 Task: Send an email with the signature Hope Brown with the subject Request for feedback on a job application and the message I would like to request a proposal for the project. from softage.2@softage.net to softage.5@softage.net with an attached image file Mobile_app_screenshot.jpg and move the email from Sent Items to the folder Grocery lists
Action: Mouse pressed left at (581, 576)
Screenshot: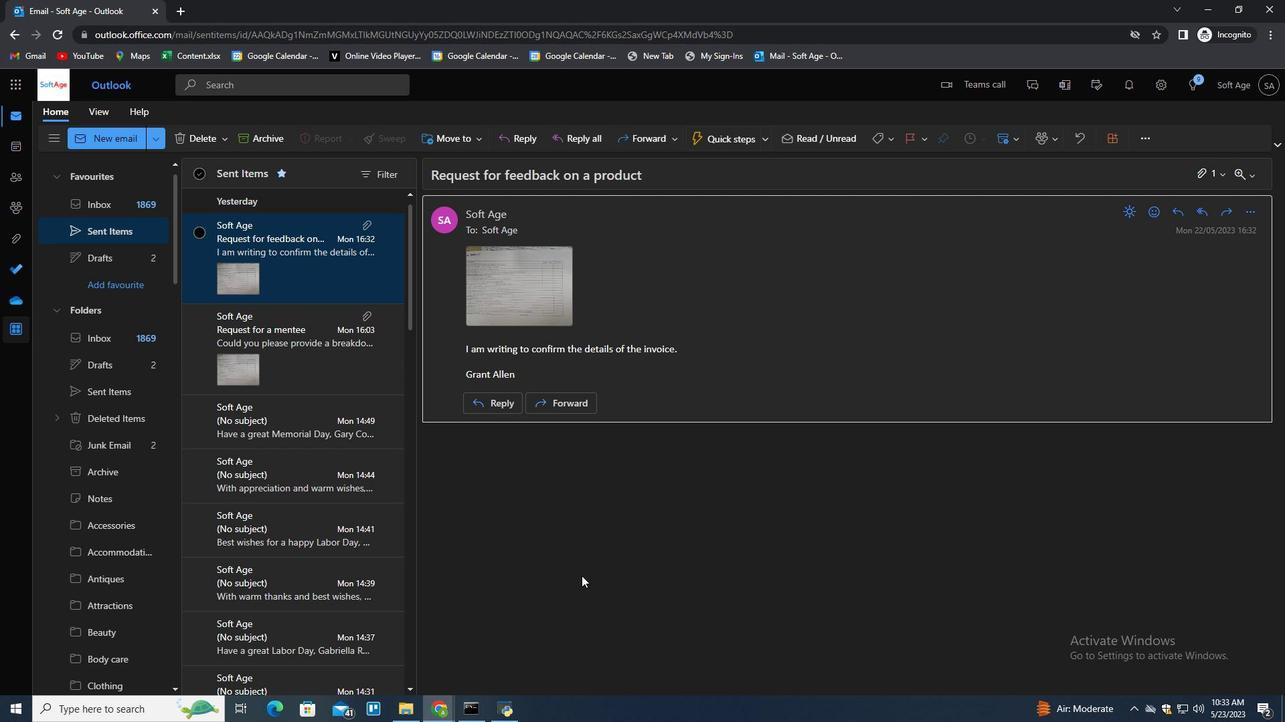 
Action: Key pressed n
Screenshot: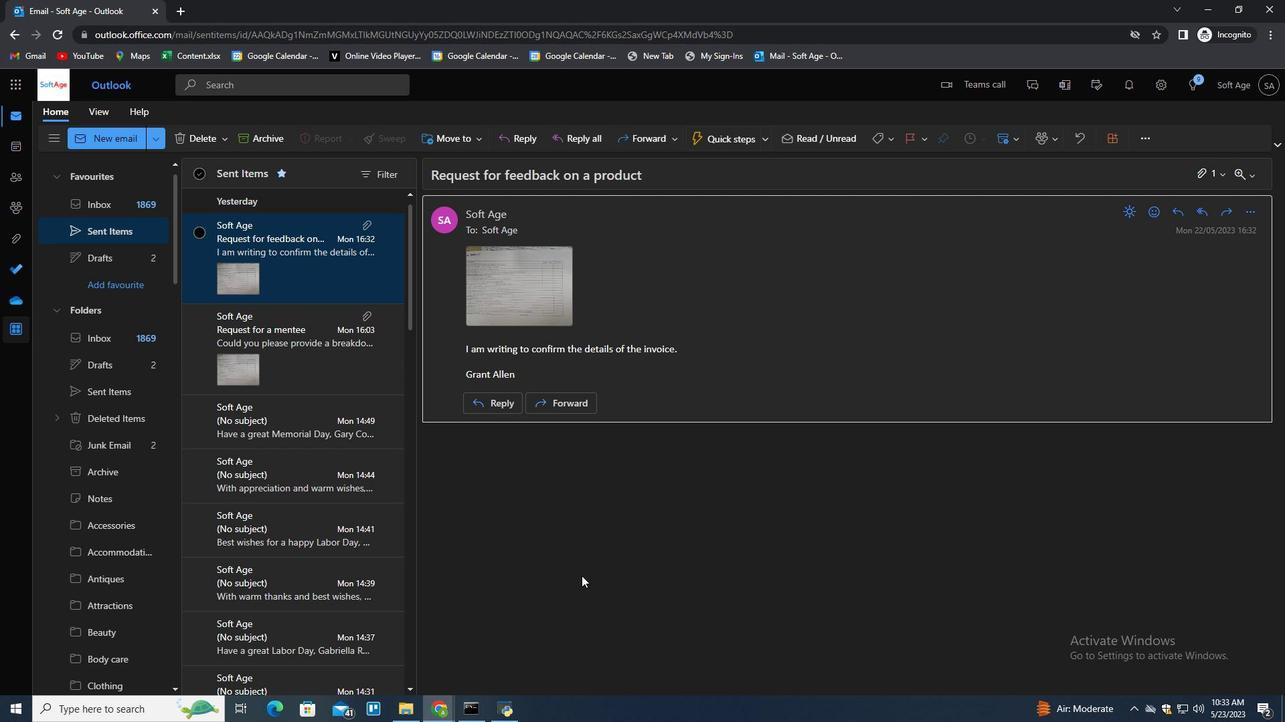 
Action: Mouse moved to (836, 139)
Screenshot: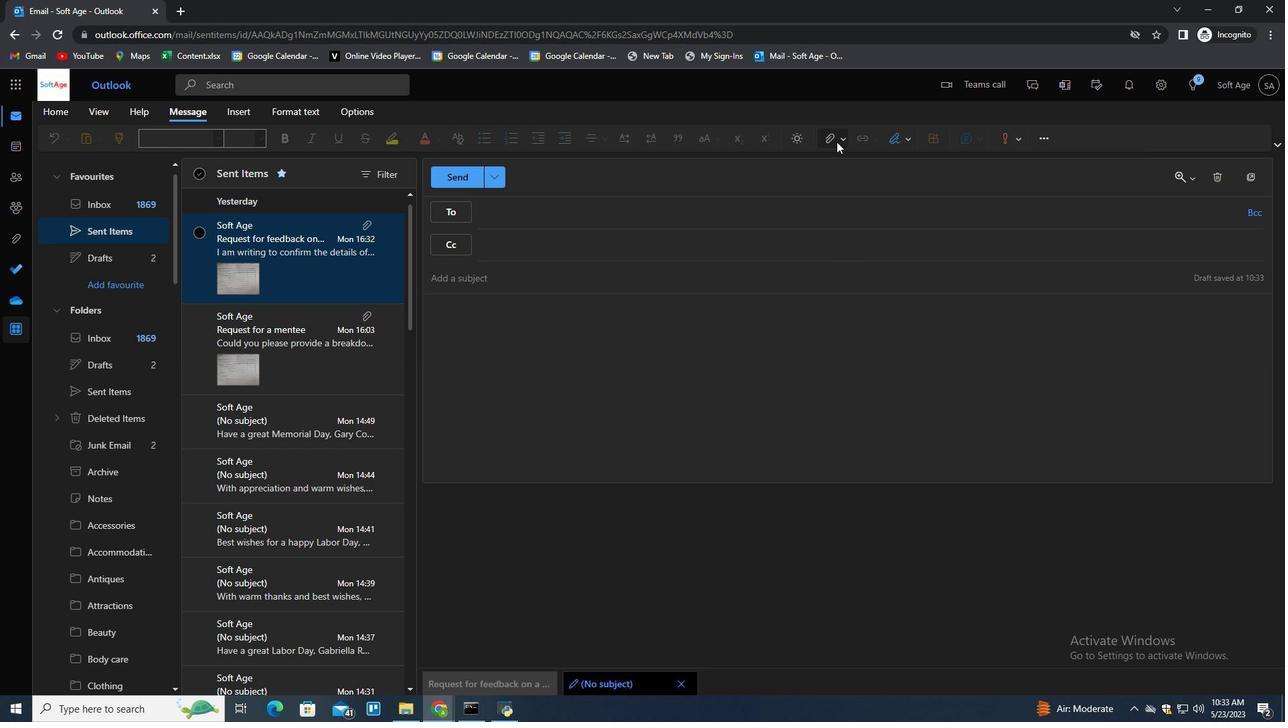 
Action: Mouse pressed left at (836, 139)
Screenshot: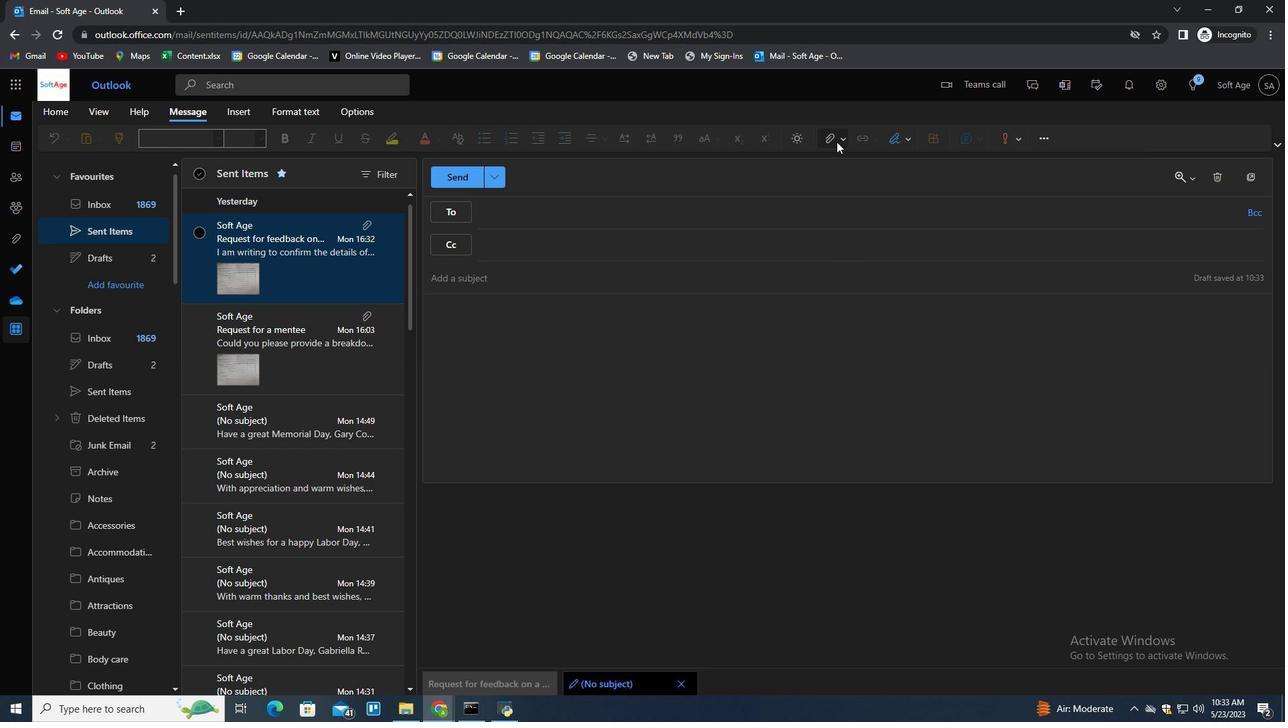 
Action: Mouse moved to (935, 177)
Screenshot: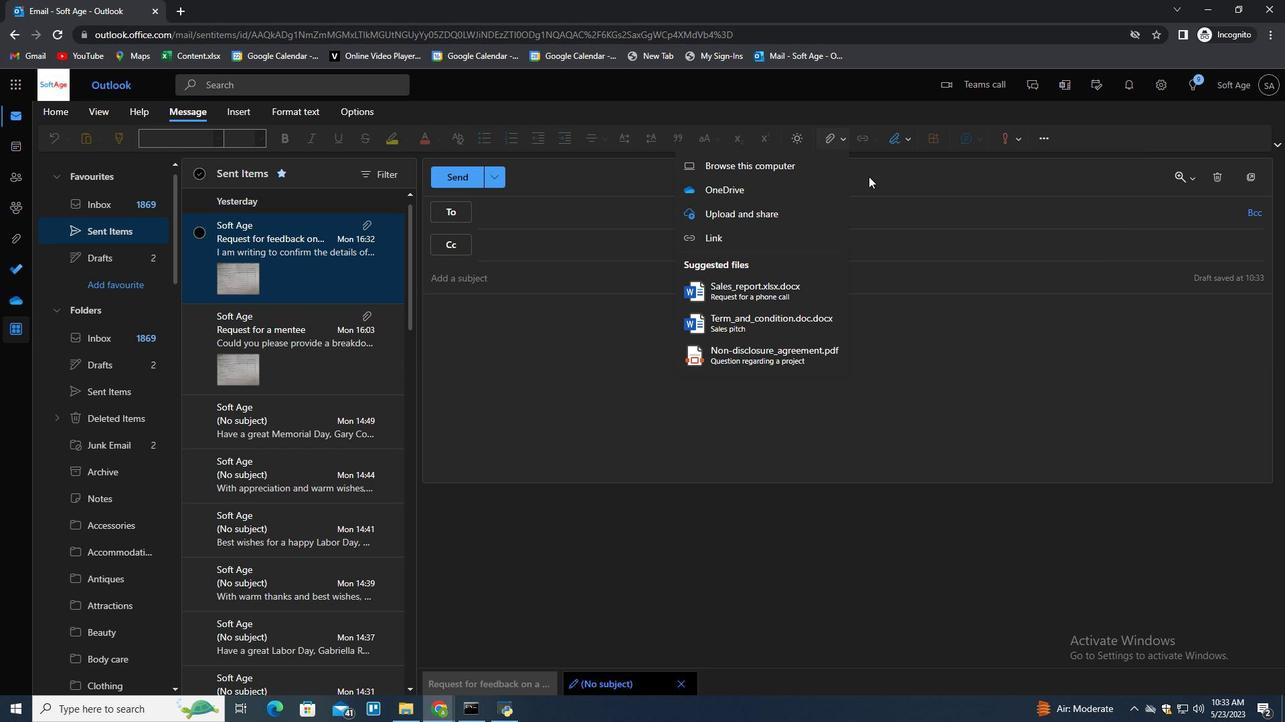 
Action: Mouse pressed left at (935, 177)
Screenshot: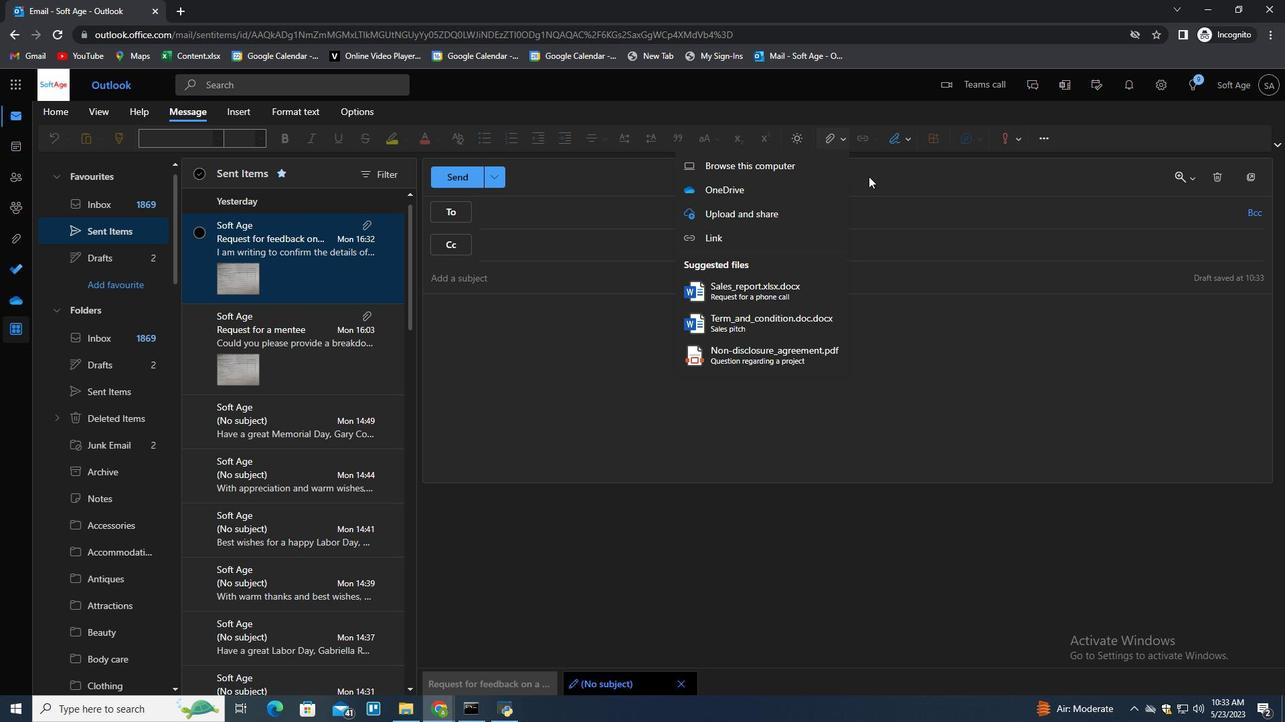 
Action: Mouse moved to (898, 141)
Screenshot: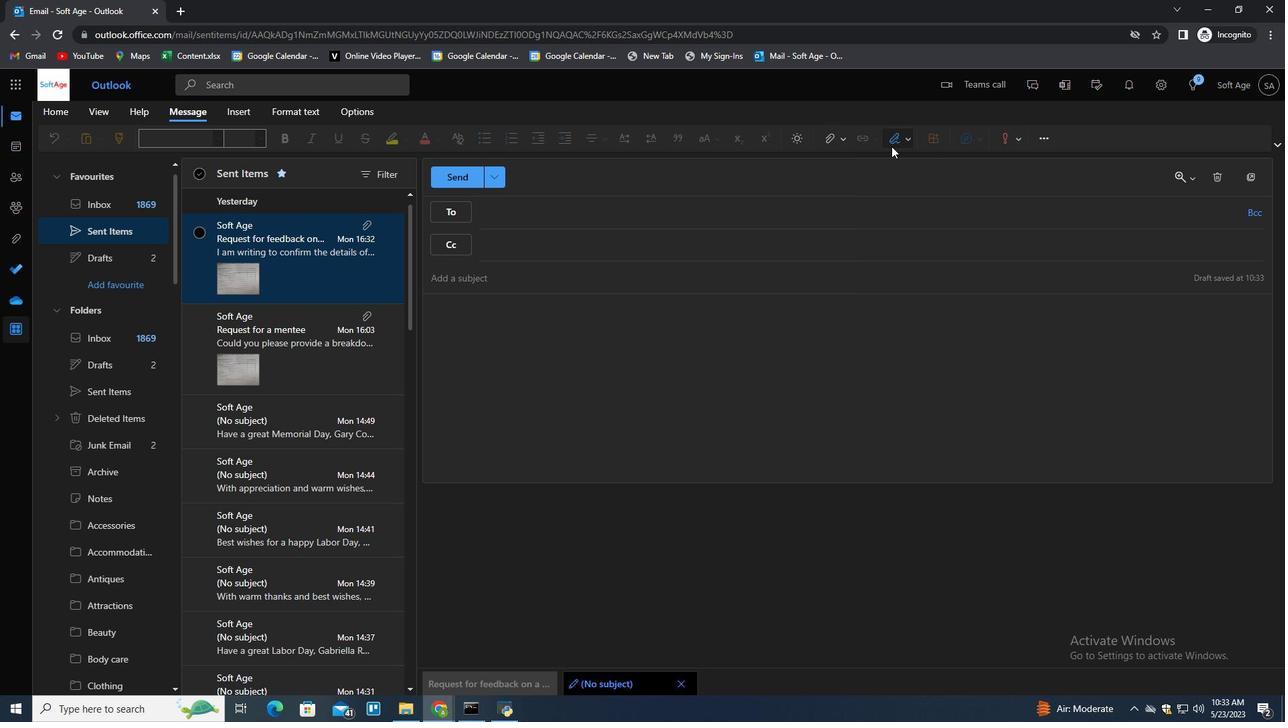 
Action: Mouse pressed left at (898, 141)
Screenshot: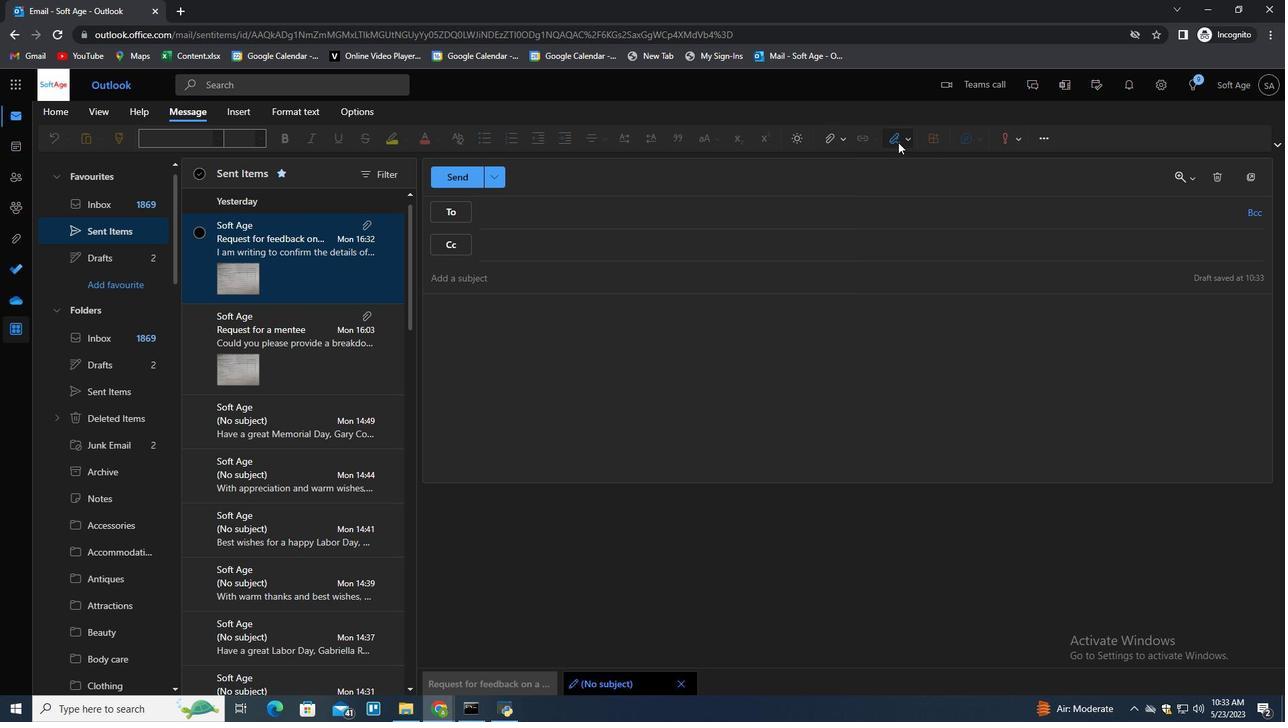 
Action: Mouse moved to (869, 188)
Screenshot: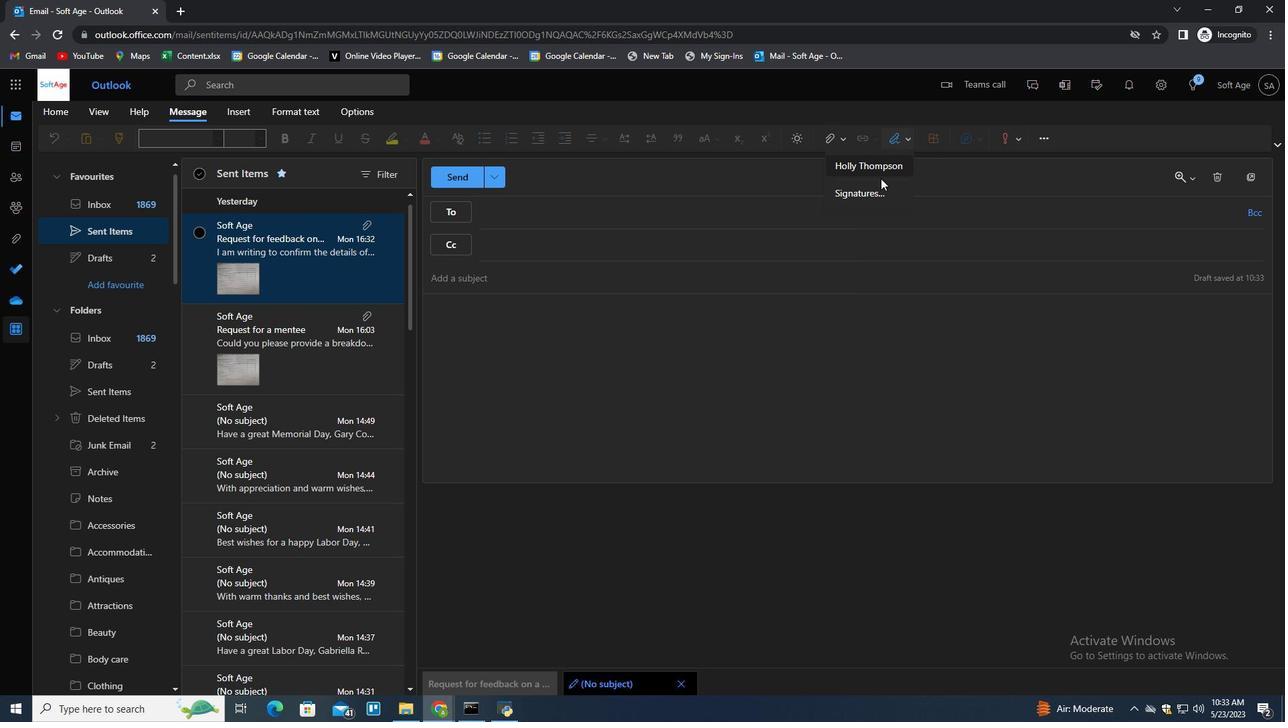 
Action: Mouse pressed left at (869, 188)
Screenshot: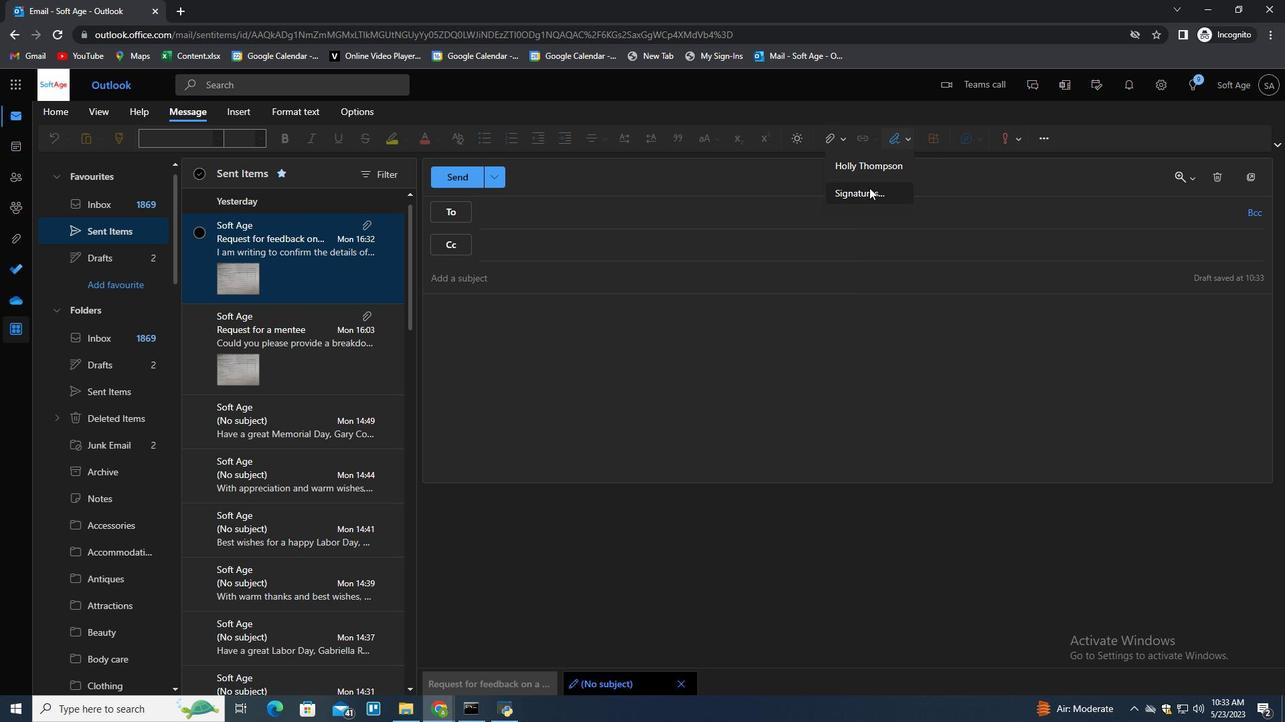 
Action: Mouse moved to (897, 242)
Screenshot: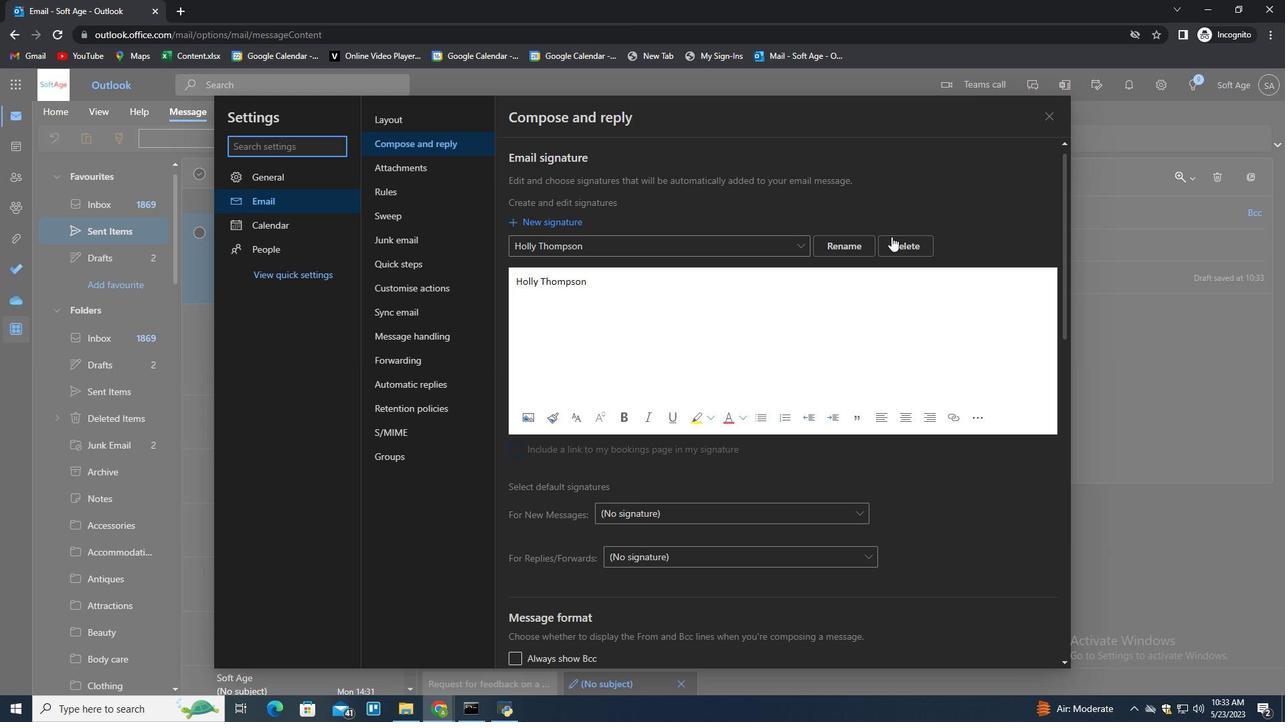 
Action: Mouse pressed left at (897, 242)
Screenshot: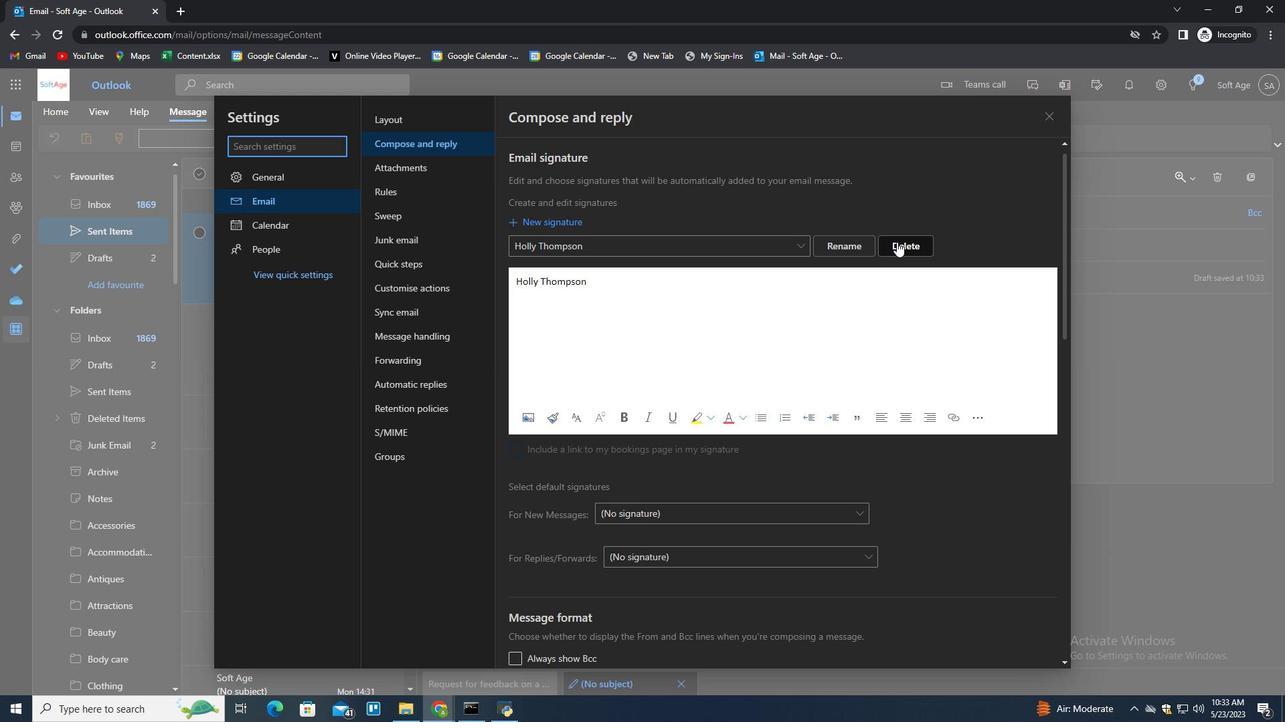 
Action: Mouse moved to (897, 242)
Screenshot: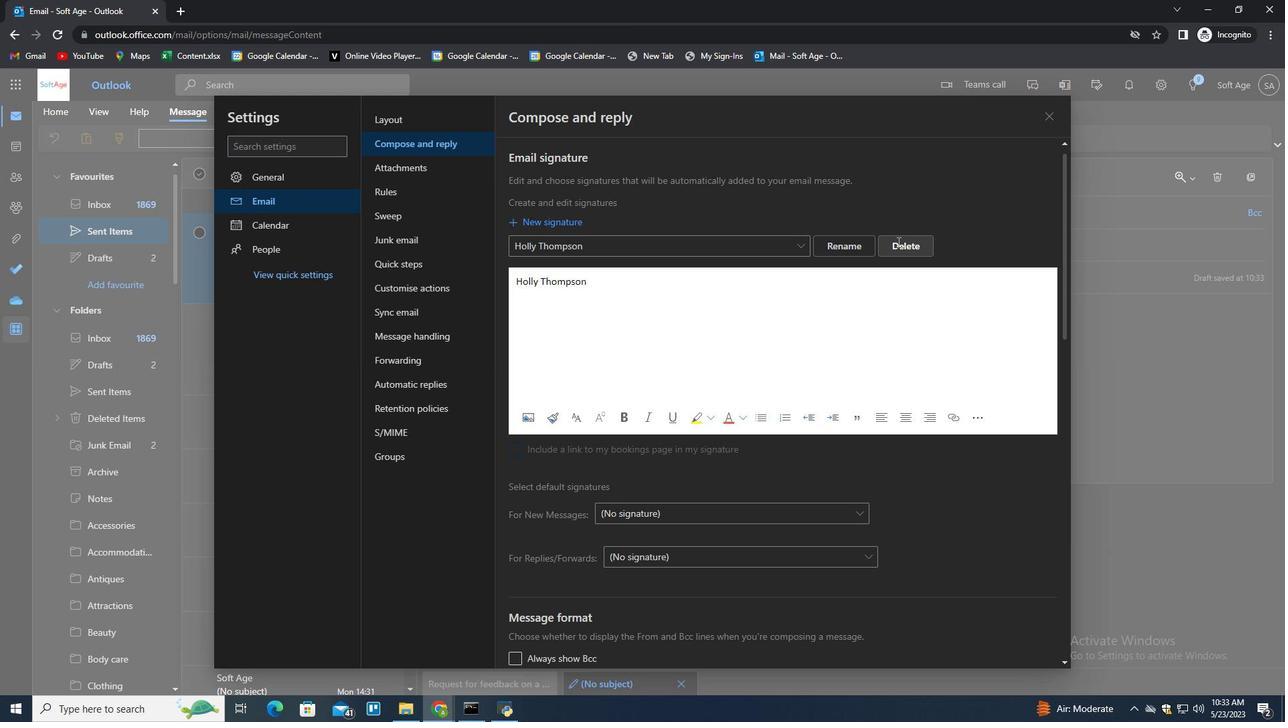 
Action: Mouse pressed left at (897, 242)
Screenshot: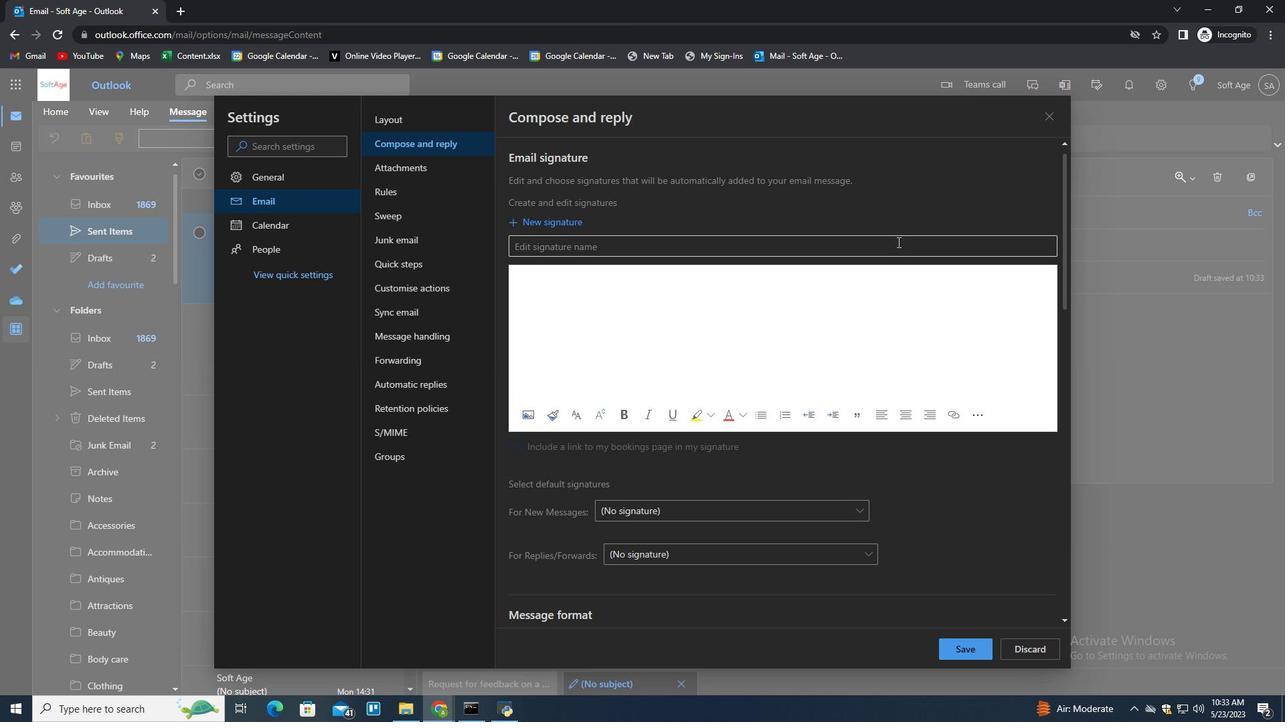 
Action: Key pressed <Key.shift>Hoper<Key.backspace><Key.space><Key.shift>Brown<Key.tab><Key.shift>Hope<Key.space><Key.shift>Brown
Screenshot: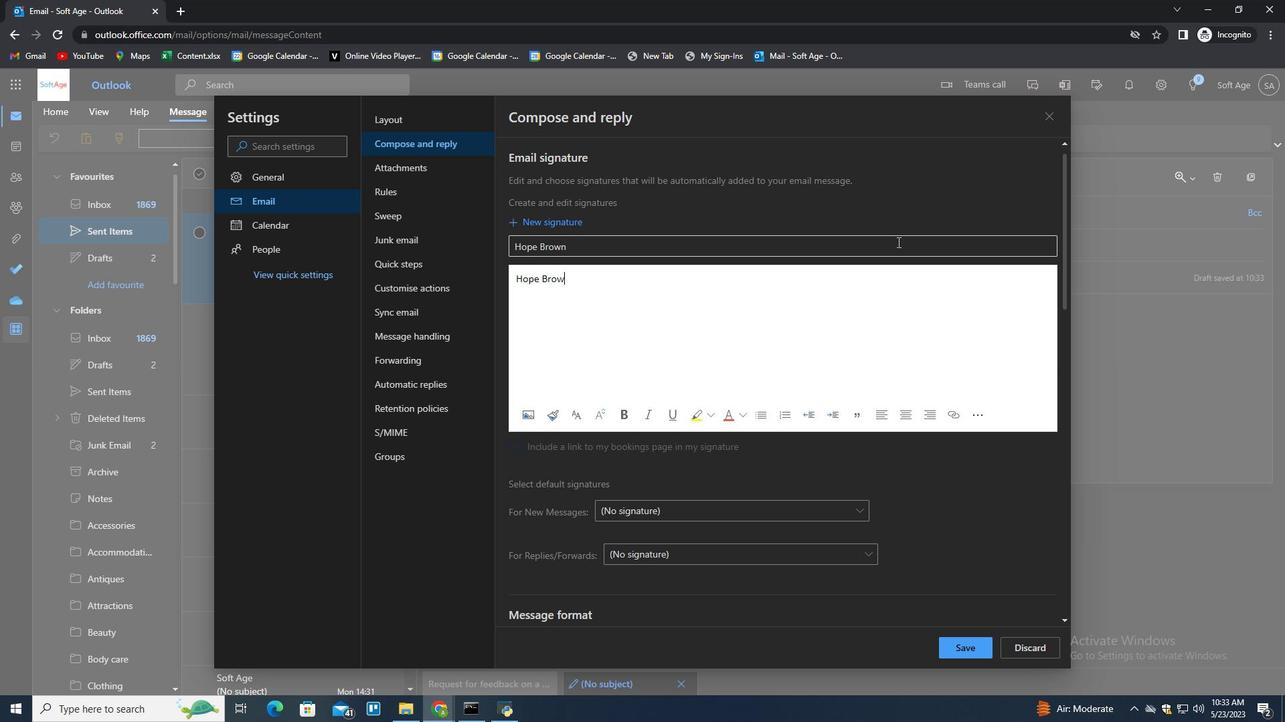 
Action: Mouse moved to (969, 645)
Screenshot: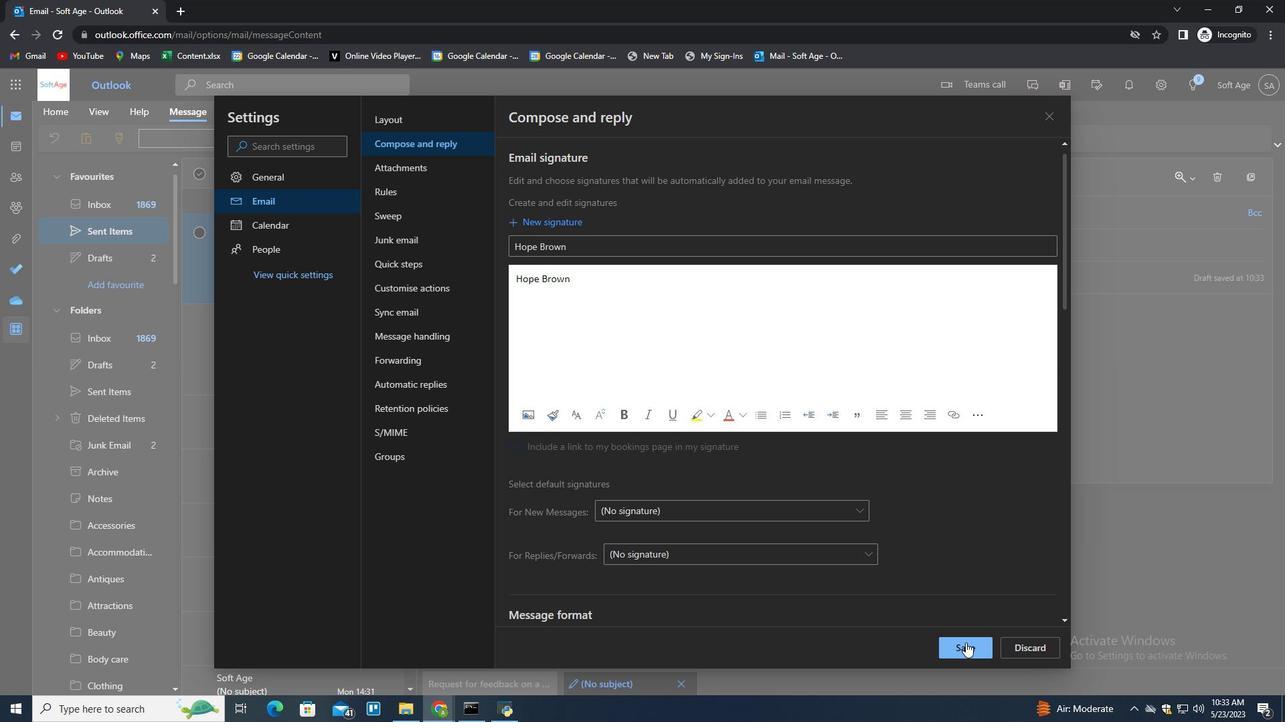 
Action: Mouse pressed left at (969, 645)
Screenshot: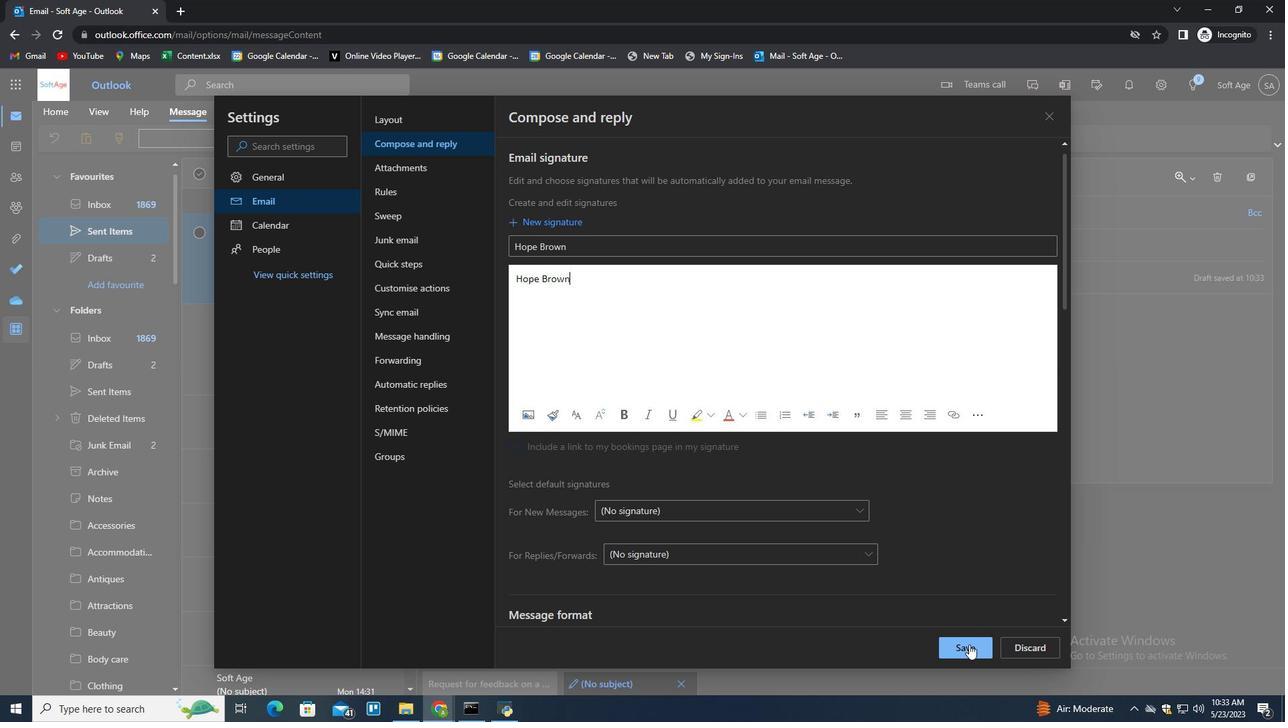 
Action: Mouse moved to (1191, 385)
Screenshot: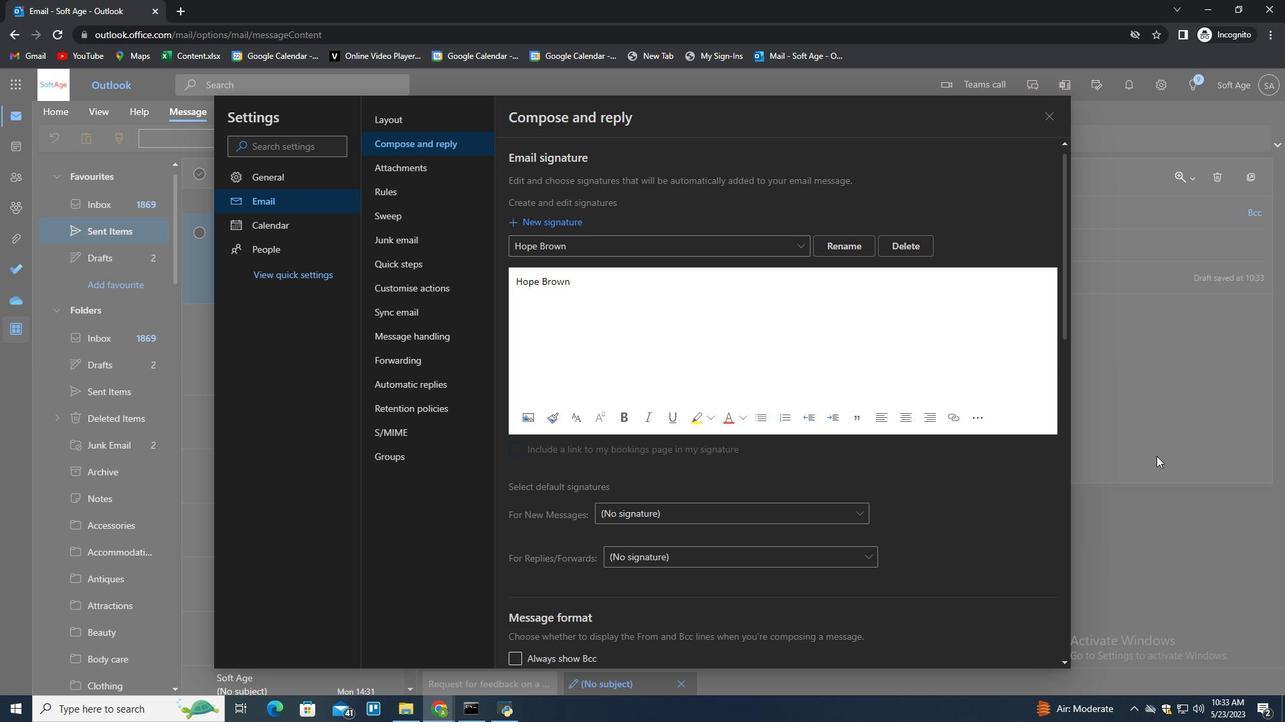 
Action: Mouse pressed left at (1191, 385)
Screenshot: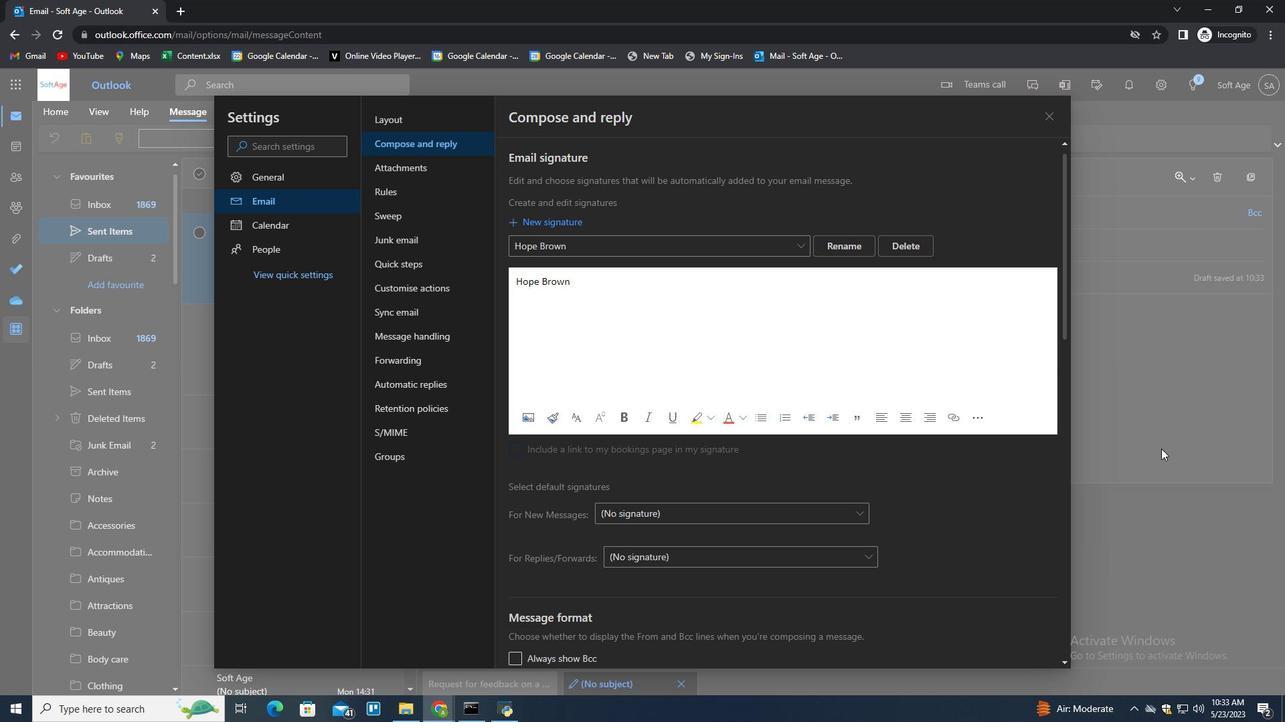 
Action: Mouse moved to (893, 142)
Screenshot: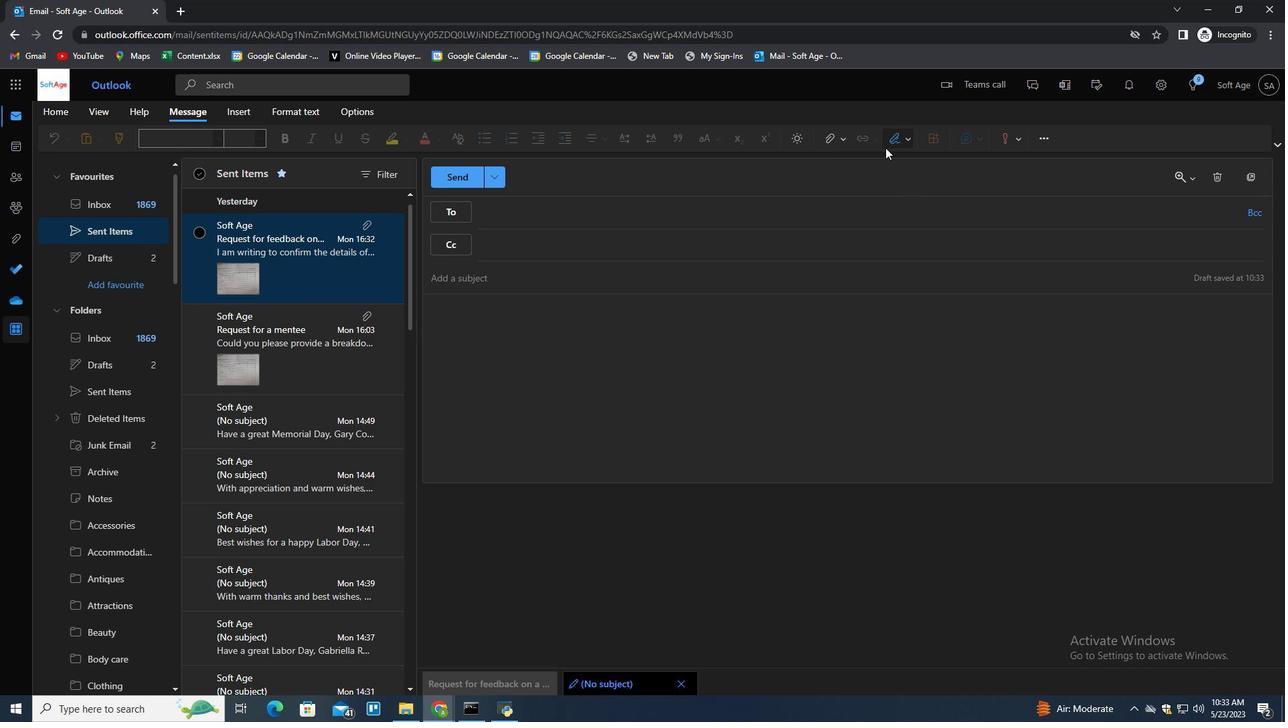 
Action: Mouse pressed left at (893, 142)
Screenshot: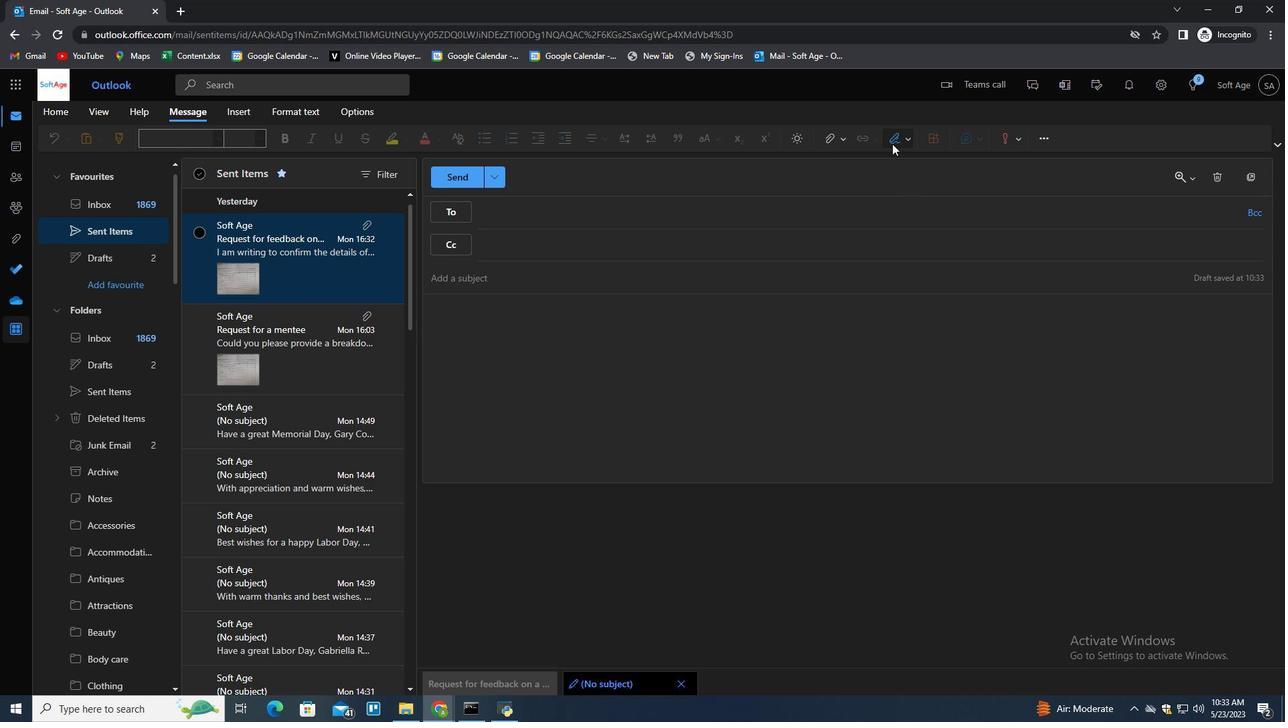 
Action: Mouse moved to (884, 166)
Screenshot: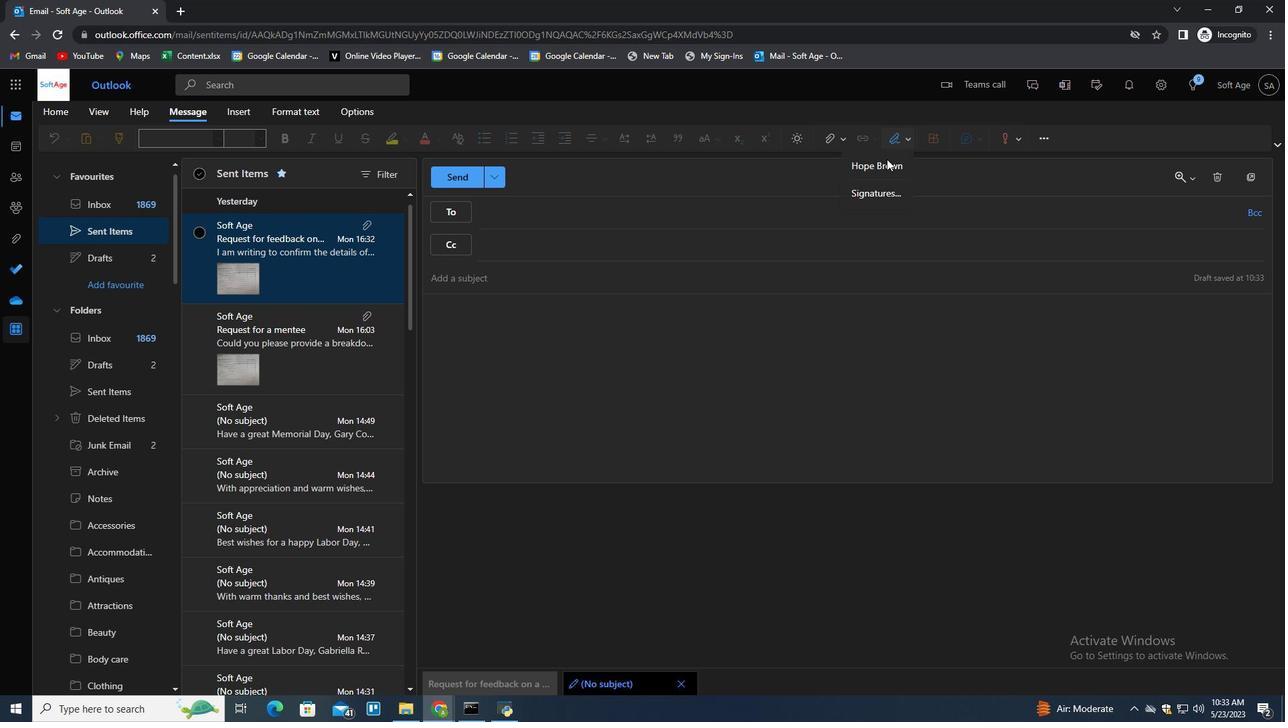 
Action: Mouse pressed left at (884, 166)
Screenshot: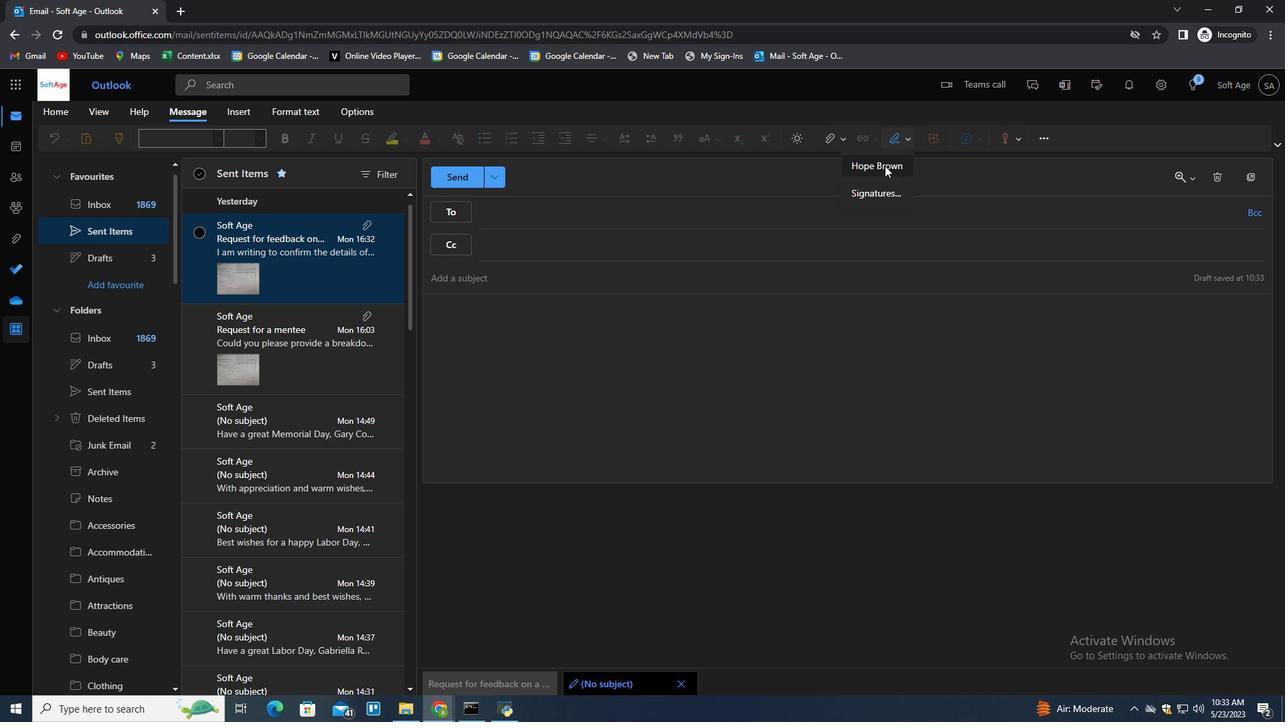 
Action: Mouse moved to (605, 212)
Screenshot: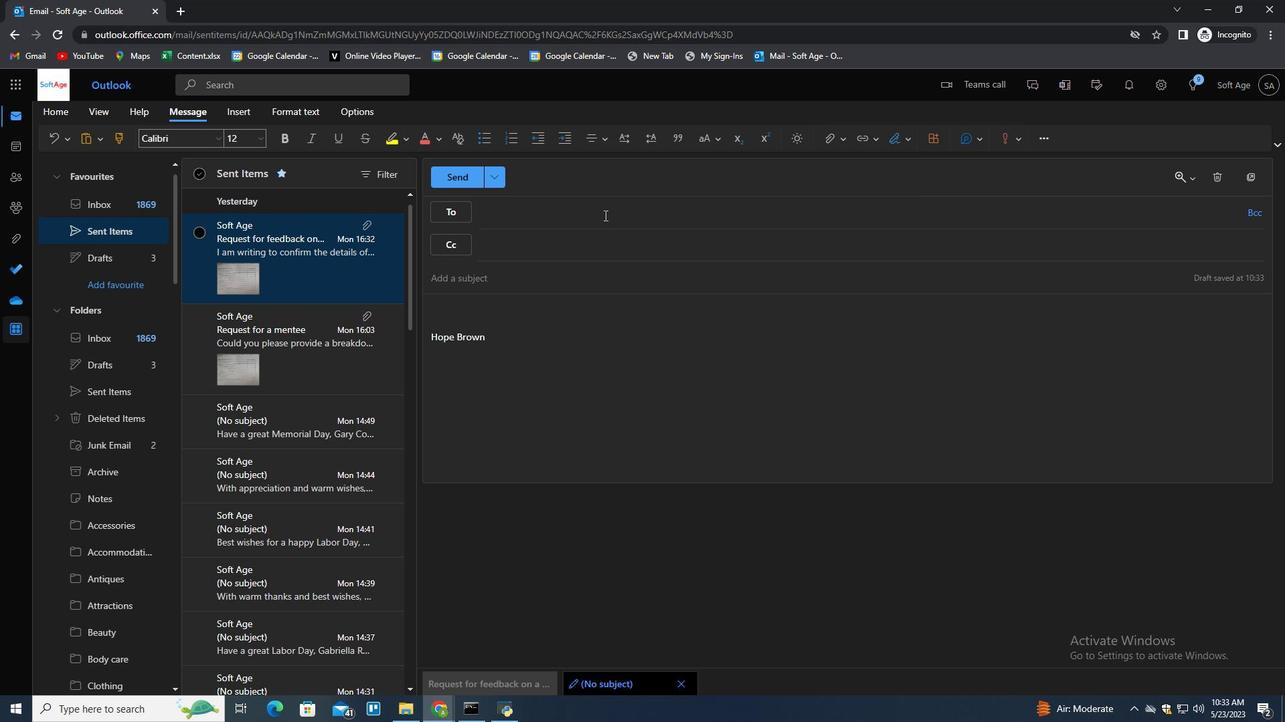 
Action: Mouse pressed left at (605, 212)
Screenshot: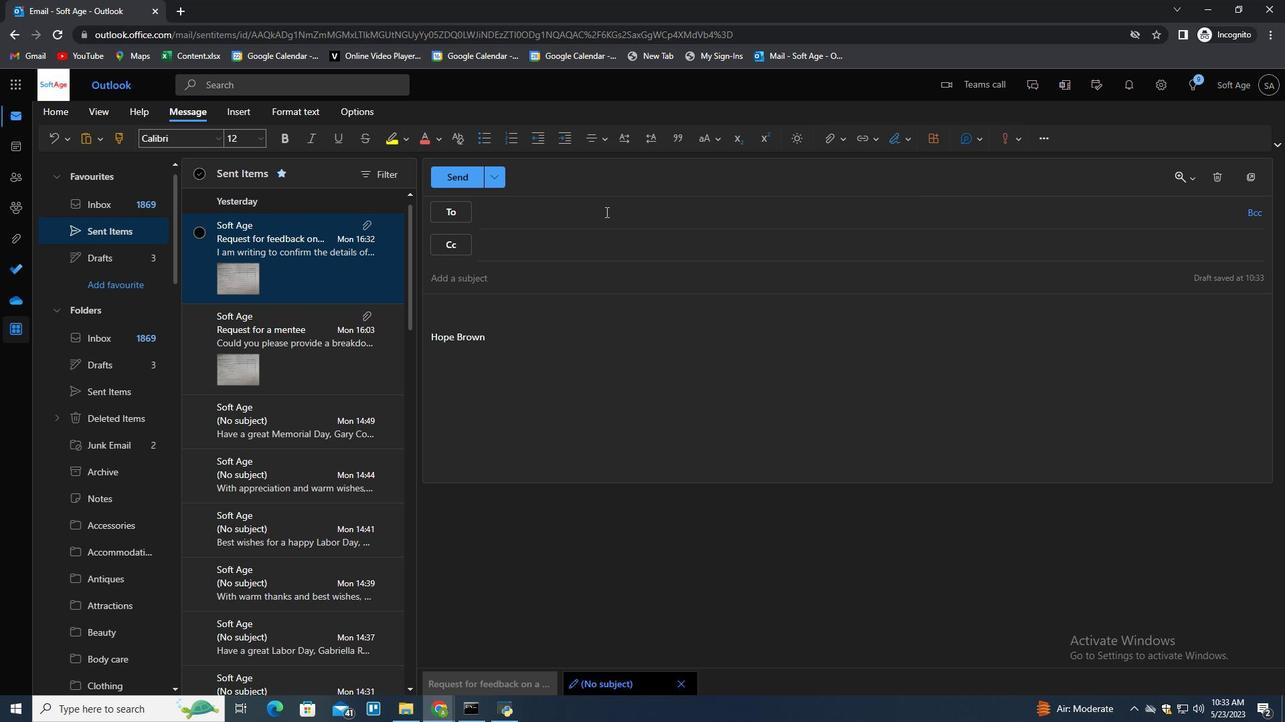 
Action: Mouse moved to (824, 284)
Screenshot: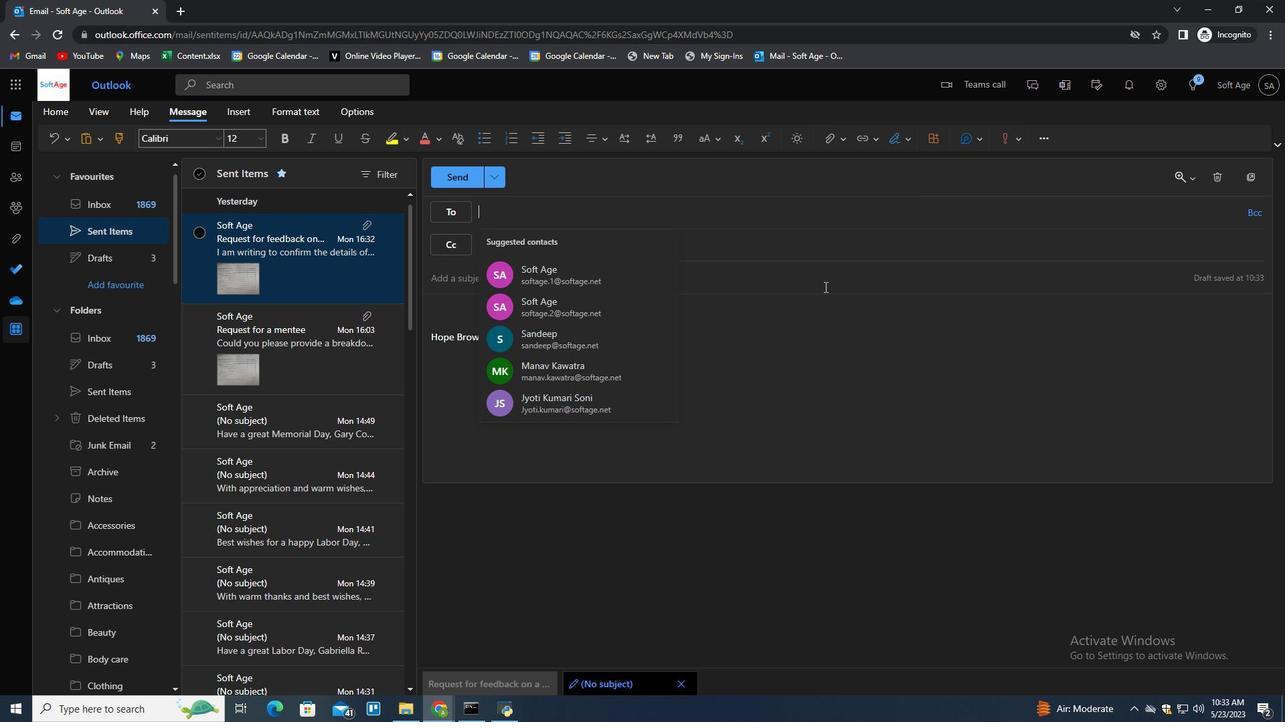 
Action: Mouse pressed left at (824, 284)
Screenshot: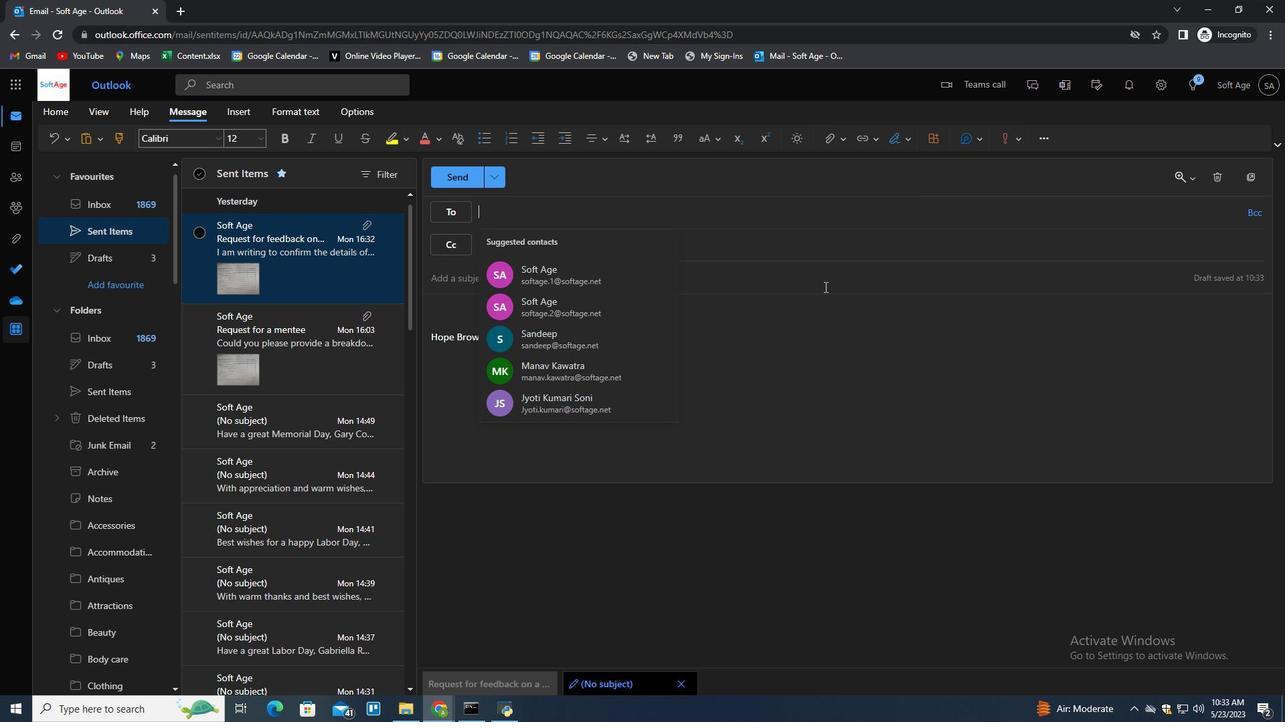 
Action: Key pressed <Key.shift>Request<Key.space>for<Key.space>feedback<Key.space>on<Key.space>a<Key.space>job<Key.space>application<Key.tab><Key.shift>i<Key.space>wo<Key.backspace><Key.backspace><Key.backspace><Key.backspace><Key.shift>I<Key.space>would<Key.space>like<Key.space>to<Key.space>request<Key.space>a<Key.space>proposal<Key.space>for<Key.space>the<Key.space>projeft<Key.backspace><Key.backspace>ct.
Screenshot: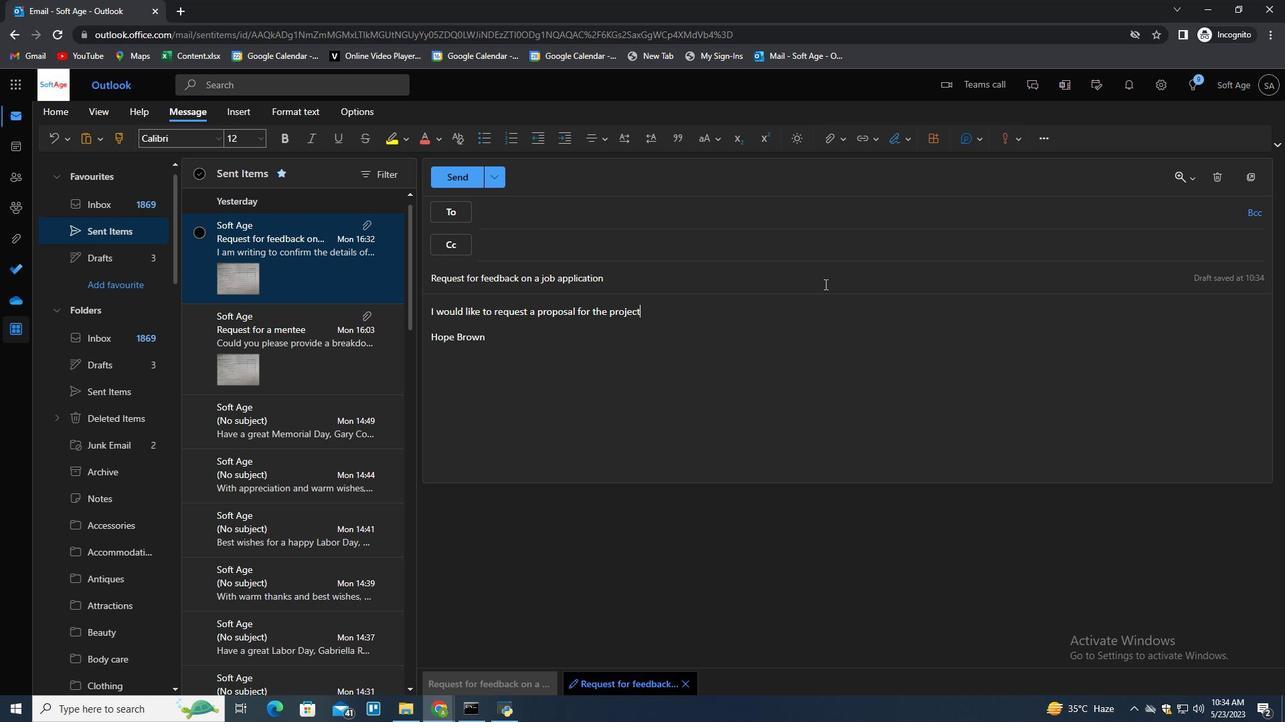 
Action: Mouse moved to (536, 215)
Screenshot: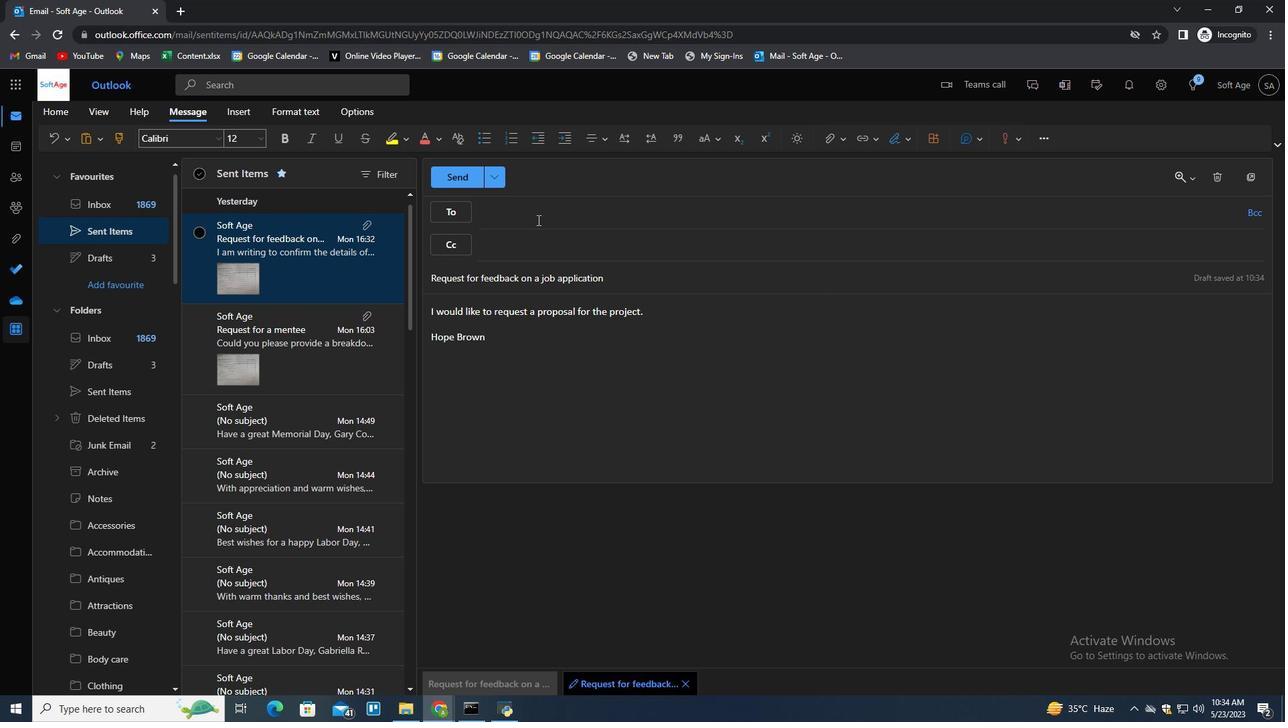 
Action: Mouse pressed left at (536, 215)
Screenshot: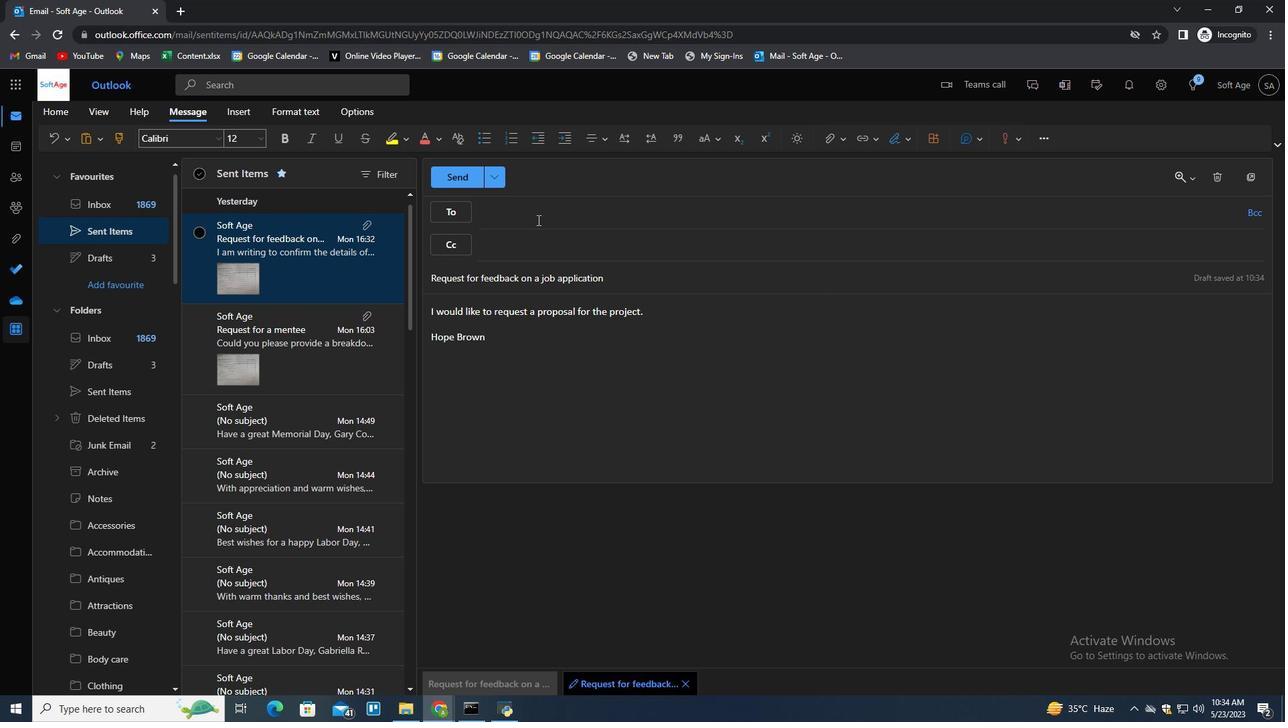 
Action: Key pressed softge<Key.backspace><Key.backspace>age.s<Key.backspace>5<Key.shift>@softage.net<Key.enter>
Screenshot: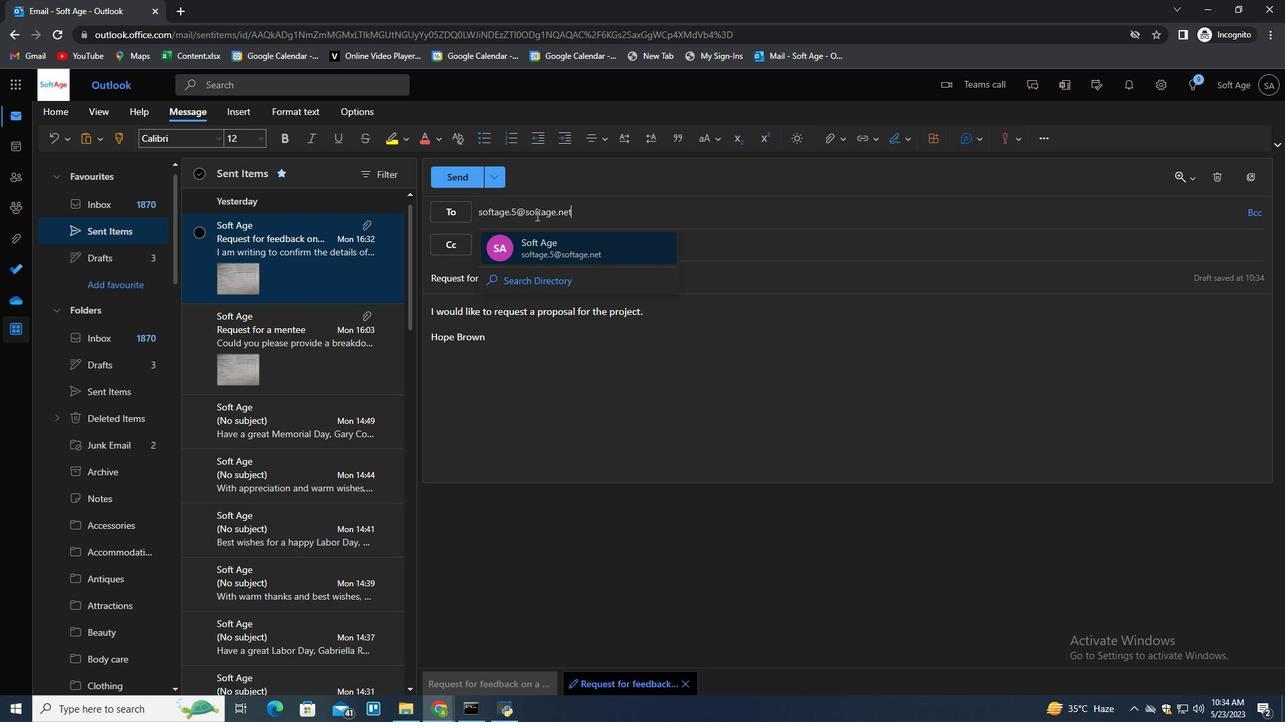 
Action: Mouse moved to (649, 343)
Screenshot: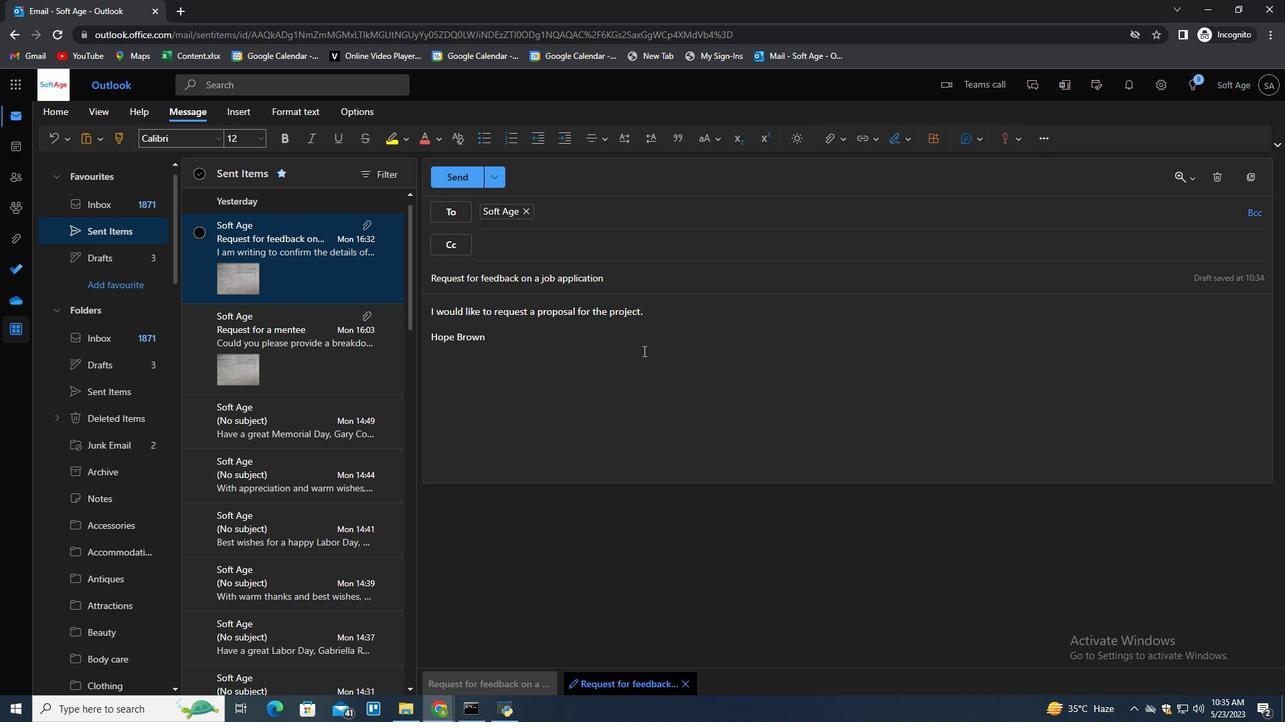 
Action: Mouse pressed left at (649, 343)
Screenshot: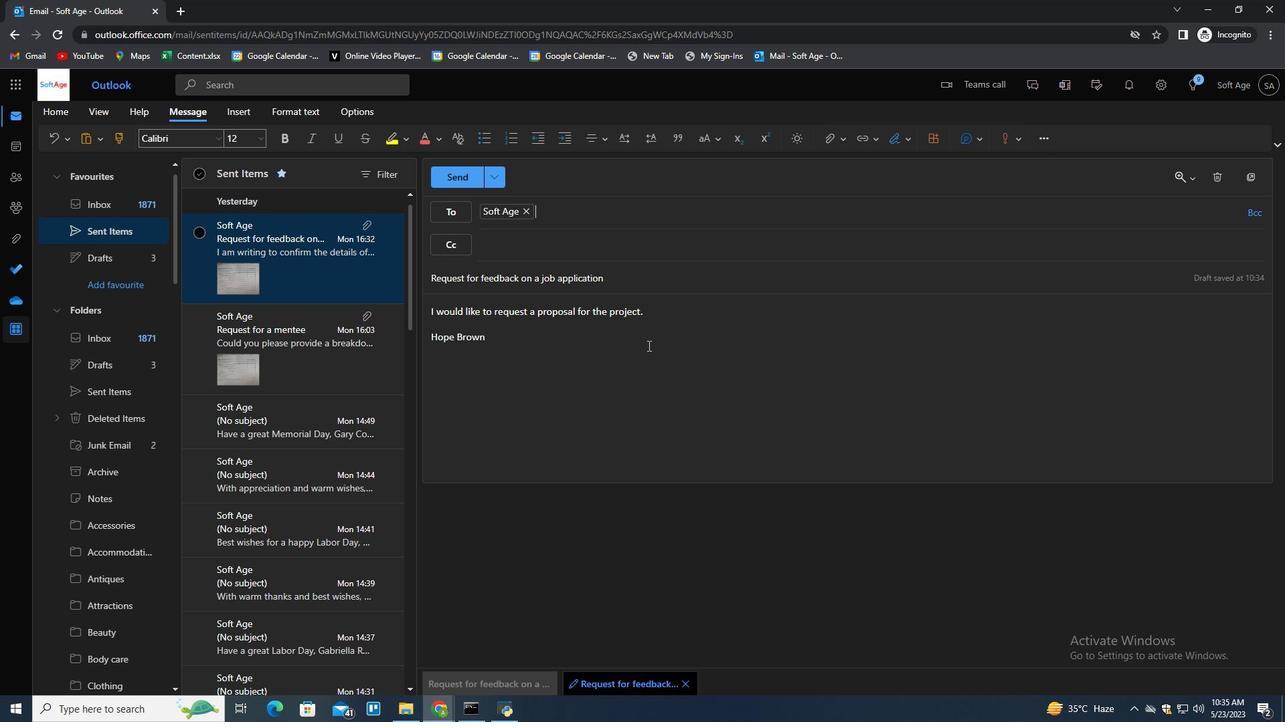 
Action: Mouse moved to (828, 147)
Screenshot: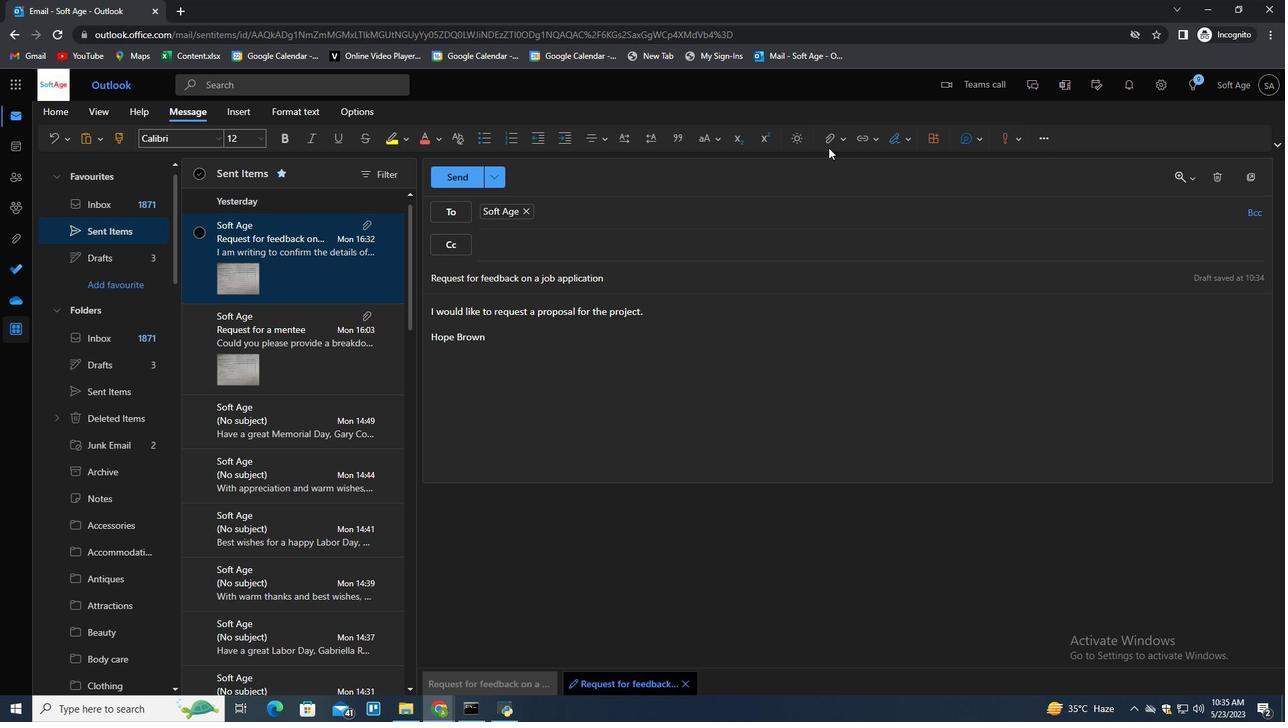 
Action: Mouse pressed left at (828, 147)
Screenshot: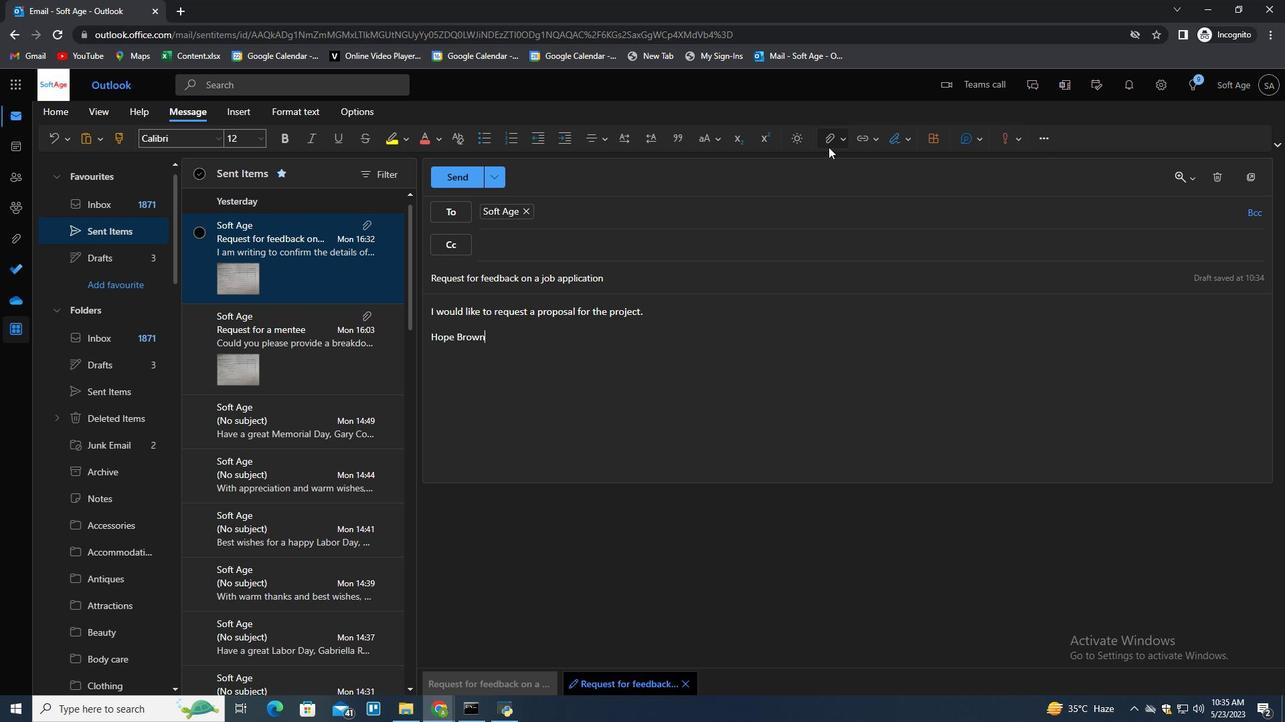 
Action: Mouse moved to (805, 169)
Screenshot: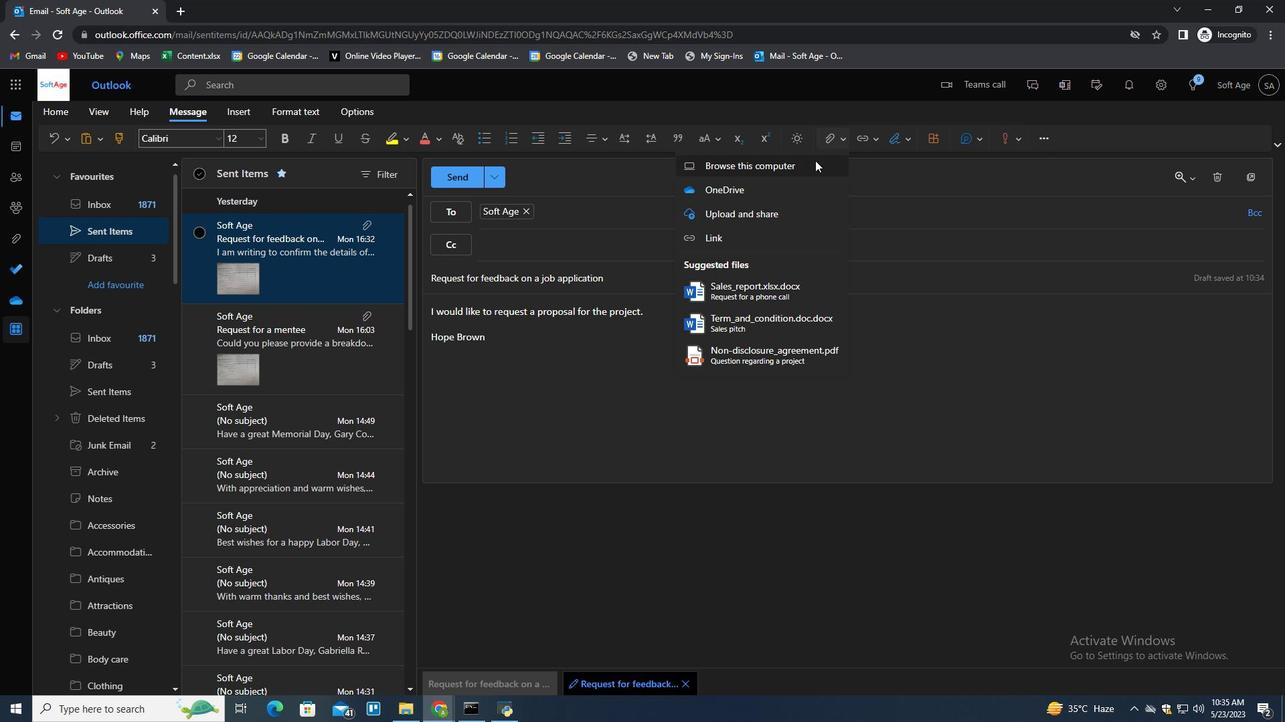 
Action: Mouse pressed left at (805, 169)
Screenshot: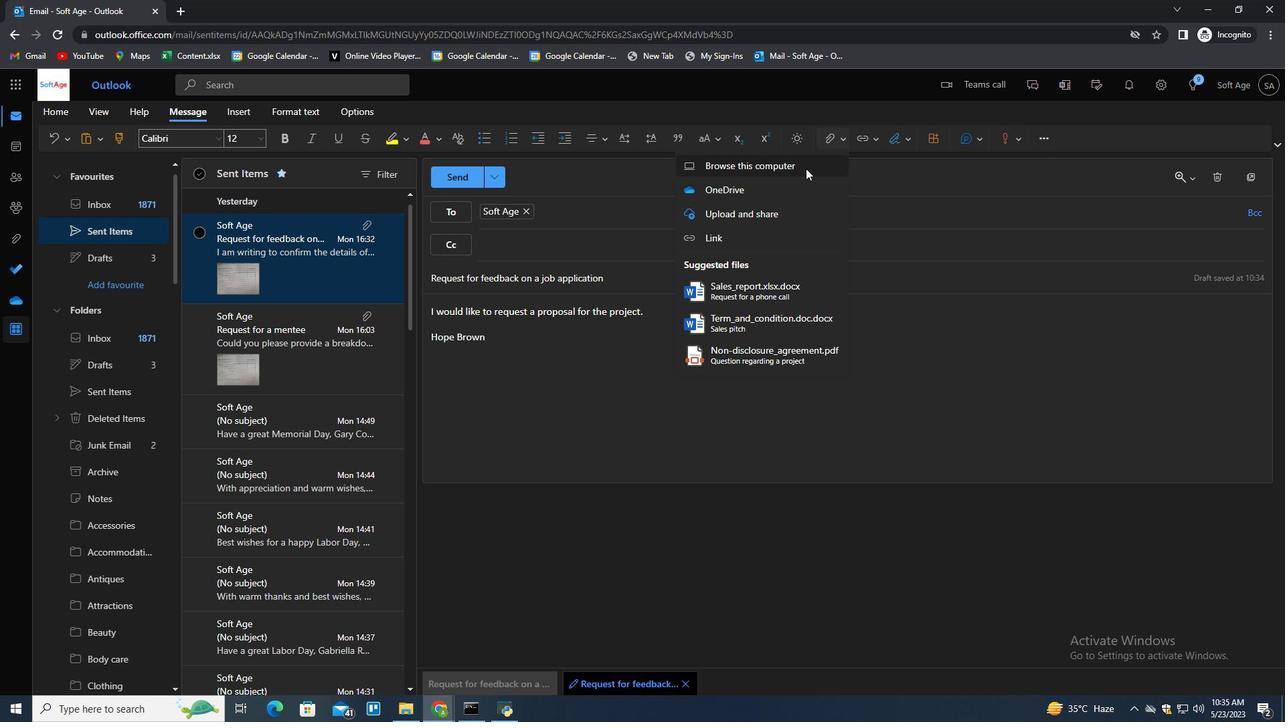
Action: Mouse moved to (315, 232)
Screenshot: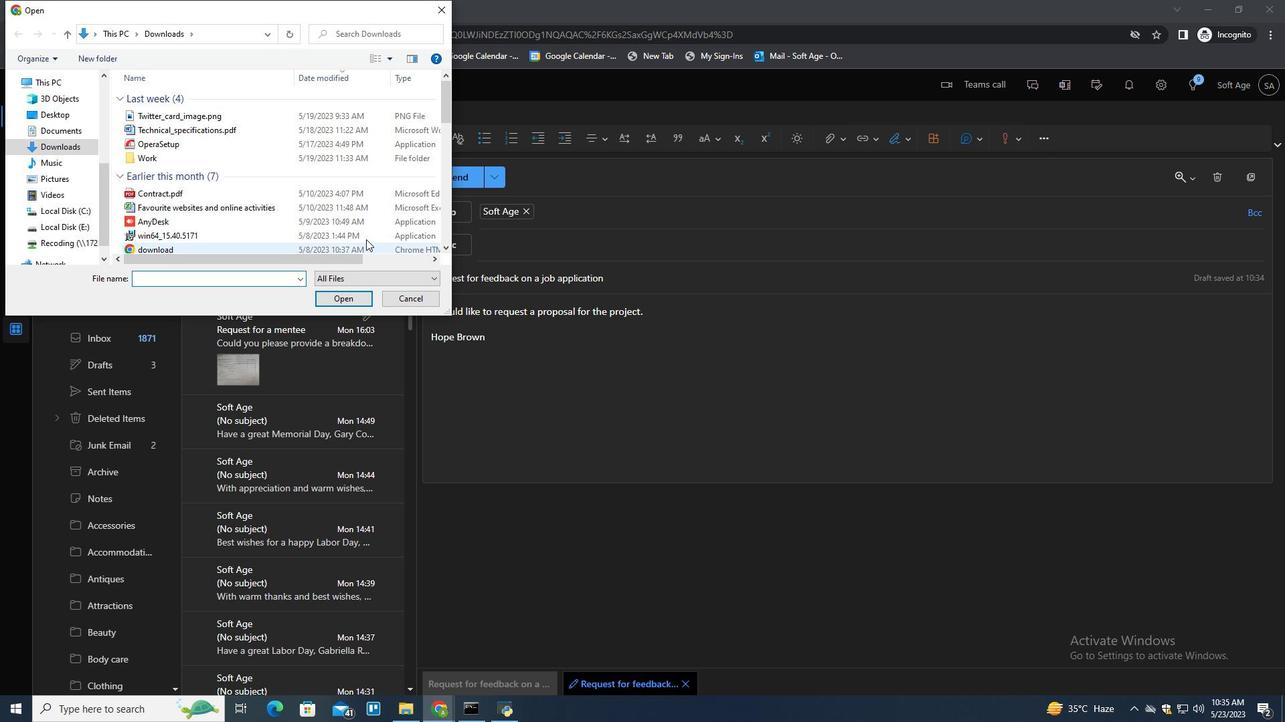 
Action: Mouse scrolled (315, 231) with delta (0, 0)
Screenshot: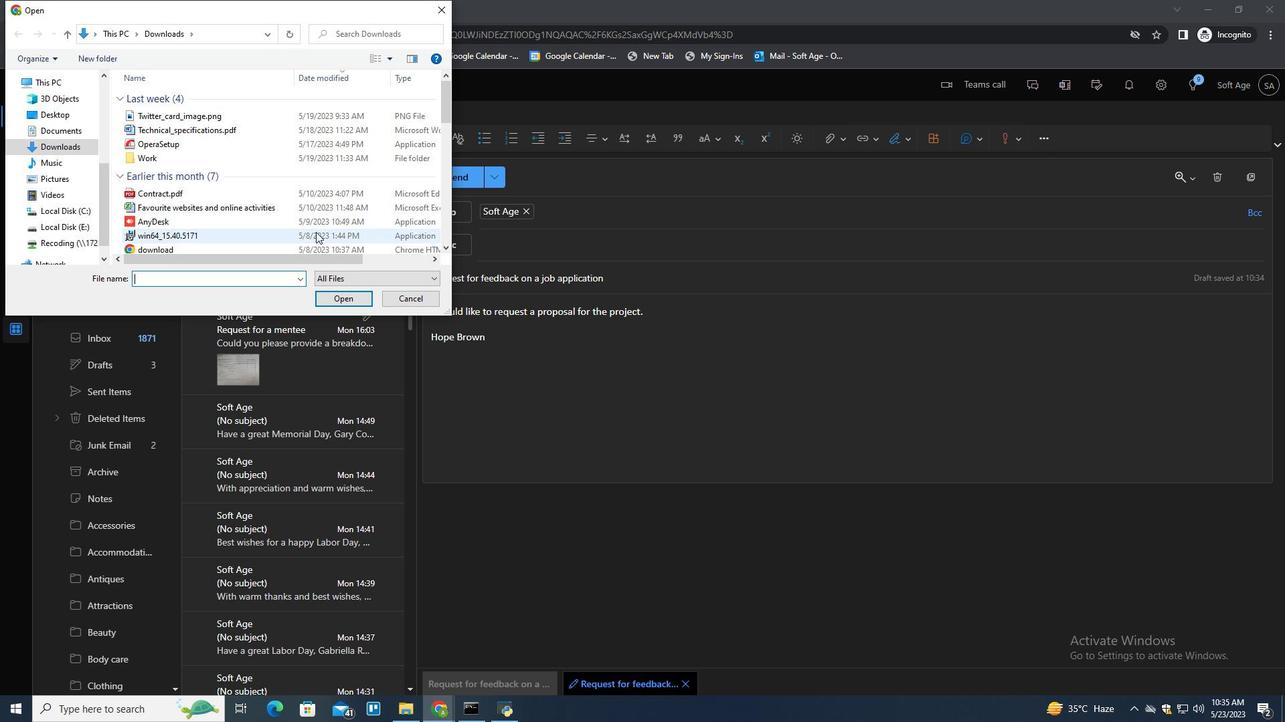 
Action: Mouse scrolled (315, 231) with delta (0, 0)
Screenshot: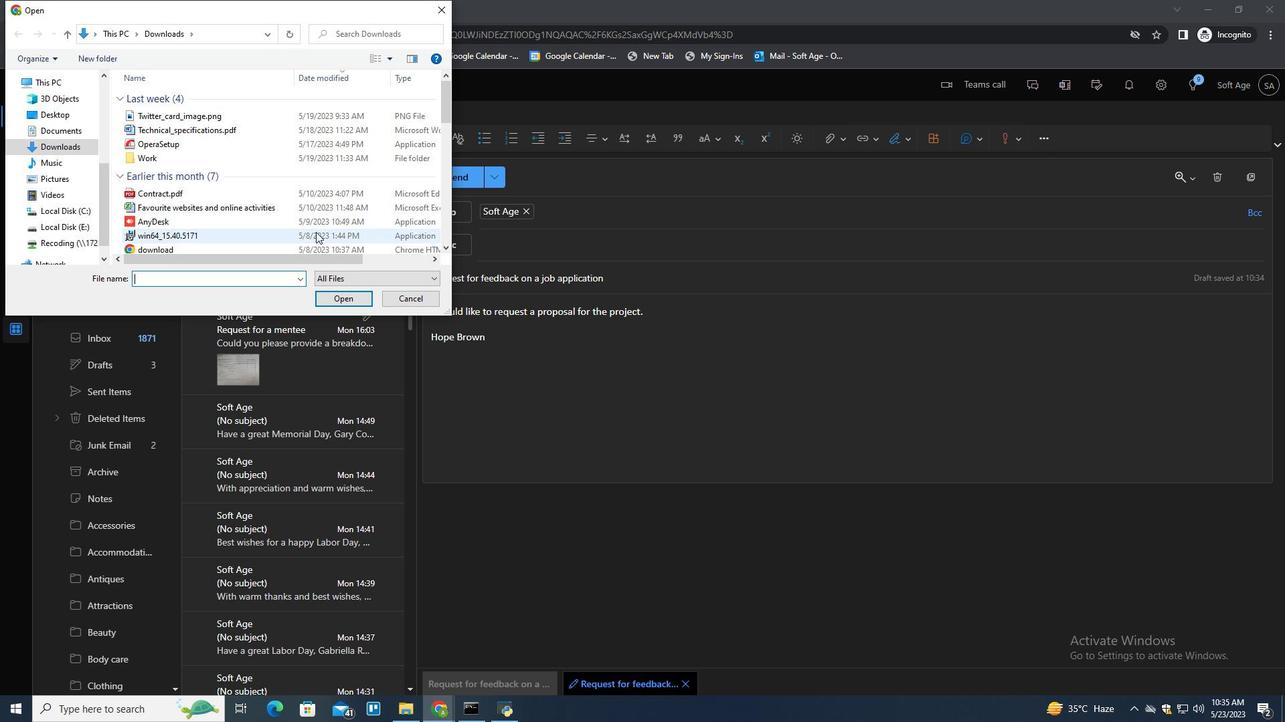 
Action: Mouse scrolled (315, 231) with delta (0, 0)
Screenshot: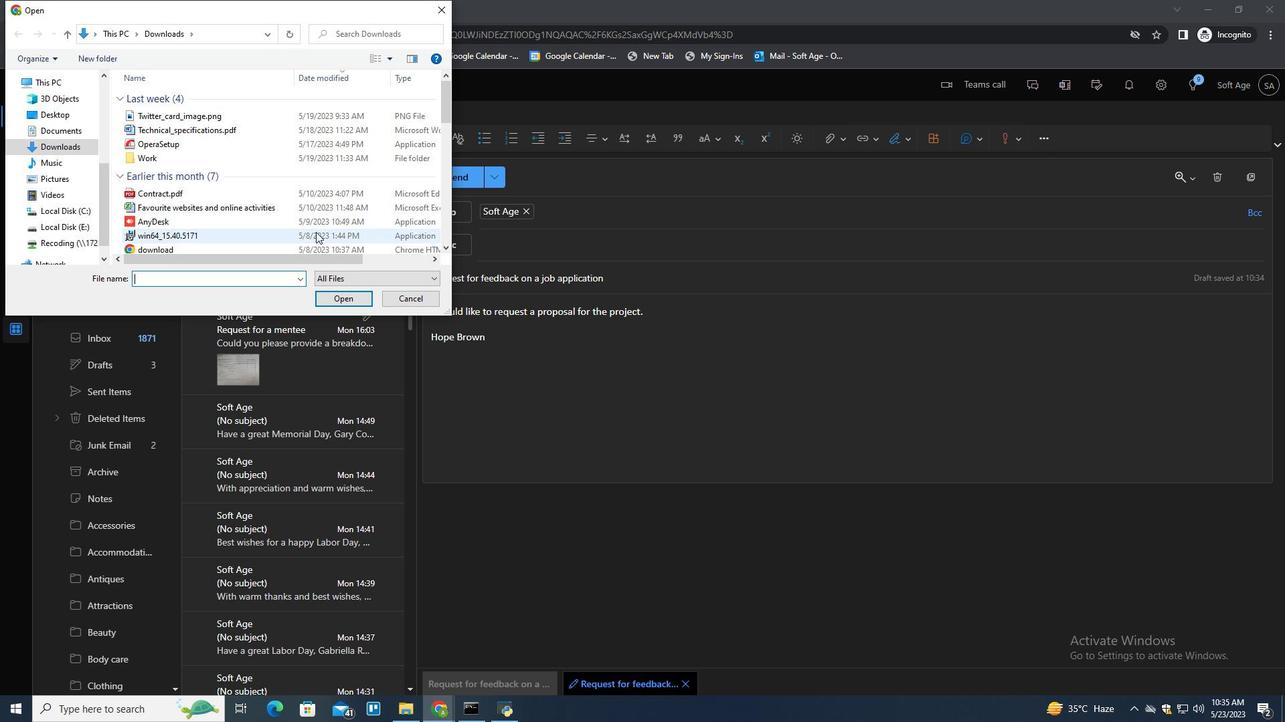 
Action: Mouse scrolled (315, 231) with delta (0, 0)
Screenshot: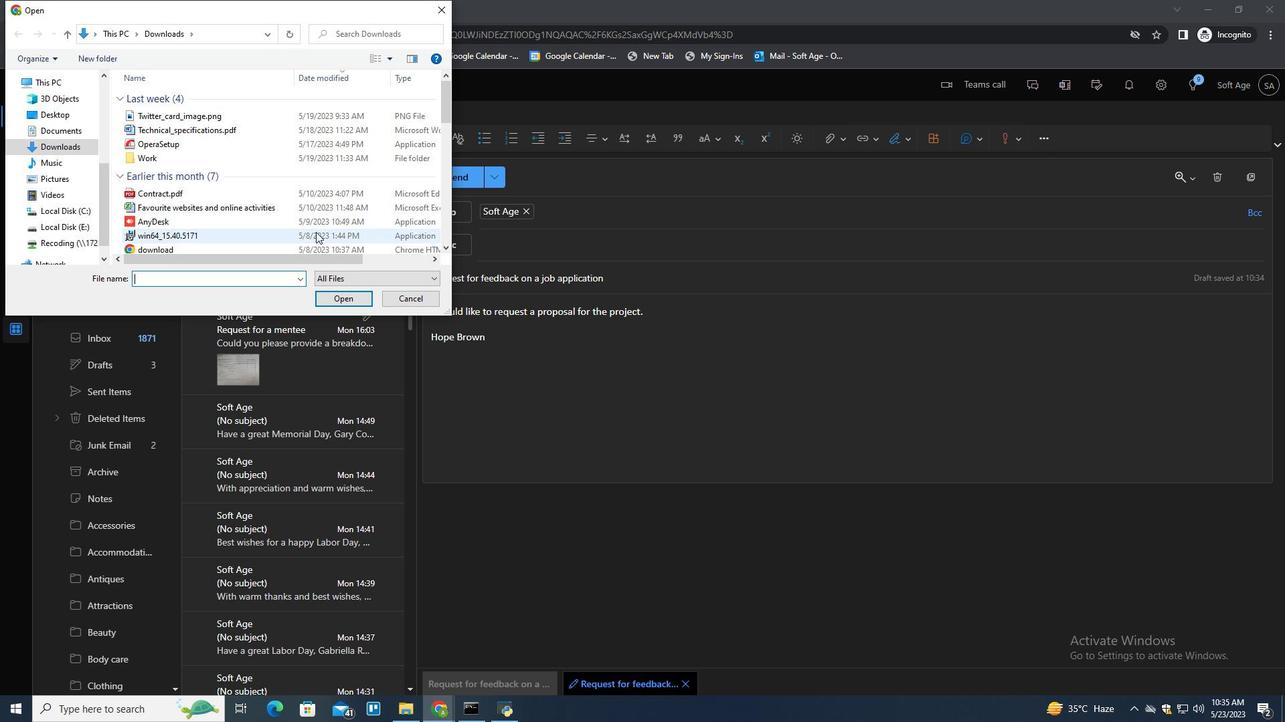 
Action: Mouse scrolled (315, 231) with delta (0, 0)
Screenshot: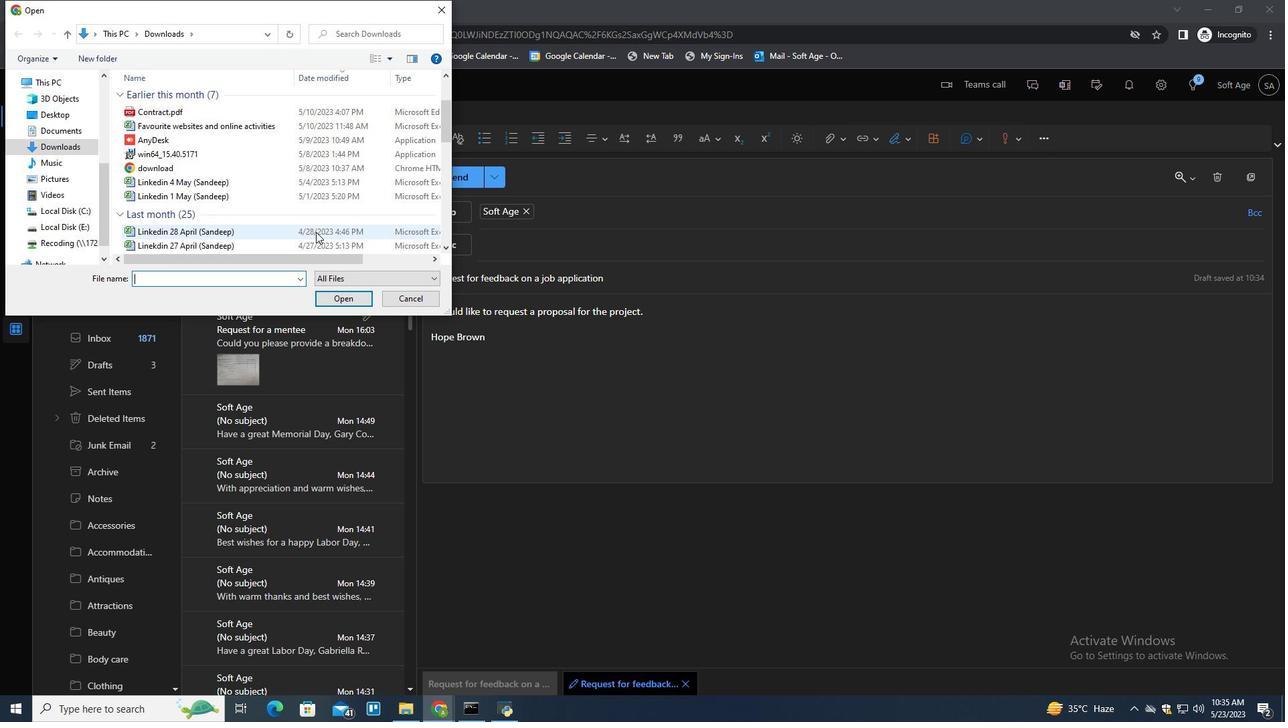 
Action: Mouse scrolled (315, 231) with delta (0, 0)
Screenshot: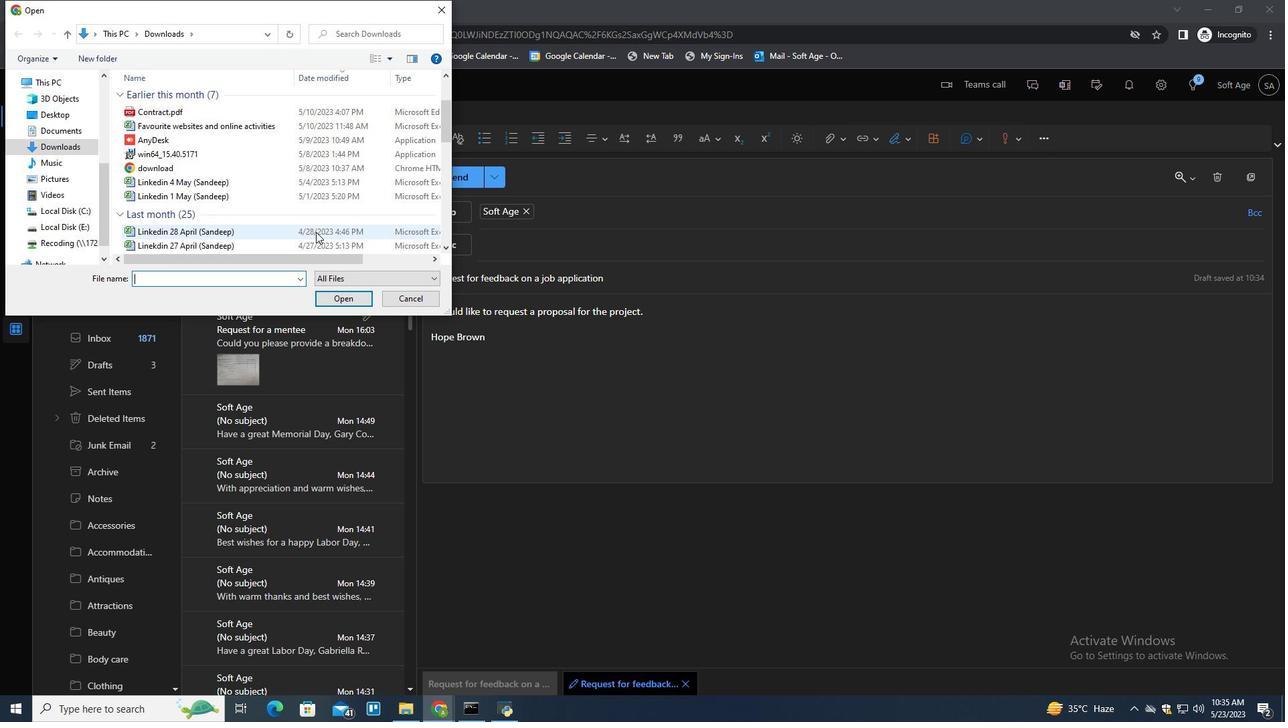 
Action: Mouse scrolled (315, 231) with delta (0, 0)
Screenshot: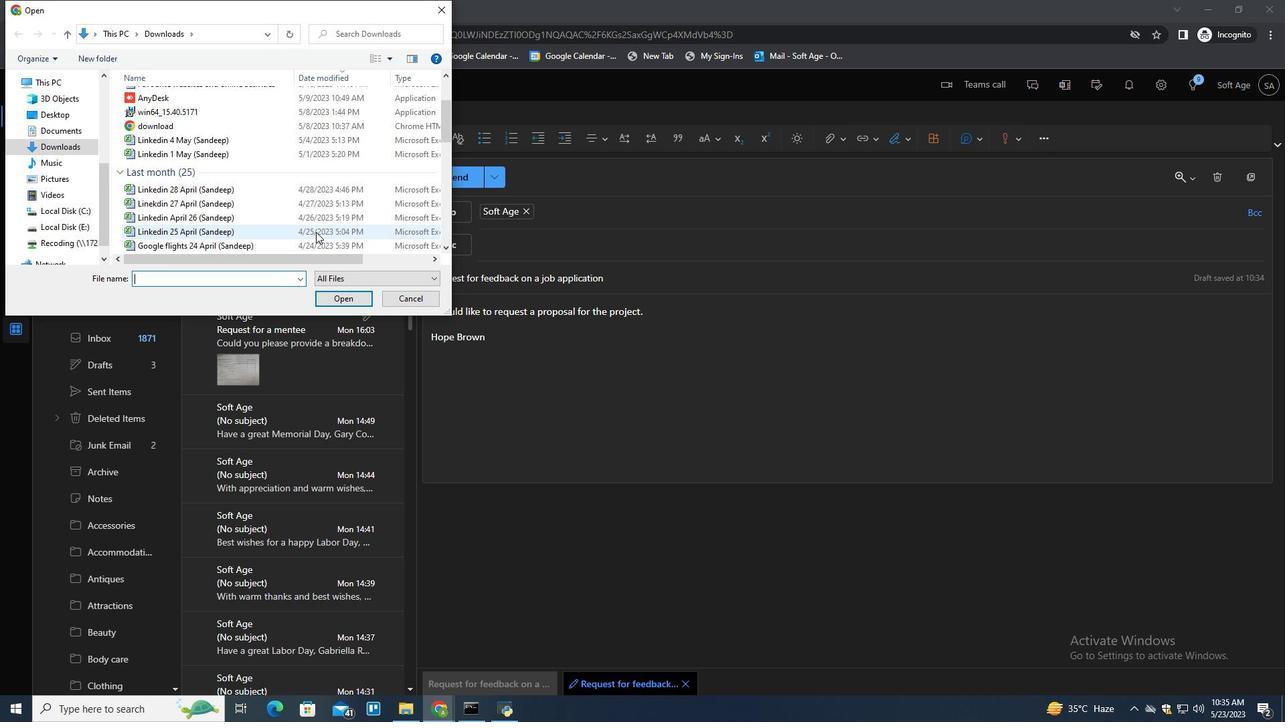 
Action: Mouse scrolled (315, 231) with delta (0, 0)
Screenshot: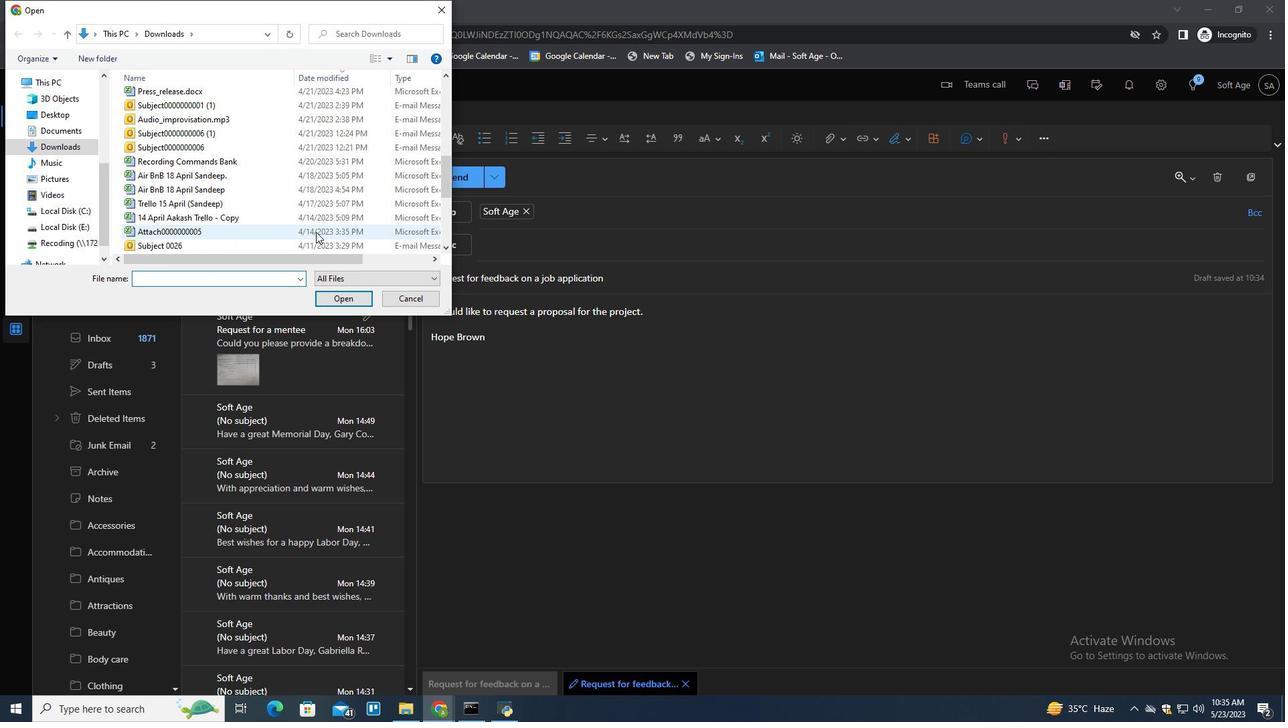 
Action: Mouse scrolled (315, 231) with delta (0, 0)
Screenshot: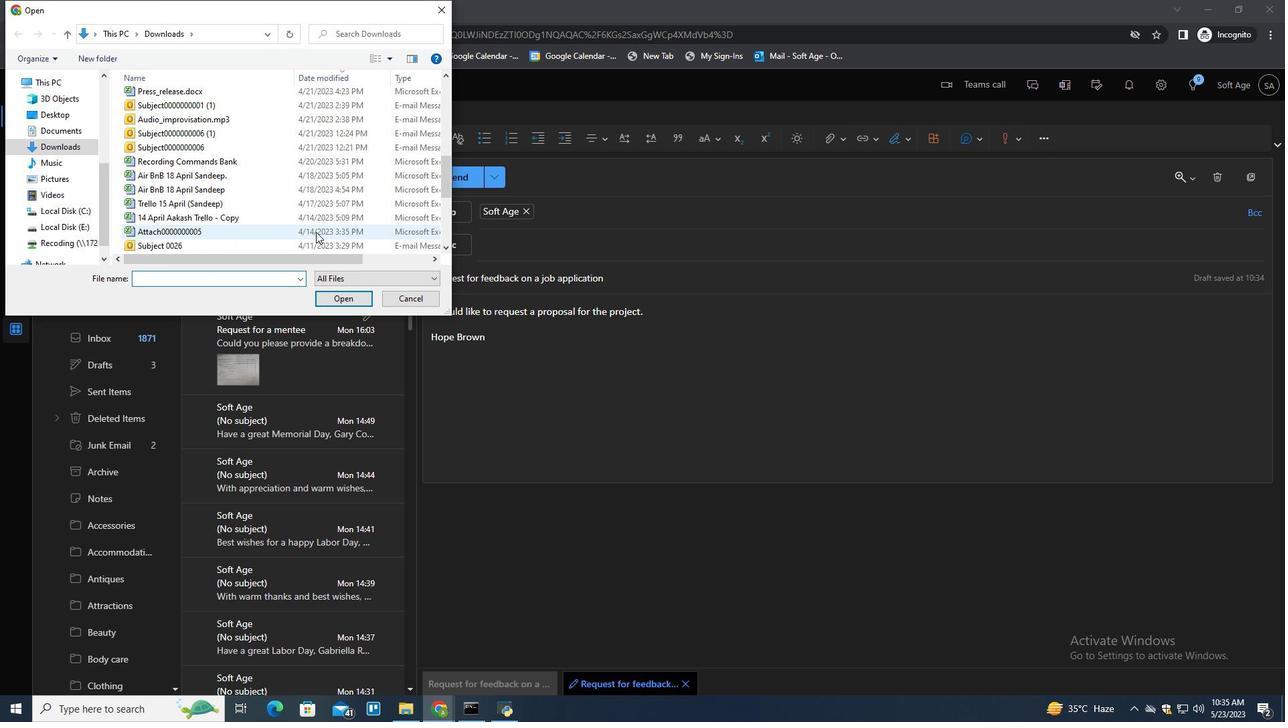 
Action: Mouse scrolled (315, 231) with delta (0, 0)
Screenshot: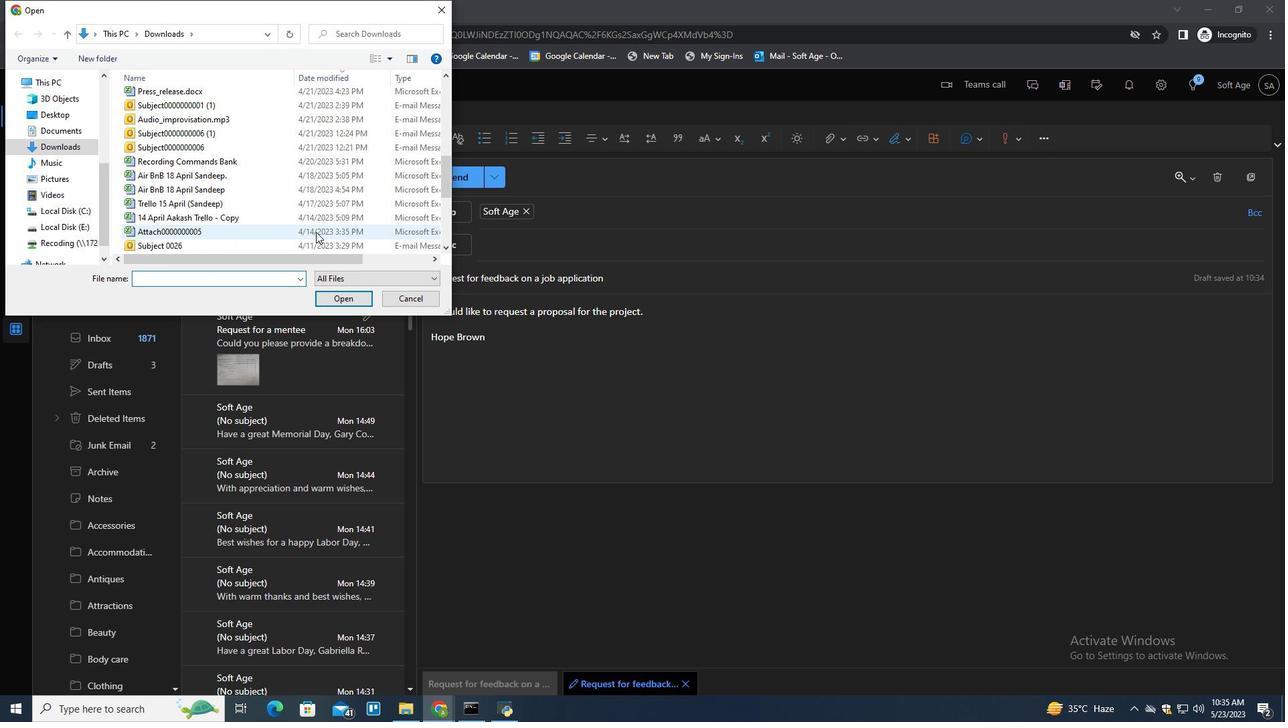 
Action: Mouse scrolled (315, 231) with delta (0, 0)
Screenshot: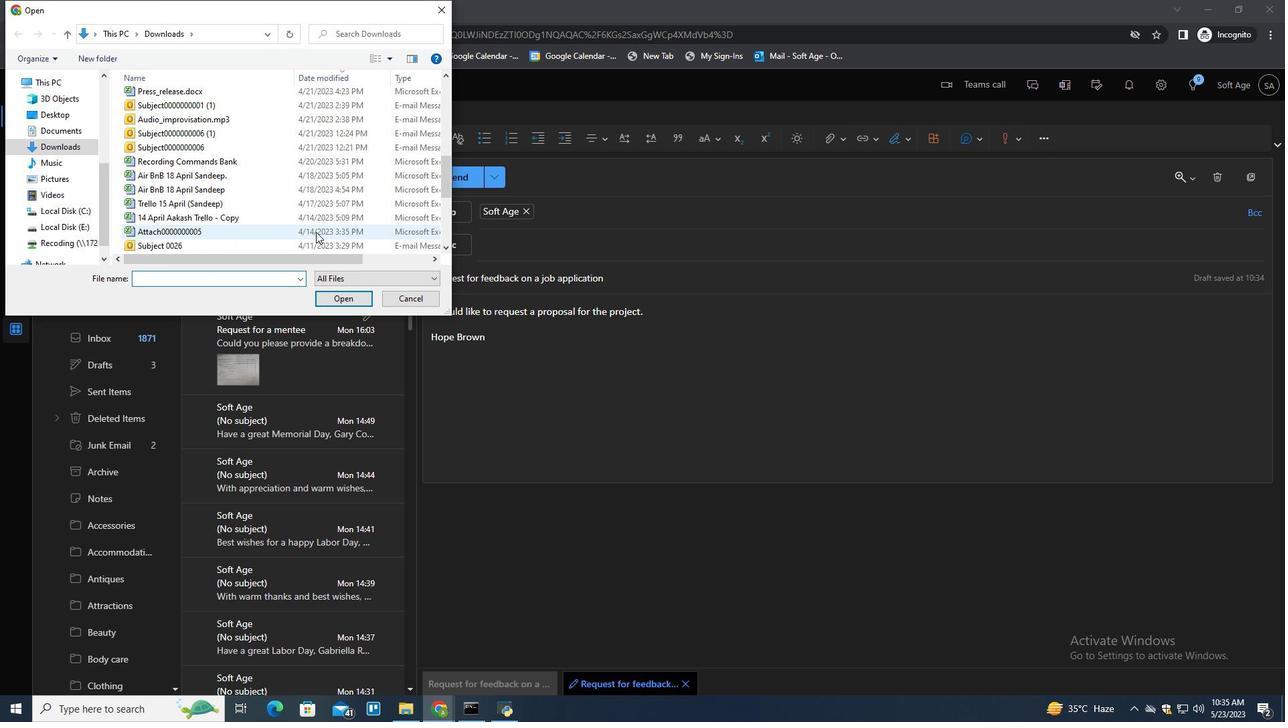
Action: Mouse scrolled (315, 231) with delta (0, 0)
Screenshot: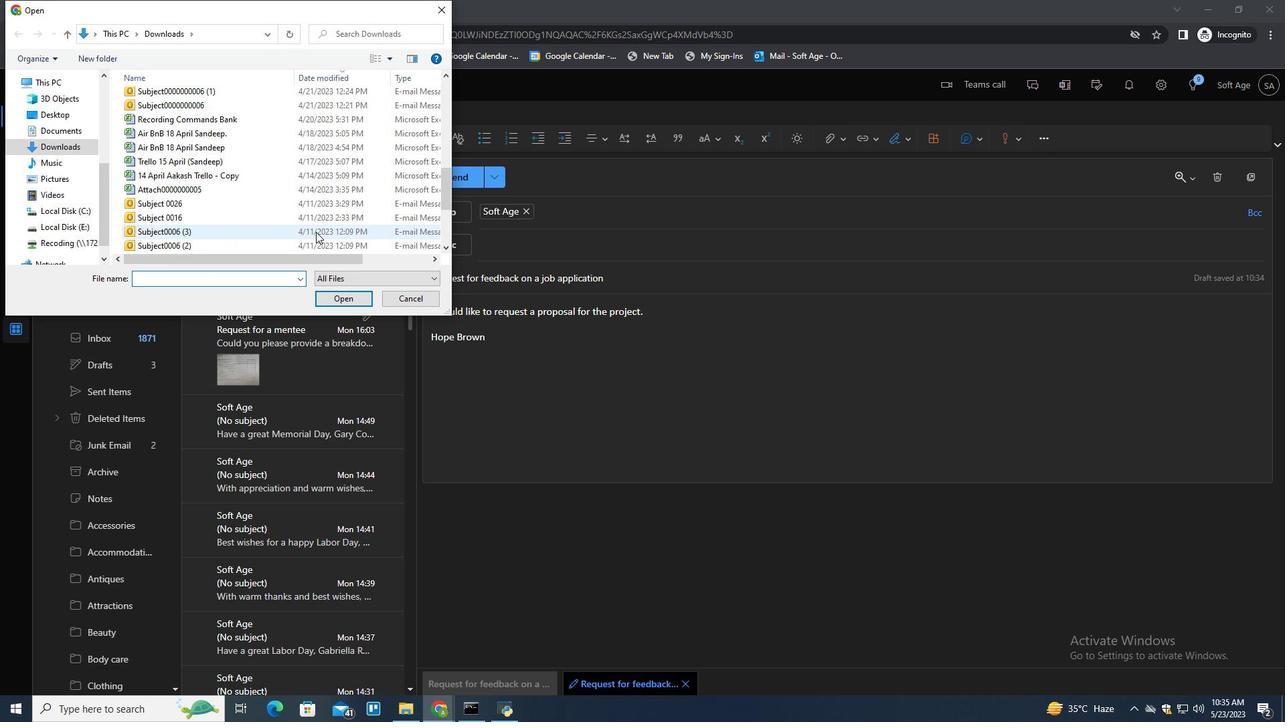 
Action: Mouse scrolled (315, 231) with delta (0, 0)
Screenshot: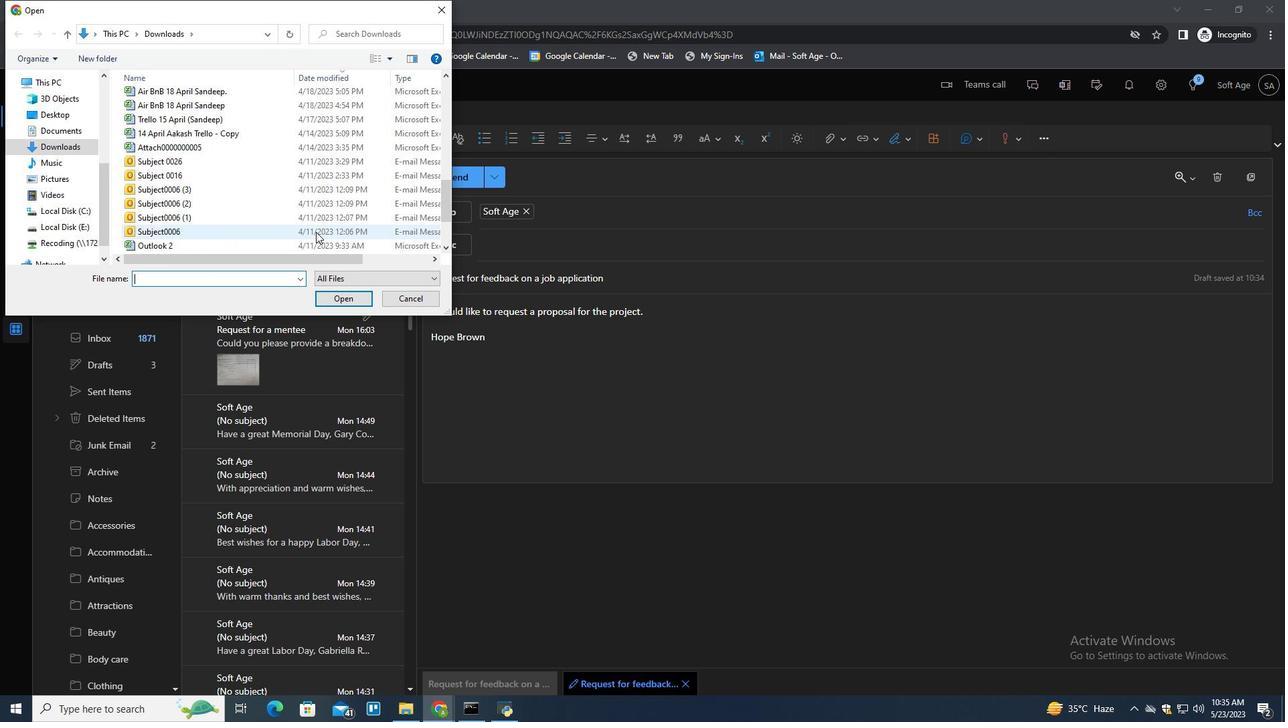 
Action: Mouse scrolled (315, 231) with delta (0, 0)
Screenshot: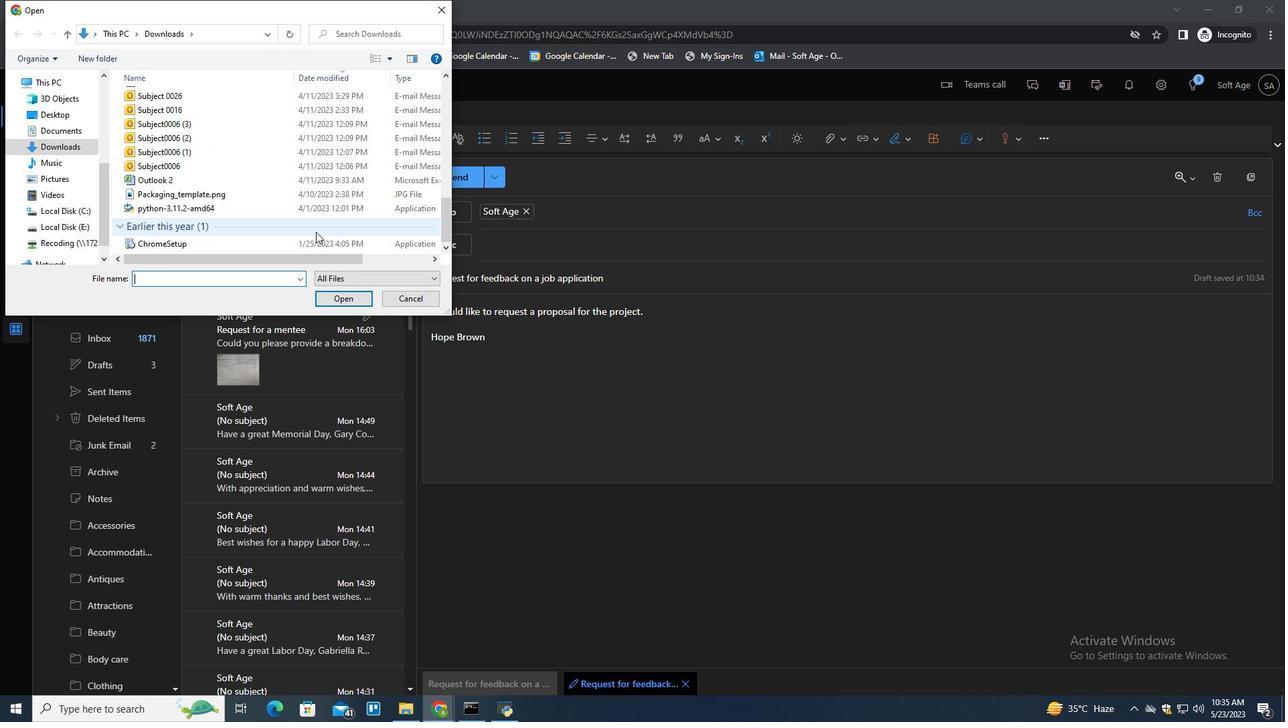 
Action: Mouse scrolled (315, 231) with delta (0, 0)
Screenshot: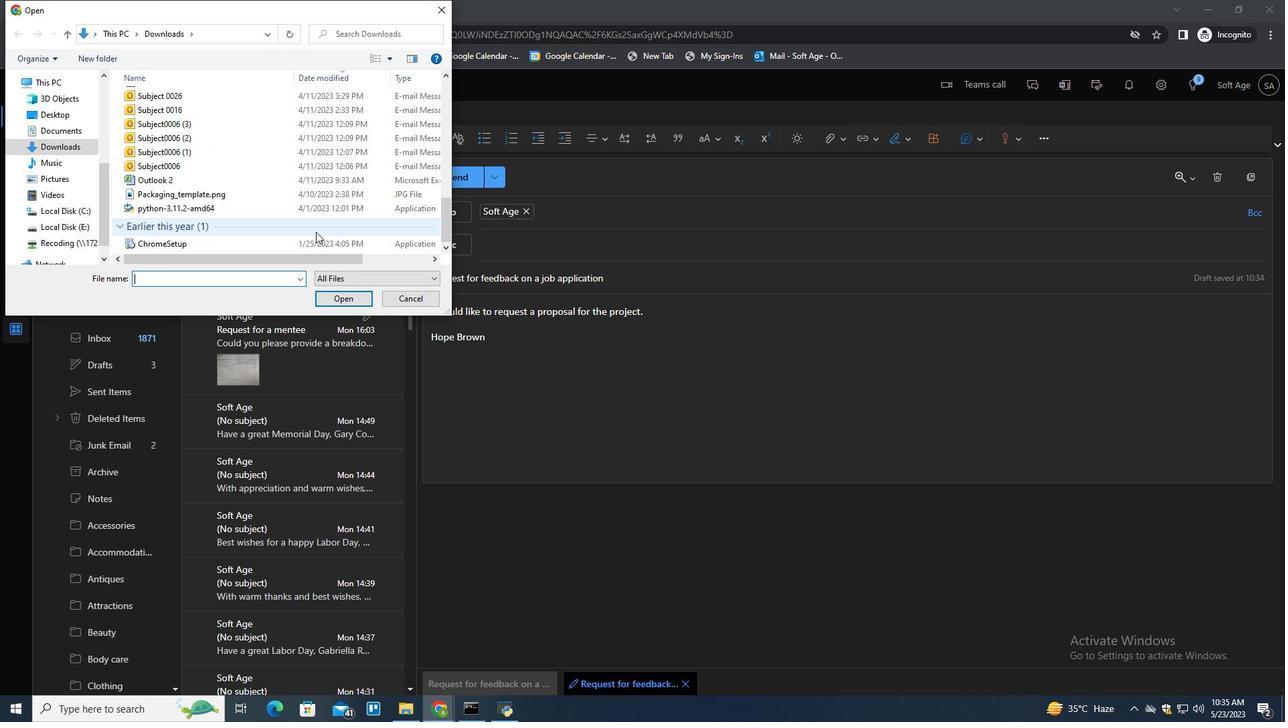 
Action: Mouse scrolled (315, 231) with delta (0, 0)
Screenshot: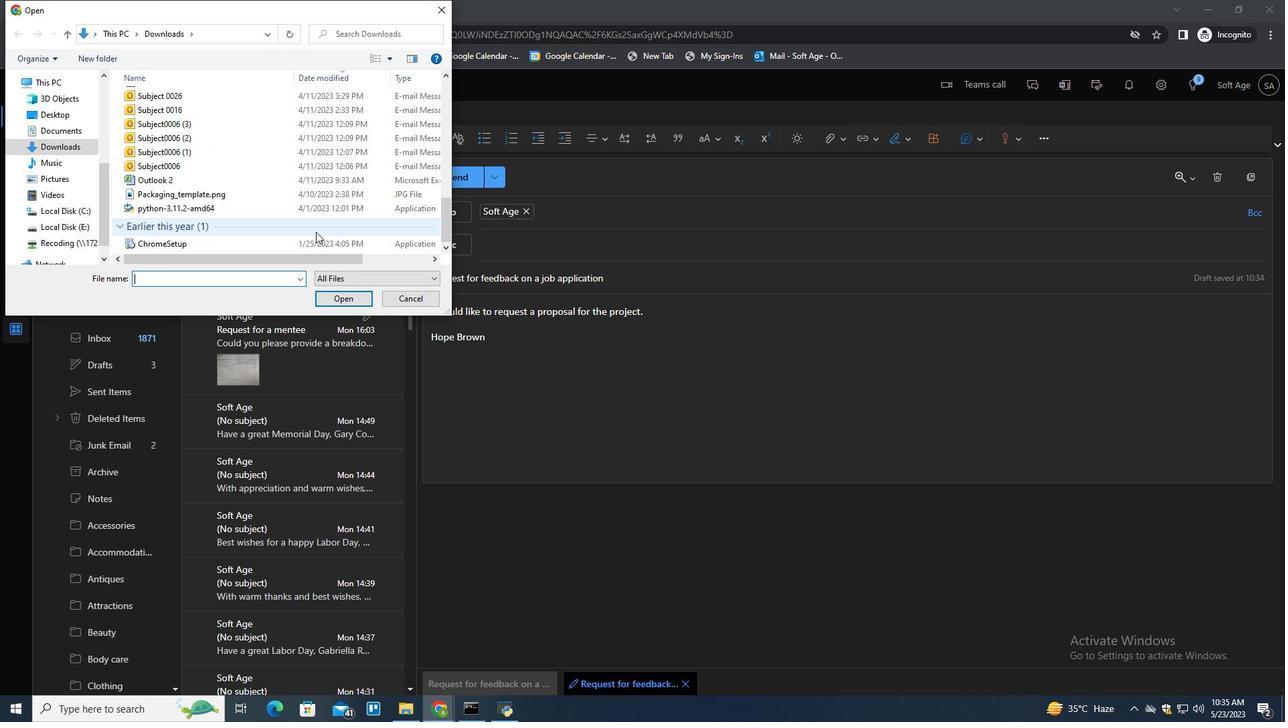 
Action: Mouse scrolled (315, 231) with delta (0, 0)
Screenshot: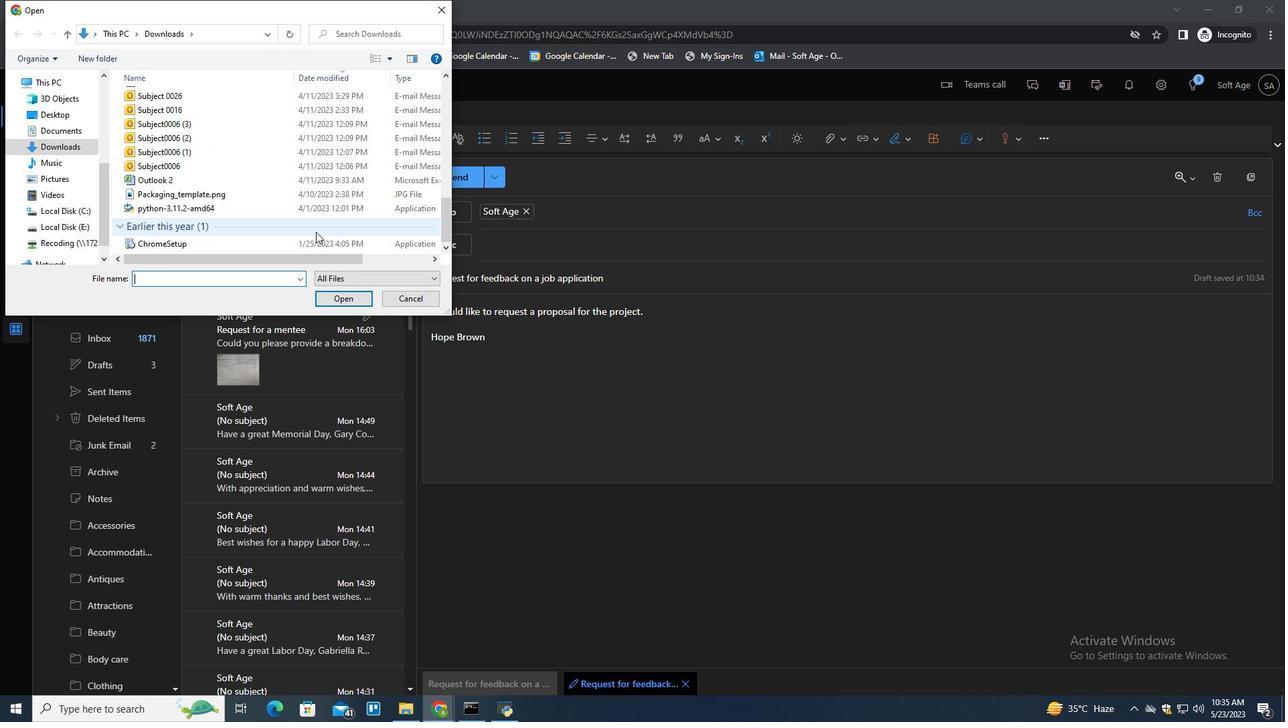 
Action: Mouse scrolled (315, 231) with delta (0, 0)
Screenshot: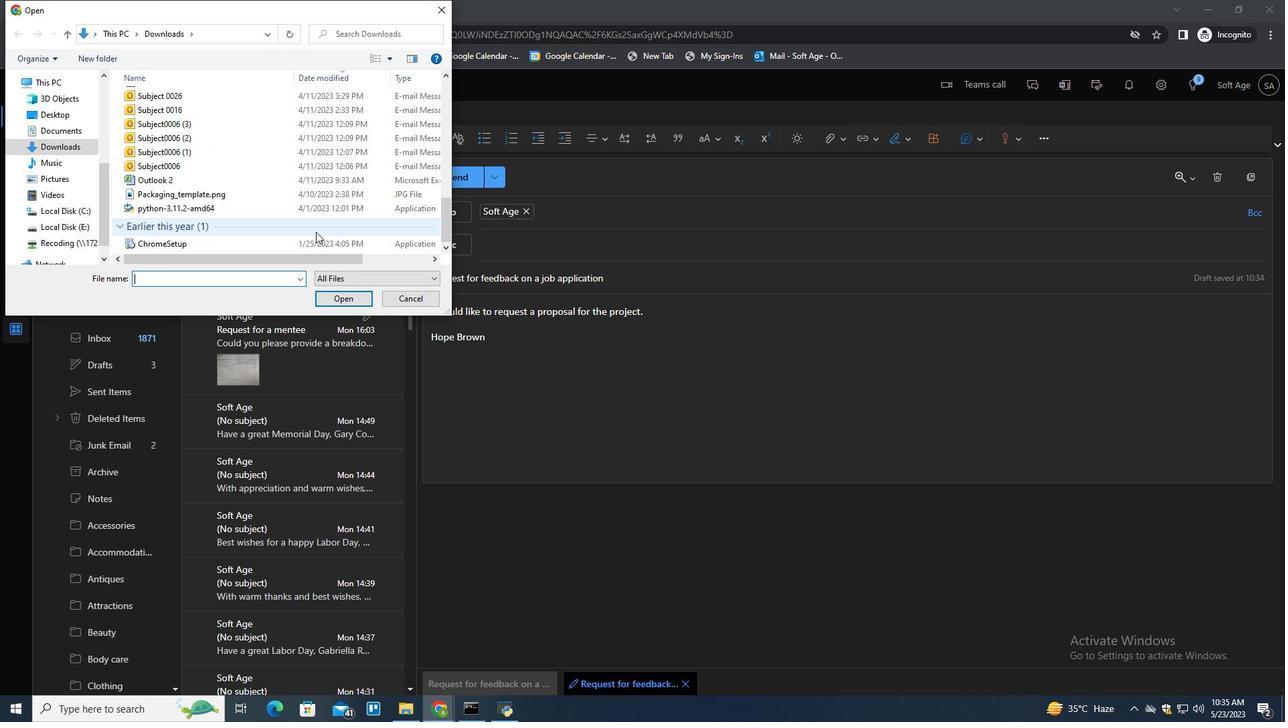 
Action: Mouse moved to (245, 192)
Screenshot: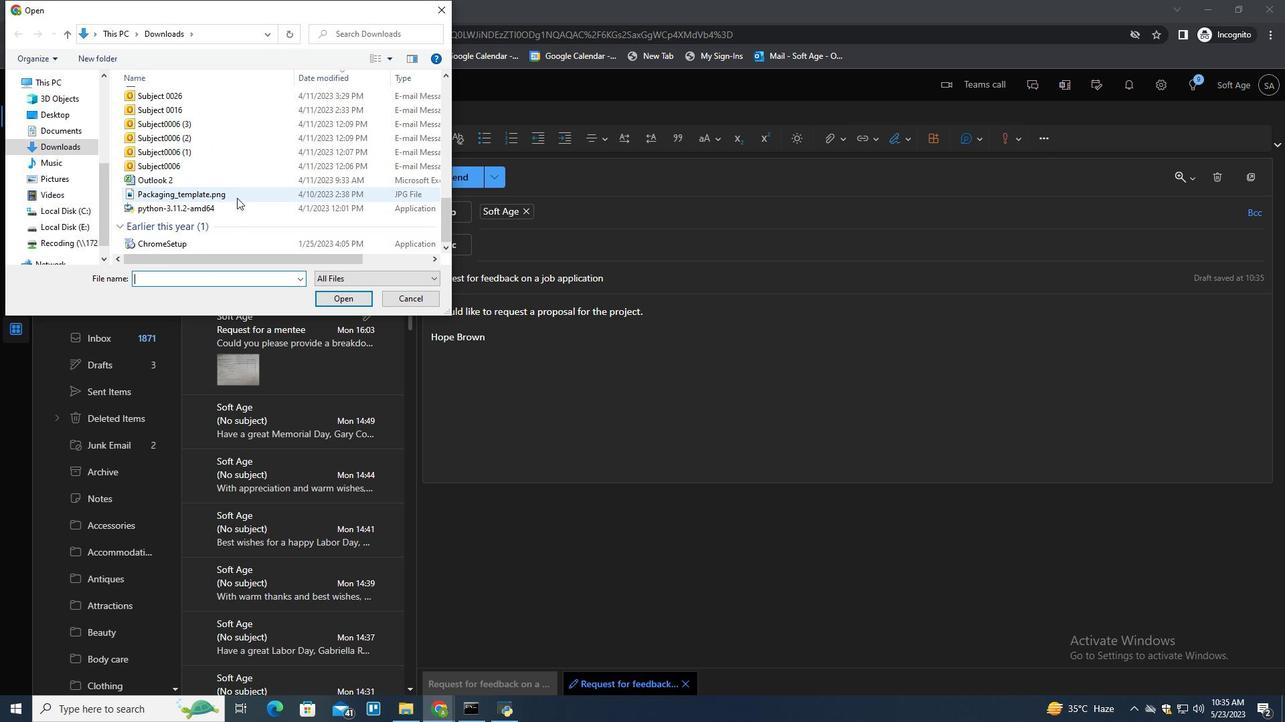 
Action: Mouse pressed left at (245, 192)
Screenshot: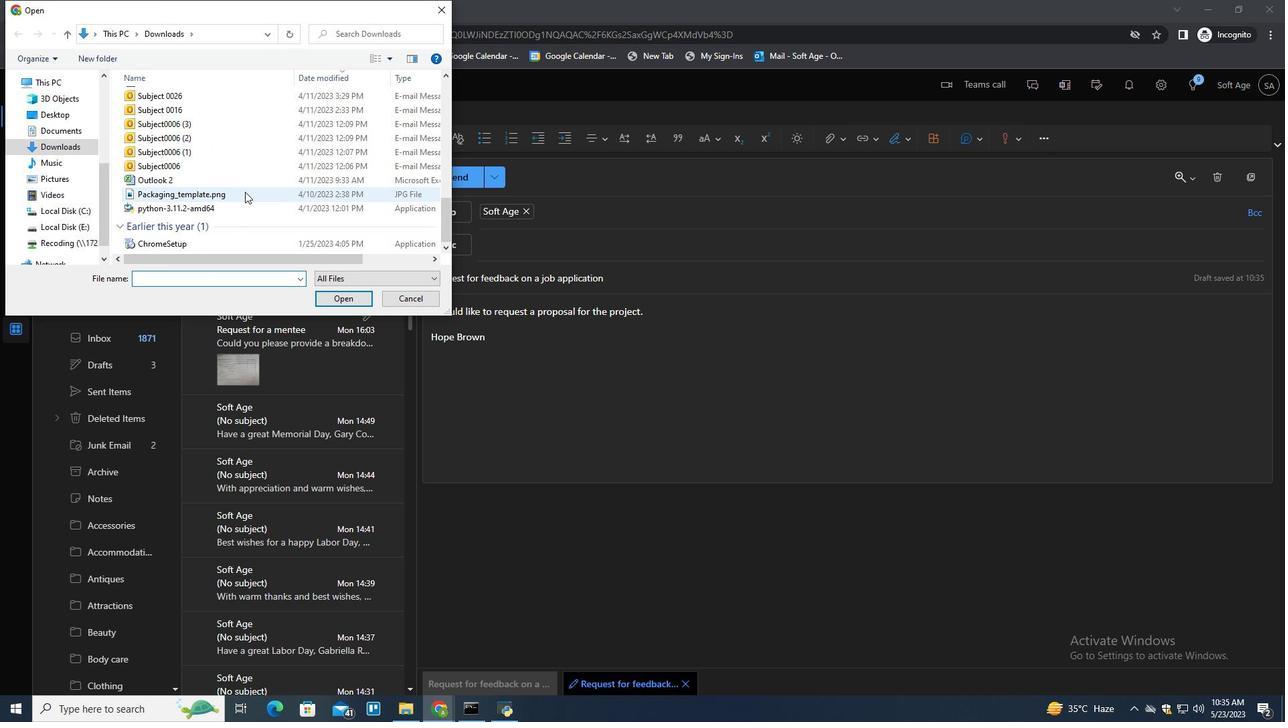 
Action: Key pressed <Key.f2><Key.shift>Mobile<Key.space><Key.backspace><Key.shift>_app<Key.shift>S<Key.backspace>-<Key.backspace><Key.shift>_screenshot.jpg
Screenshot: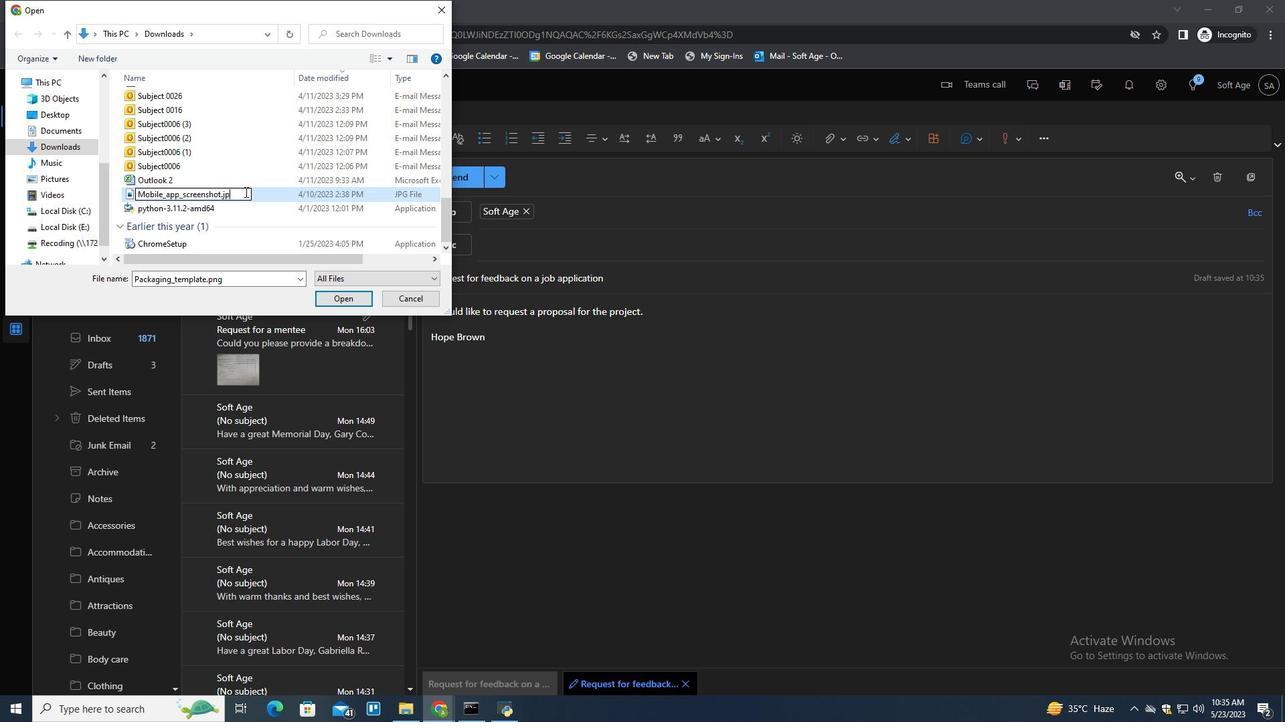 
Action: Mouse moved to (294, 193)
Screenshot: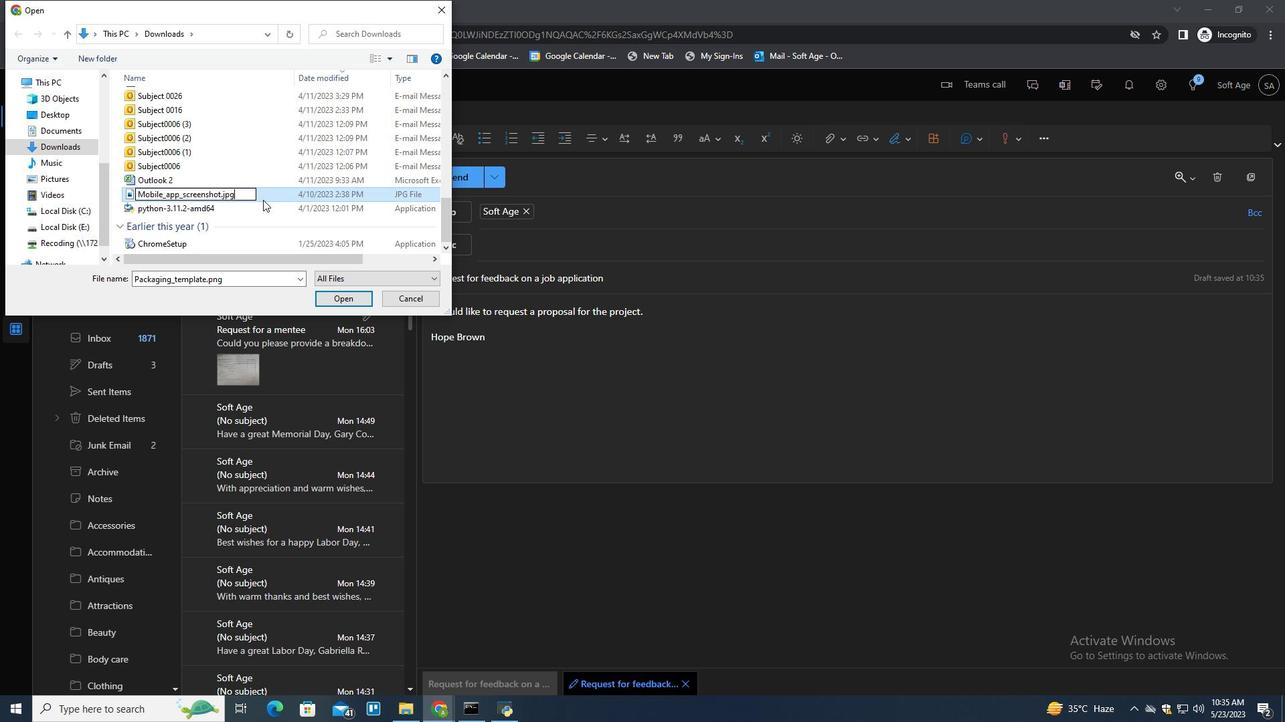 
Action: Mouse pressed left at (294, 193)
Screenshot: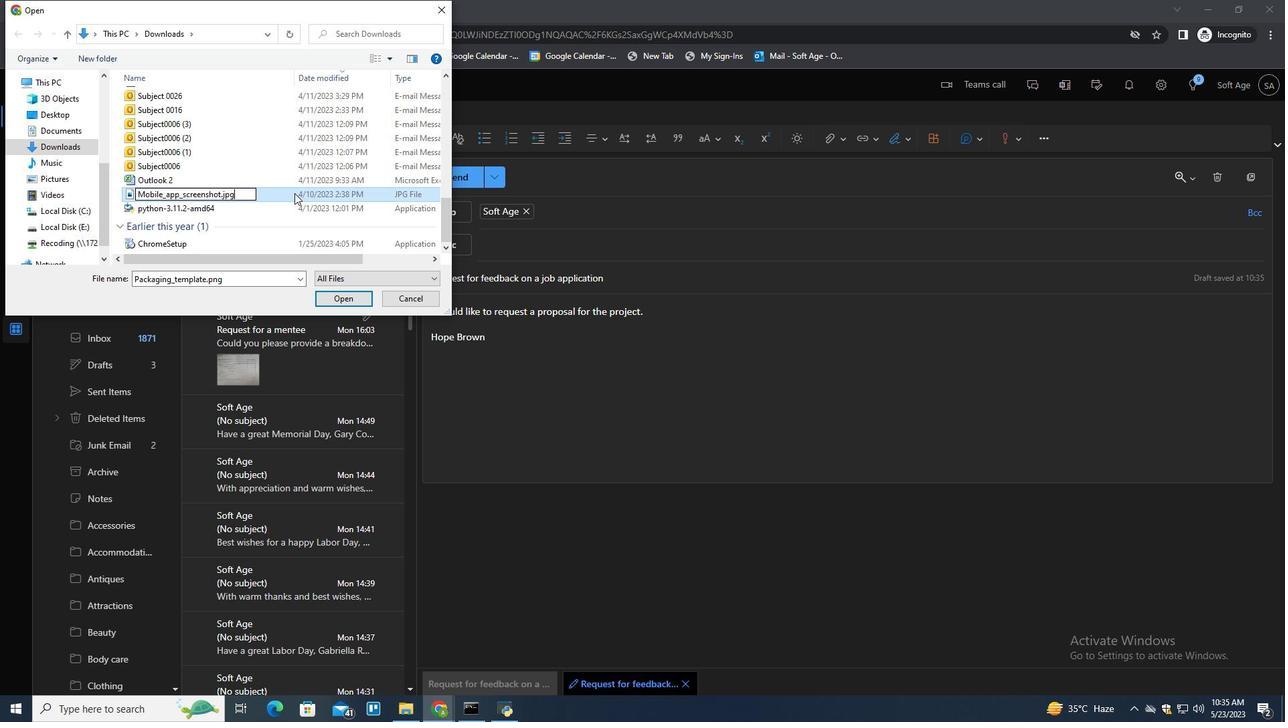 
Action: Mouse moved to (334, 302)
Screenshot: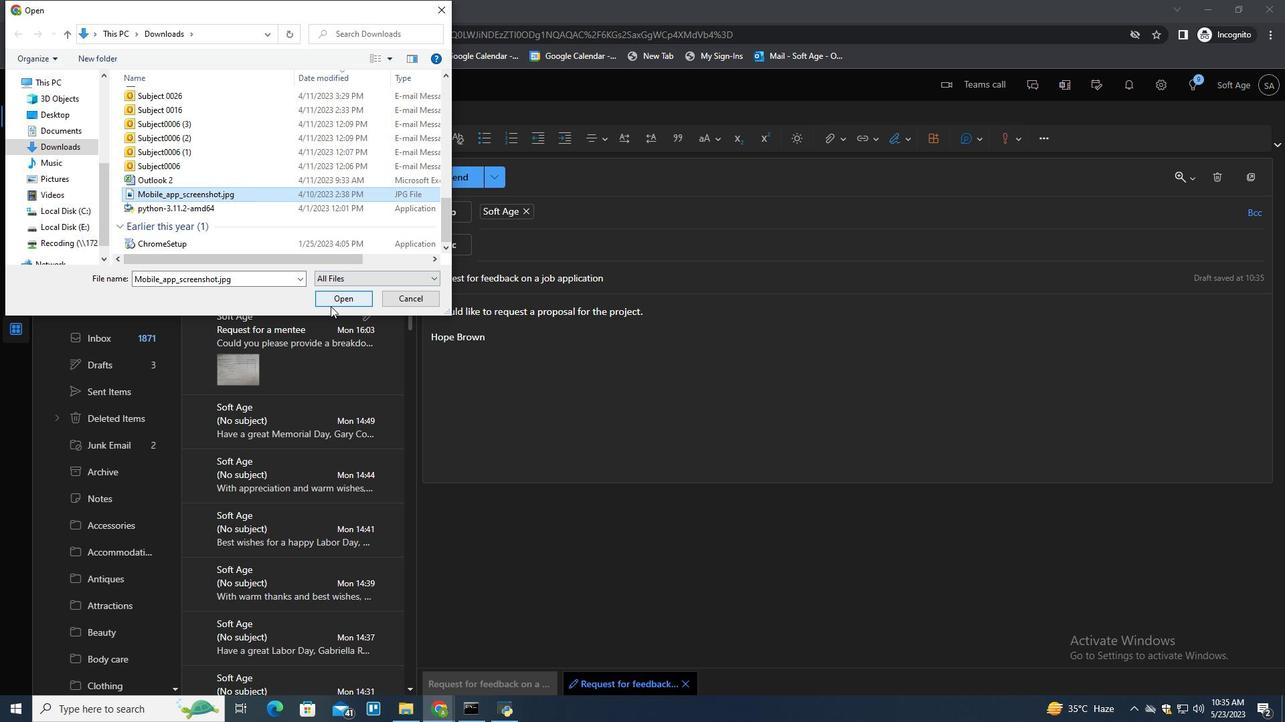 
Action: Mouse pressed left at (334, 302)
Screenshot: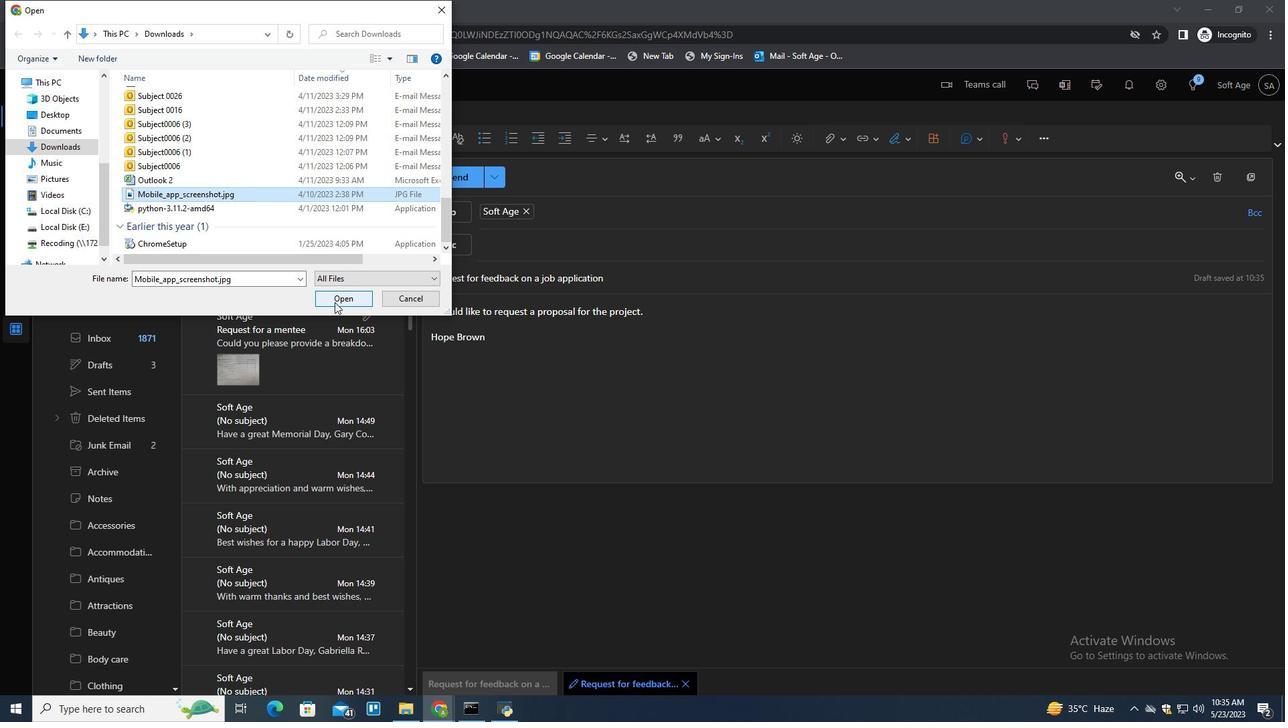 
Action: Mouse moved to (700, 414)
Screenshot: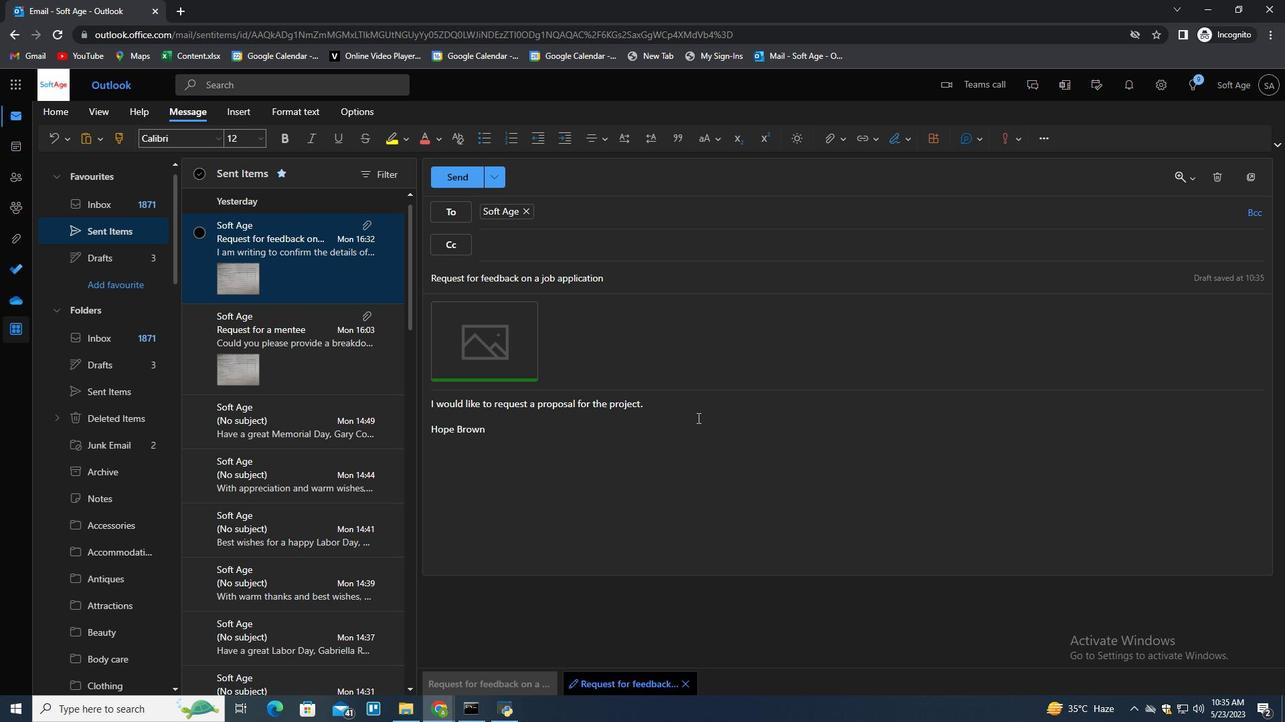 
Action: Mouse pressed left at (700, 414)
Screenshot: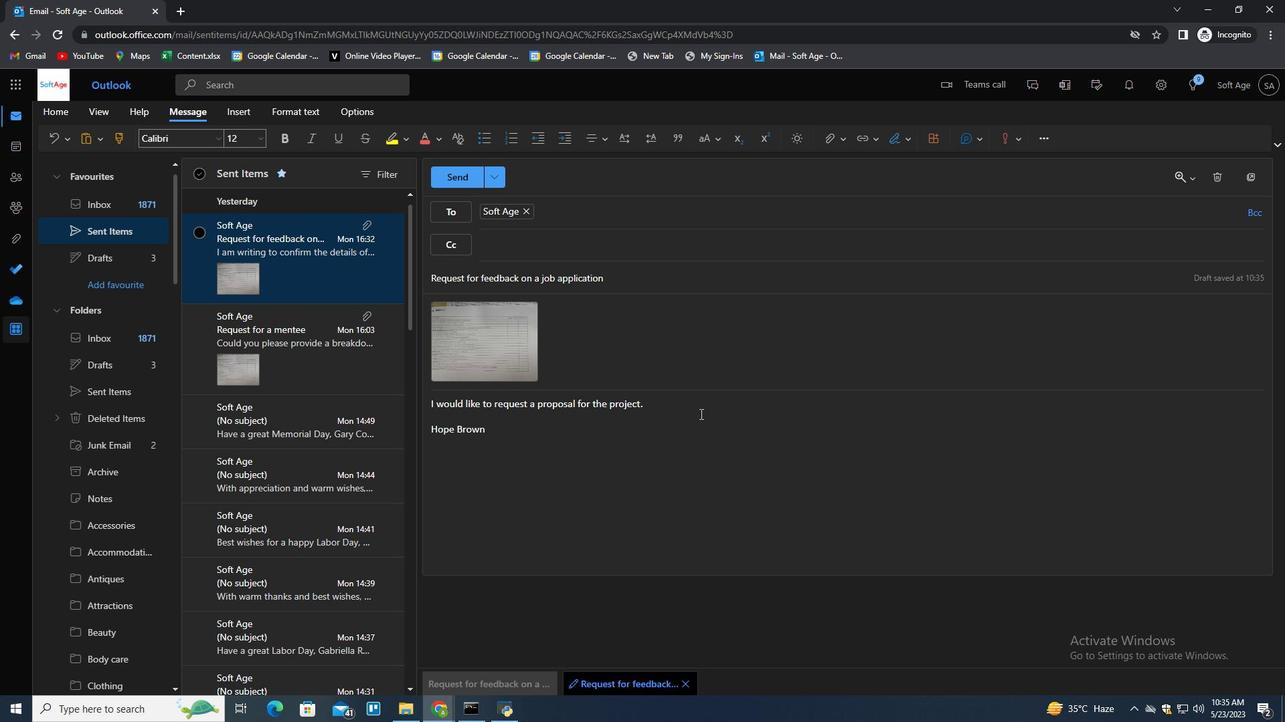 
Action: Key pressed <Key.enter>
Screenshot: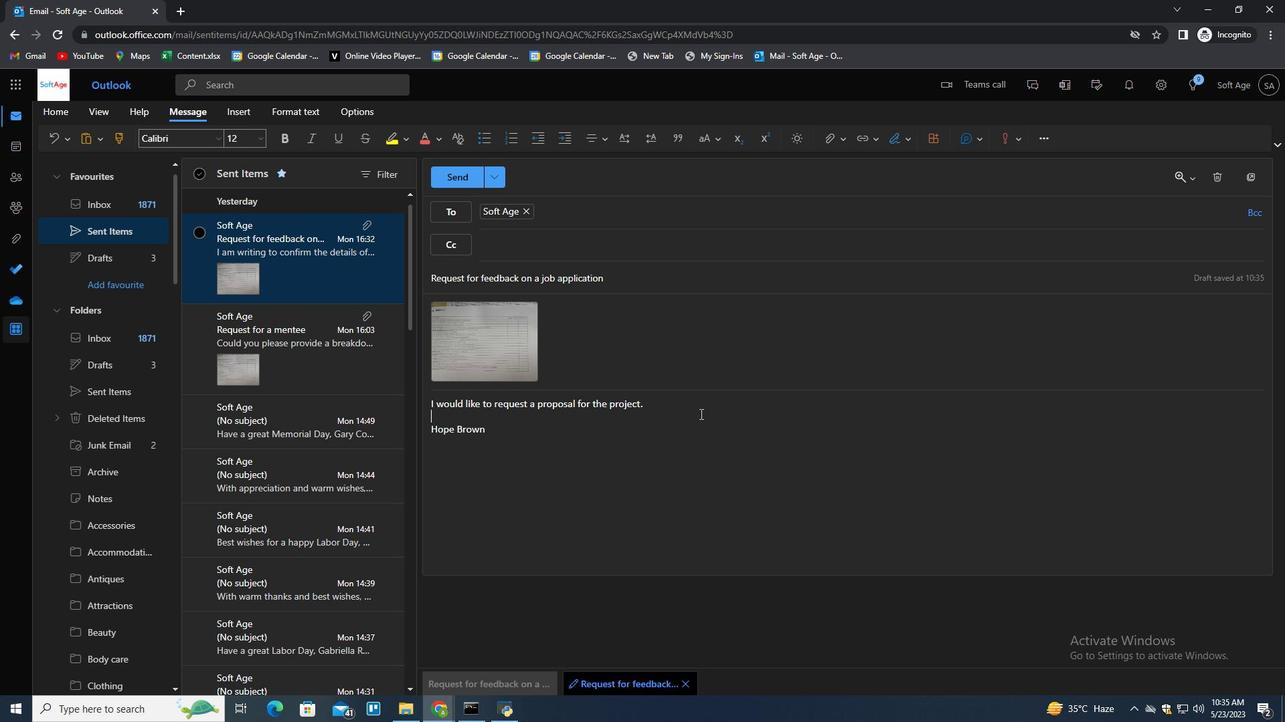 
Action: Mouse moved to (312, 275)
Screenshot: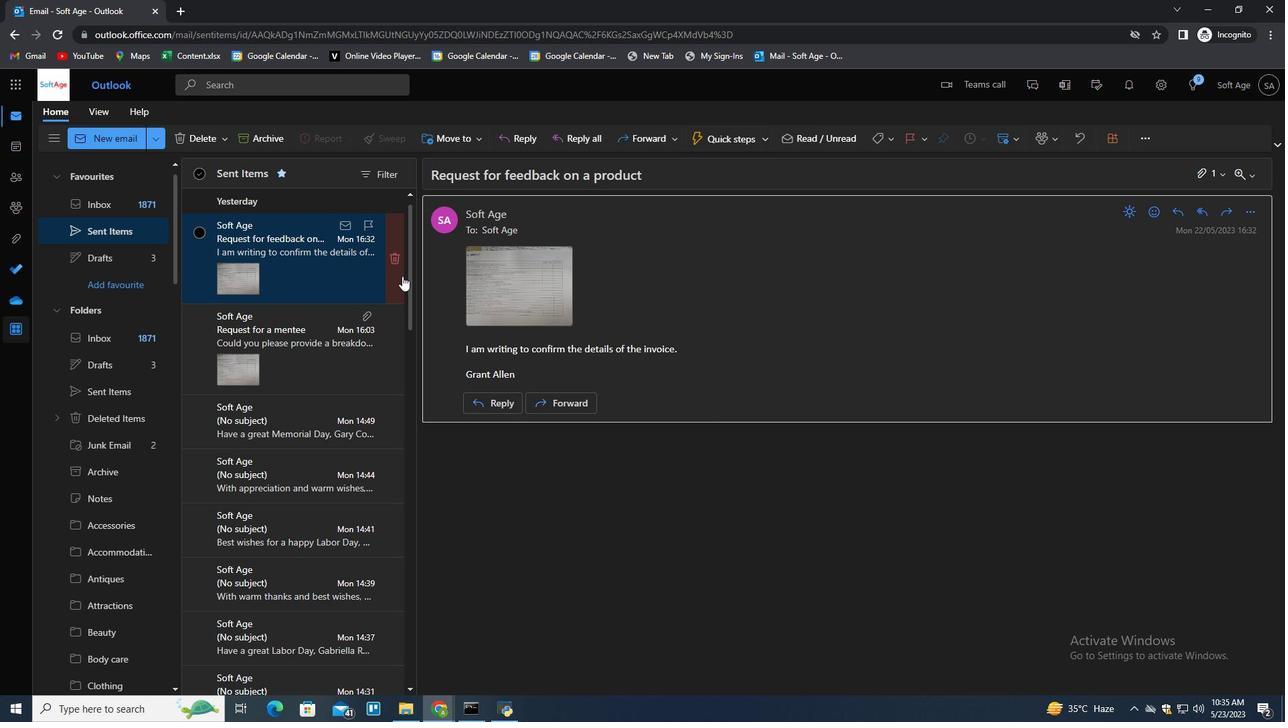 
Action: Mouse scrolled (312, 276) with delta (0, 0)
Screenshot: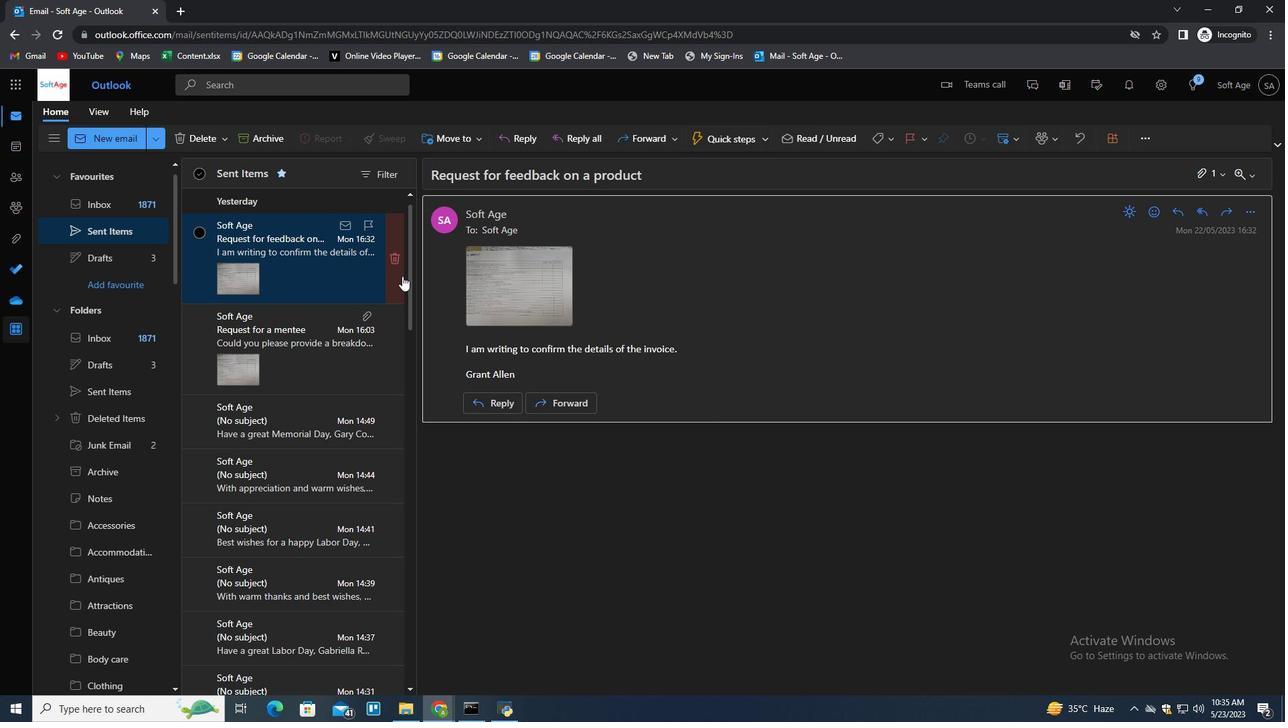 
Action: Mouse scrolled (312, 276) with delta (0, 0)
Screenshot: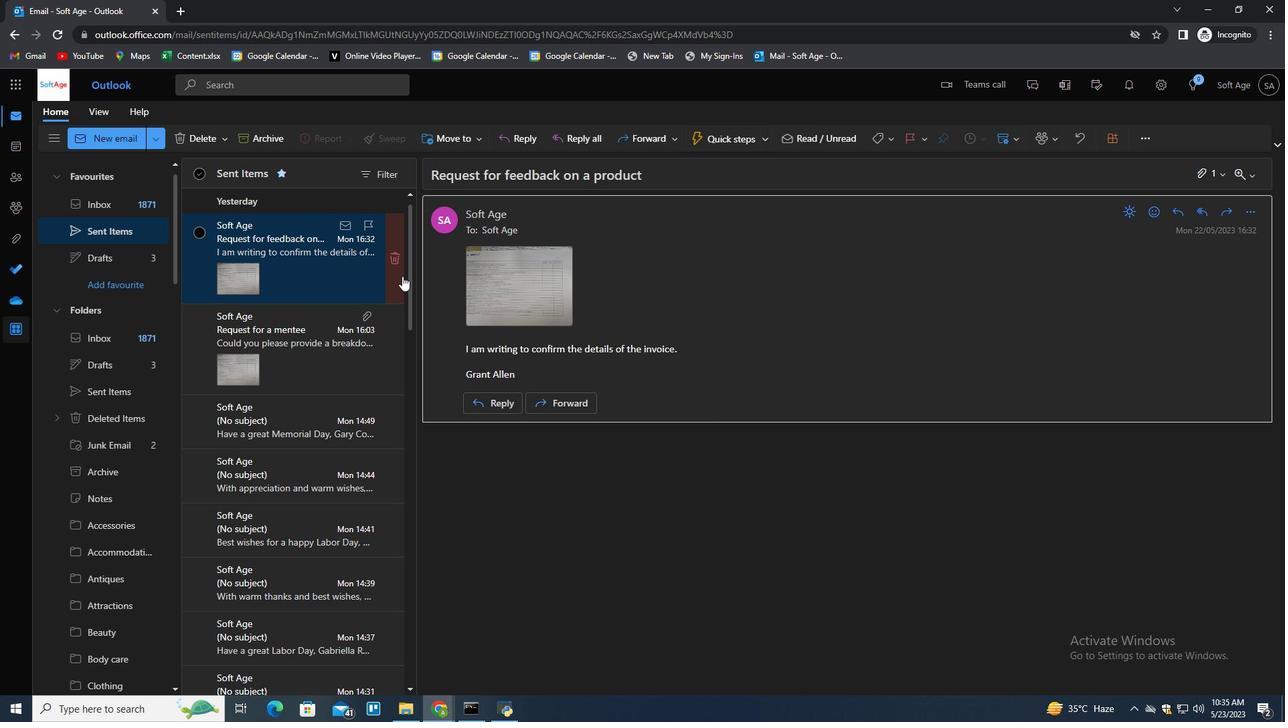
Action: Mouse scrolled (312, 276) with delta (0, 0)
Screenshot: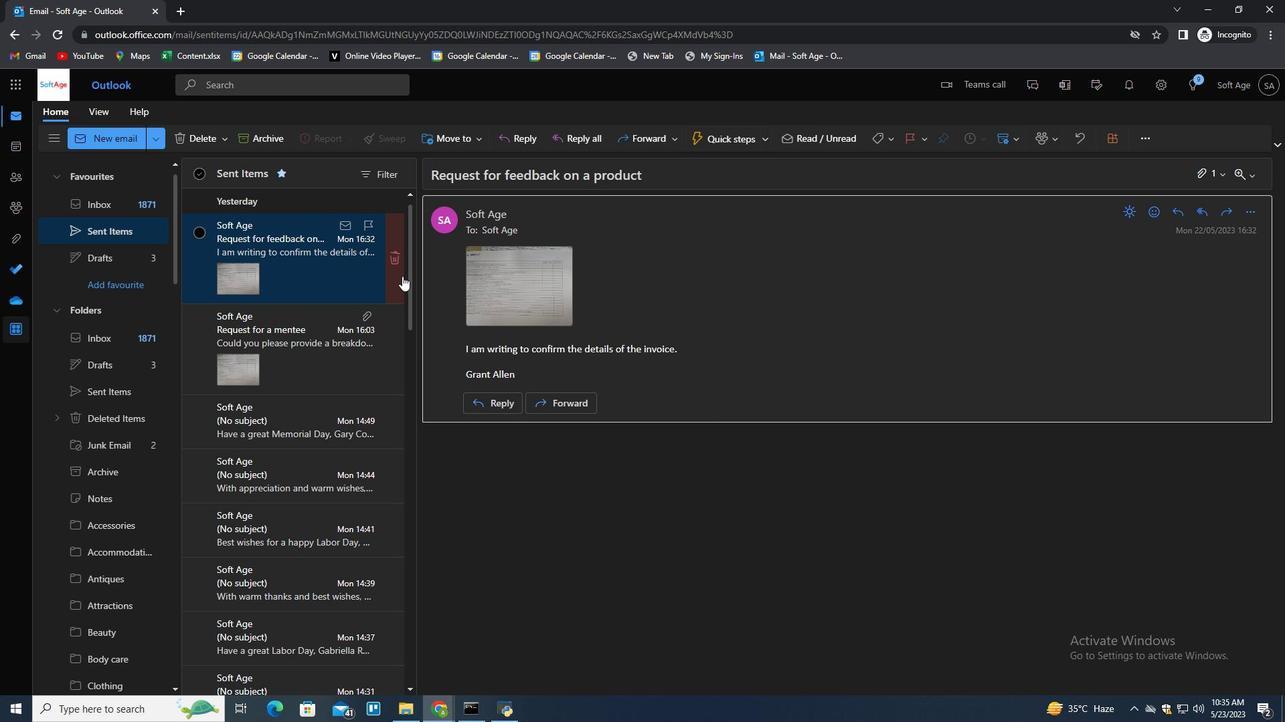 
Action: Mouse scrolled (312, 276) with delta (0, 0)
Screenshot: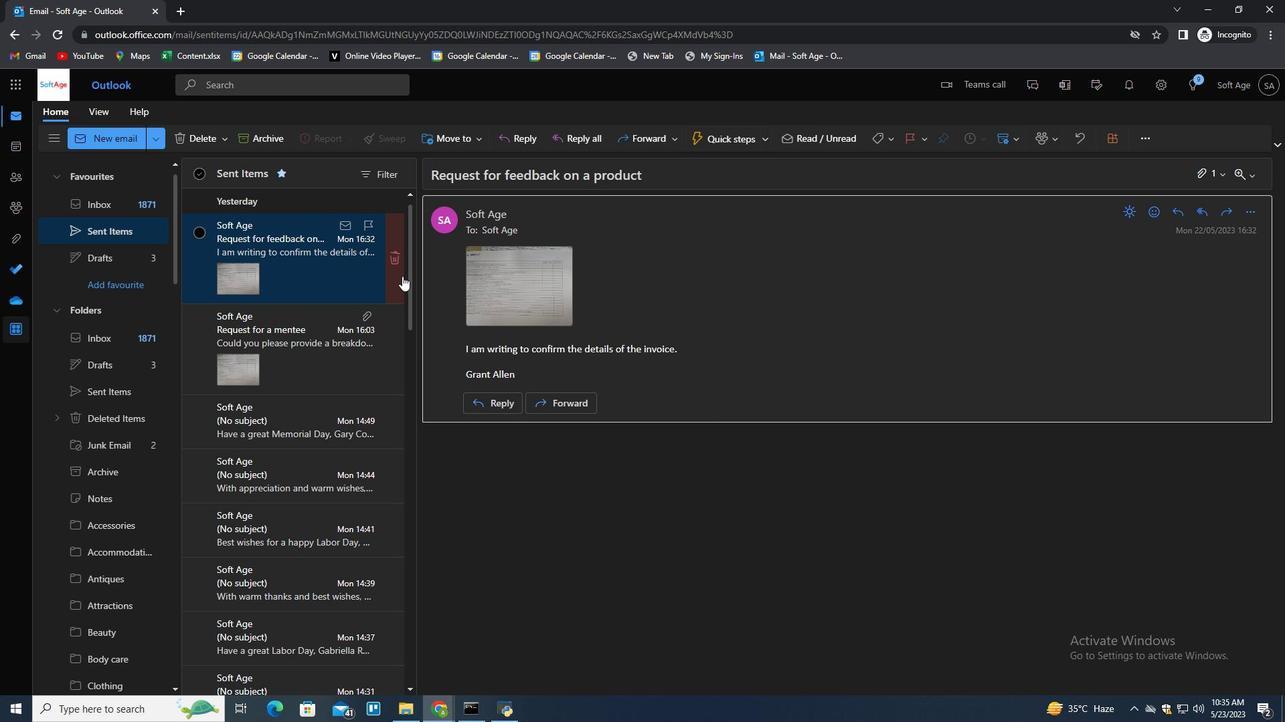 
Action: Mouse moved to (170, 298)
Screenshot: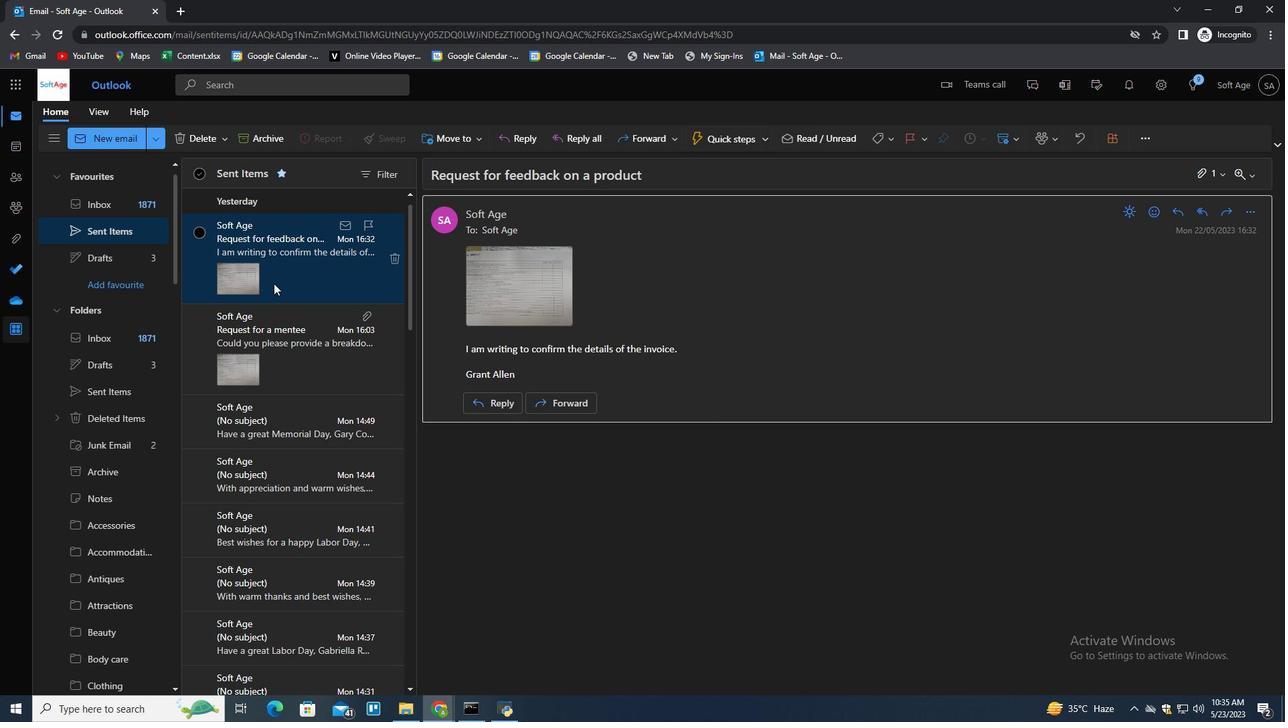 
Action: Mouse scrolled (170, 299) with delta (0, 0)
Screenshot: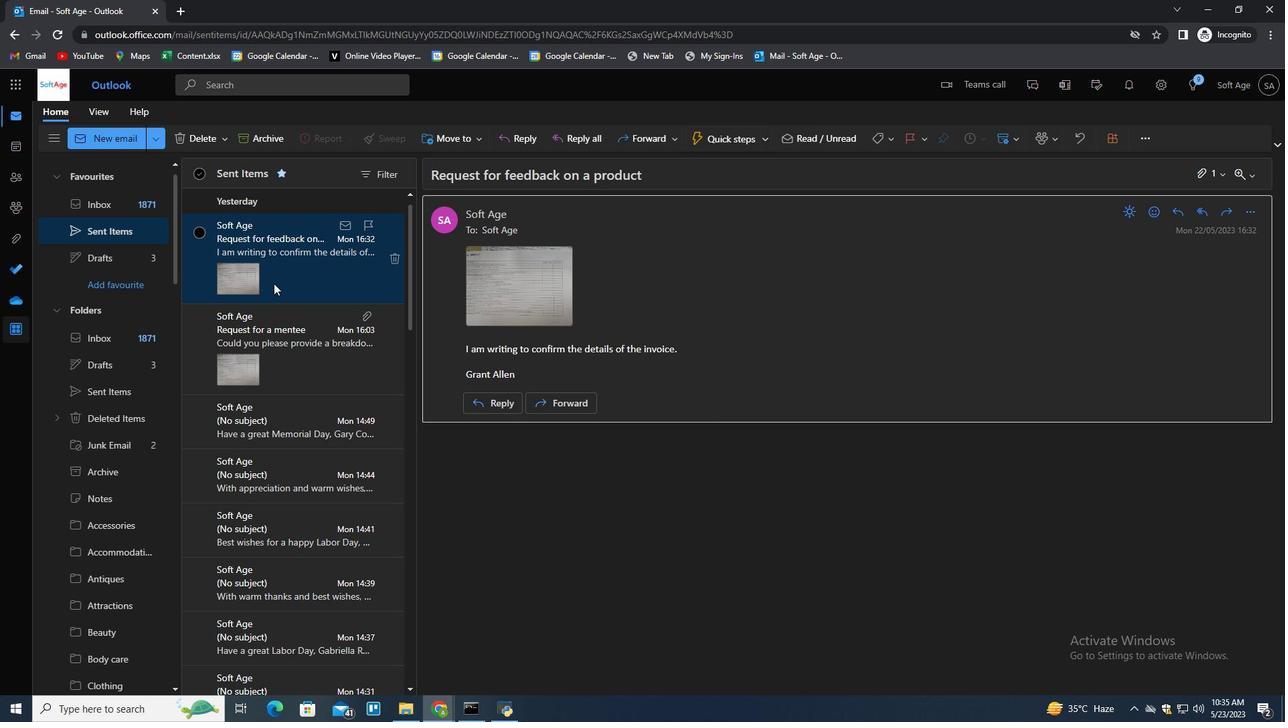 
Action: Mouse scrolled (170, 299) with delta (0, 0)
Screenshot: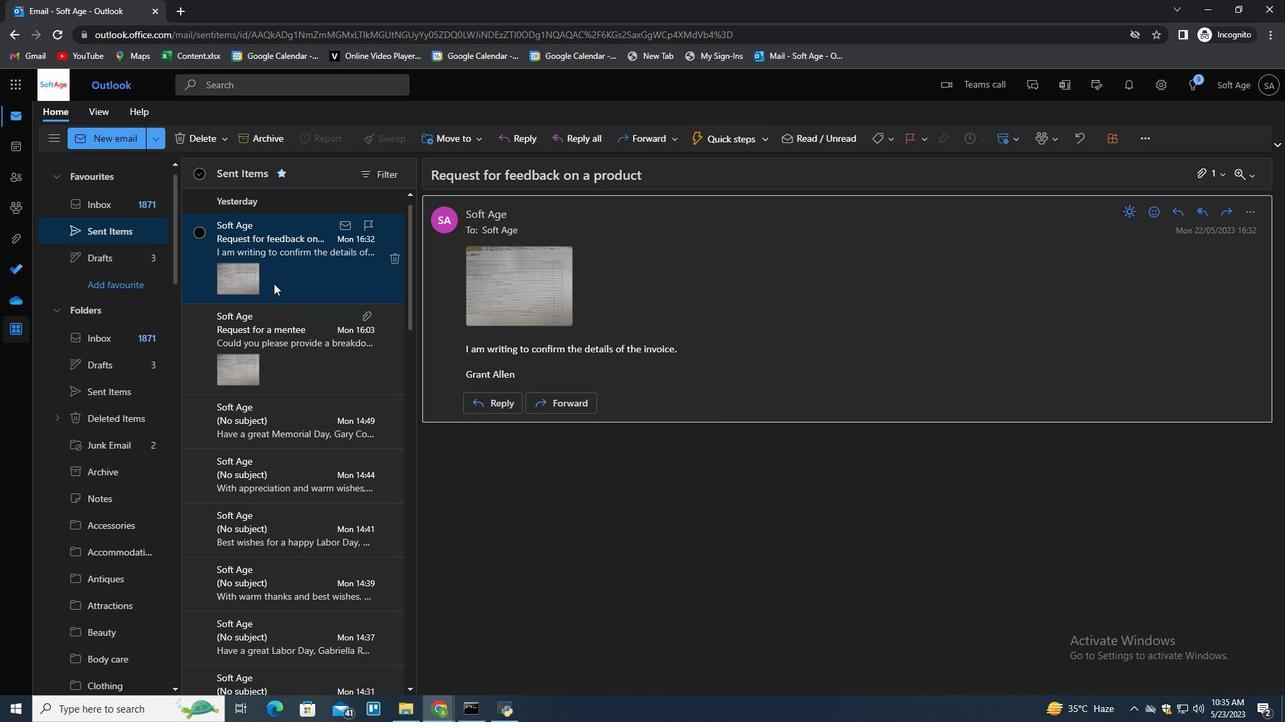 
Action: Mouse scrolled (170, 299) with delta (0, 0)
Screenshot: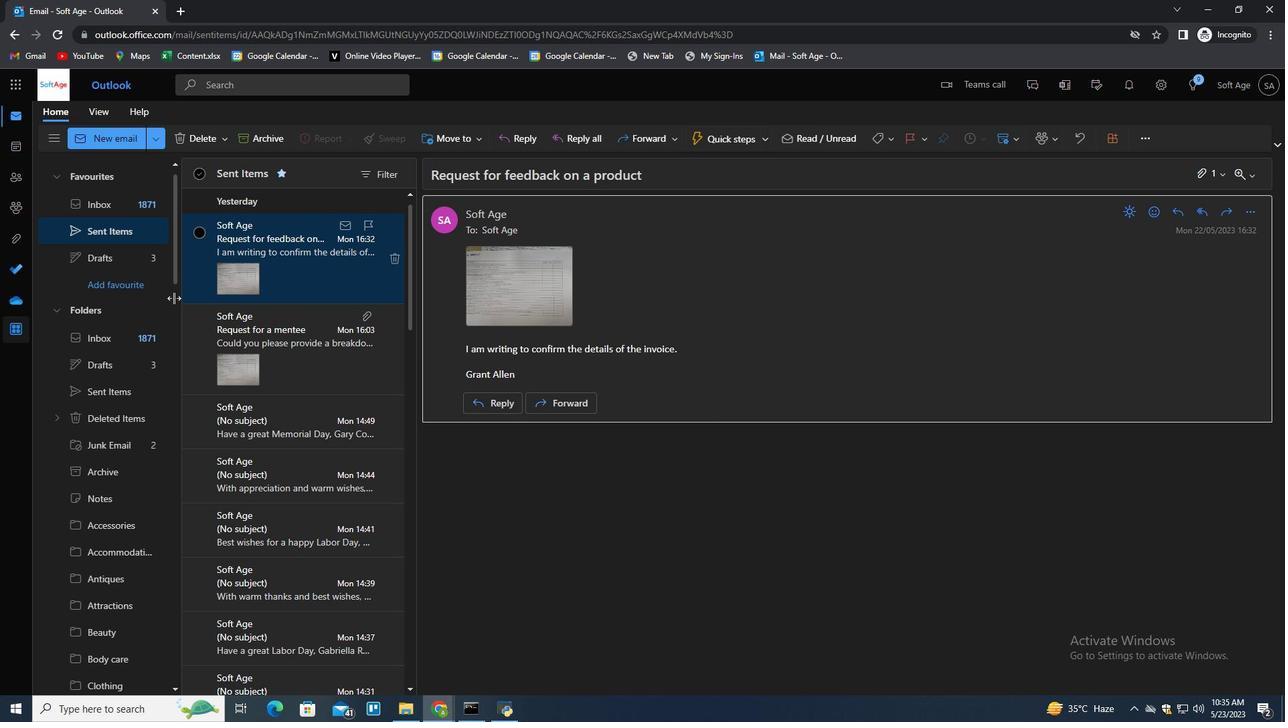 
Action: Mouse scrolled (170, 299) with delta (0, 0)
Screenshot: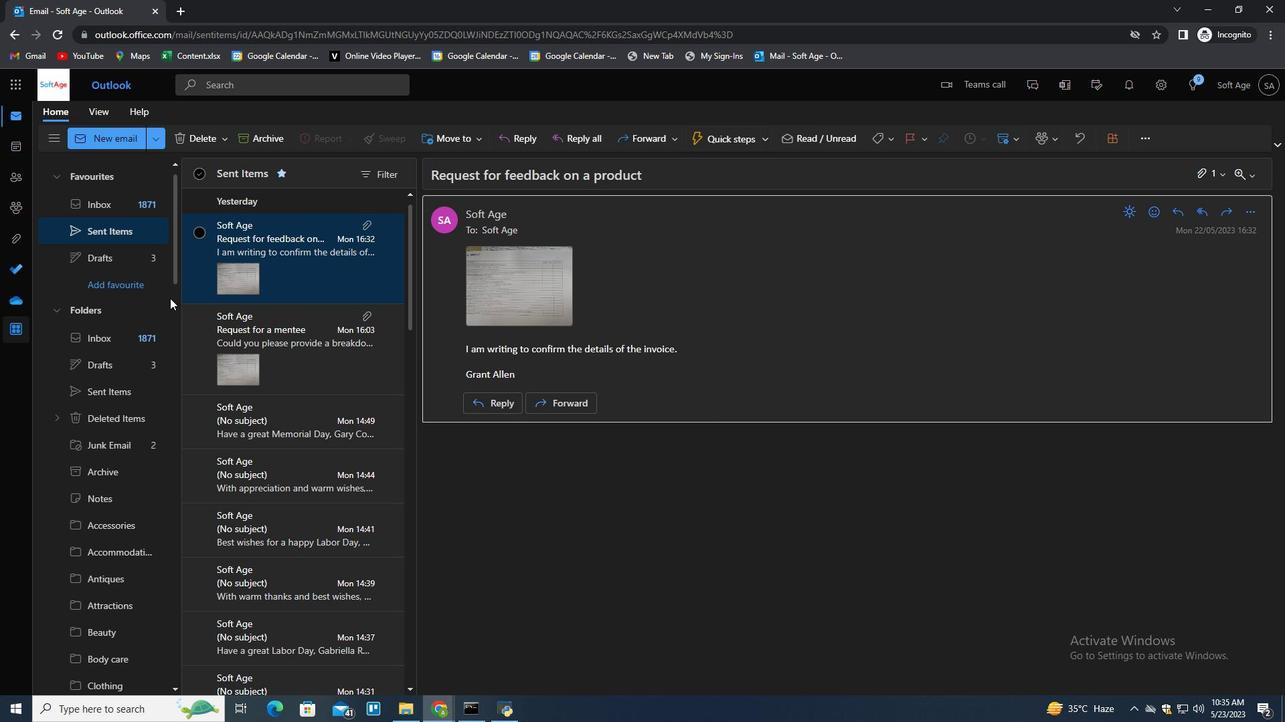
Action: Mouse moved to (320, 263)
Screenshot: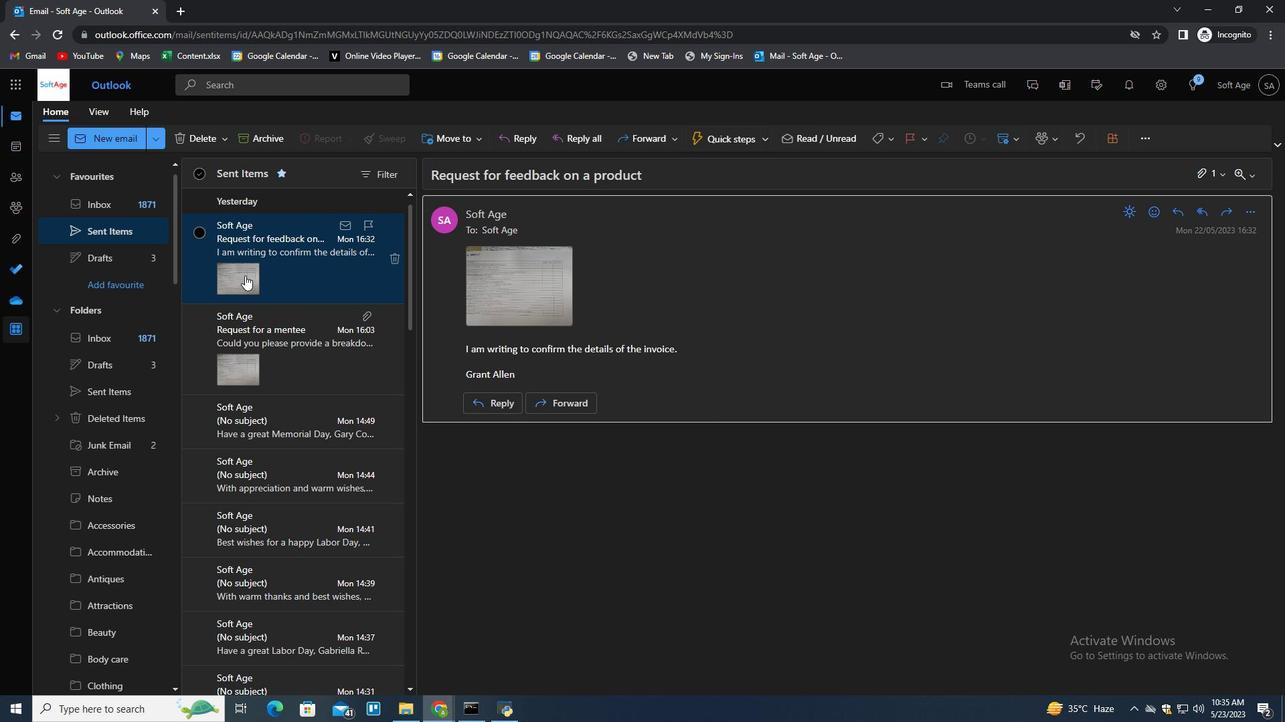 
Action: Mouse scrolled (320, 263) with delta (0, 0)
Screenshot: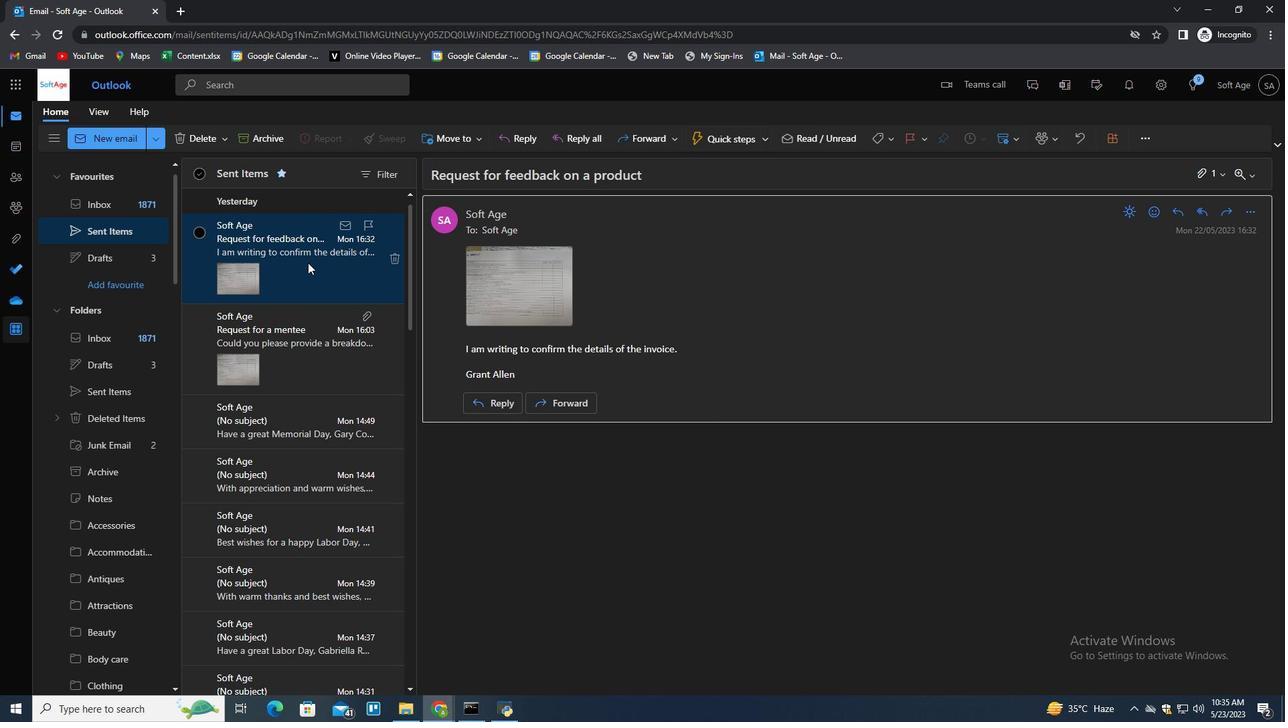 
Action: Mouse scrolled (320, 263) with delta (0, 0)
Screenshot: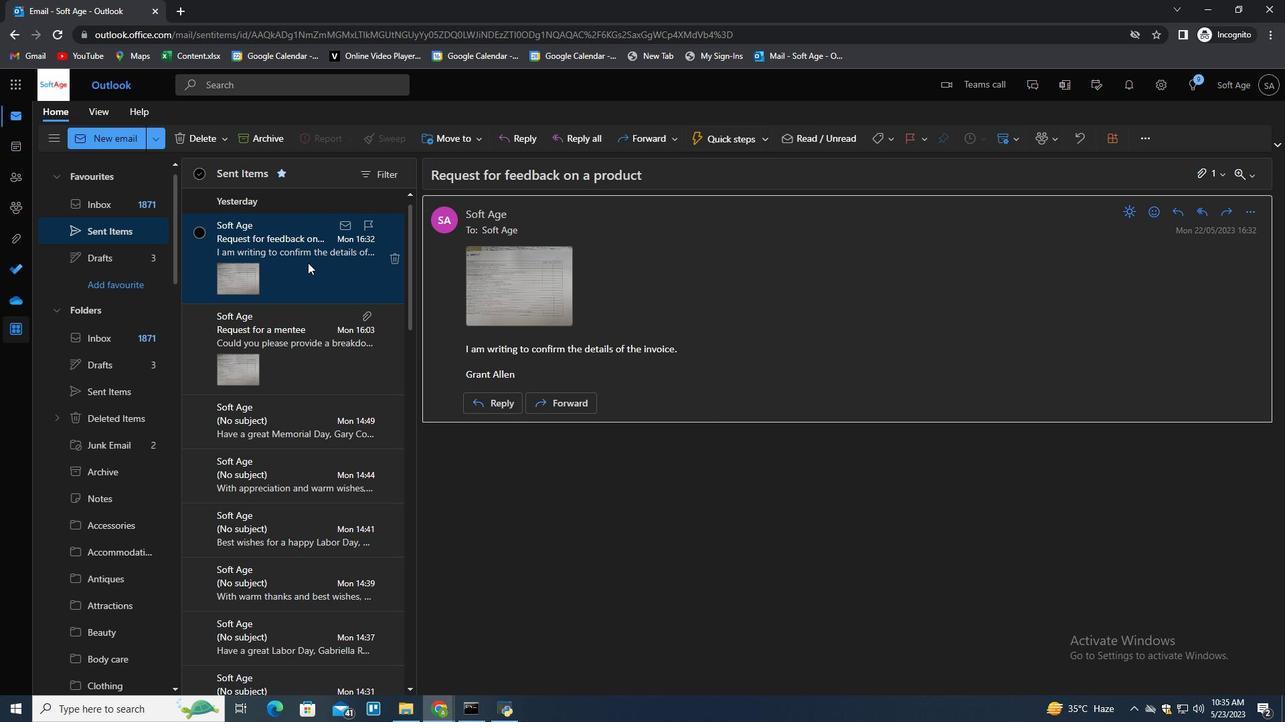 
Action: Mouse scrolled (320, 263) with delta (0, 0)
Screenshot: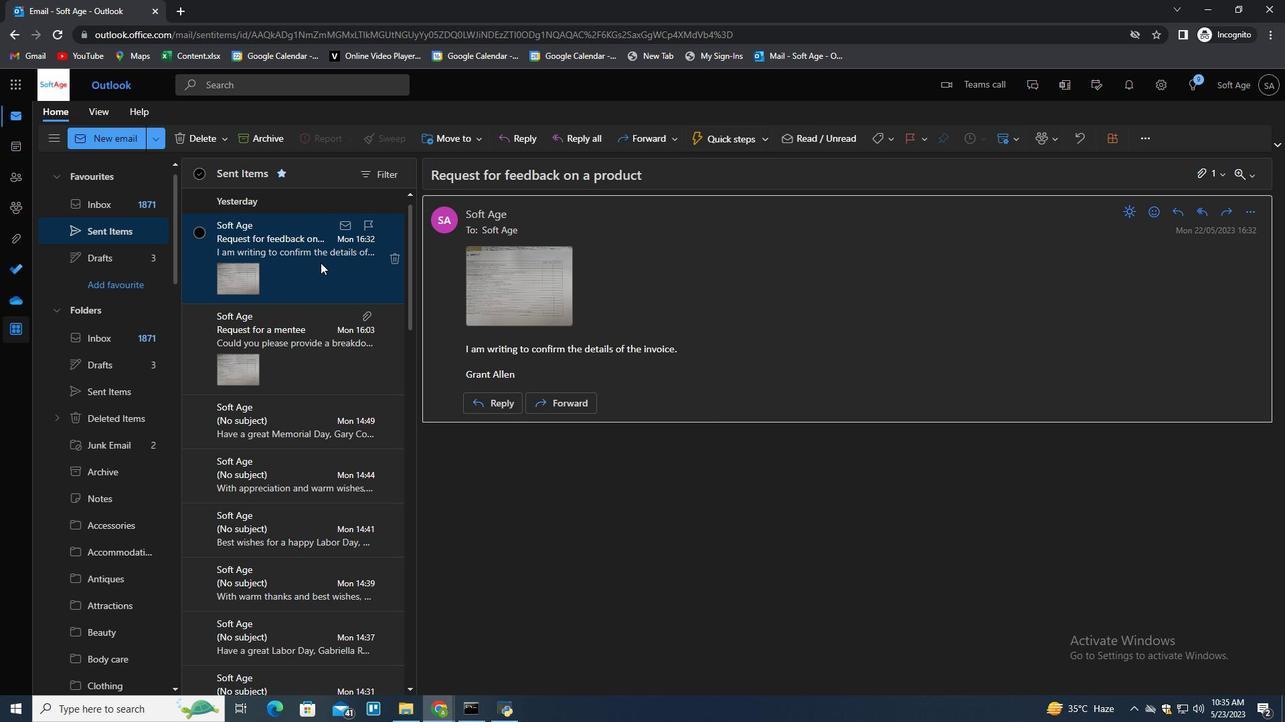 
Action: Mouse scrolled (320, 263) with delta (0, 0)
Screenshot: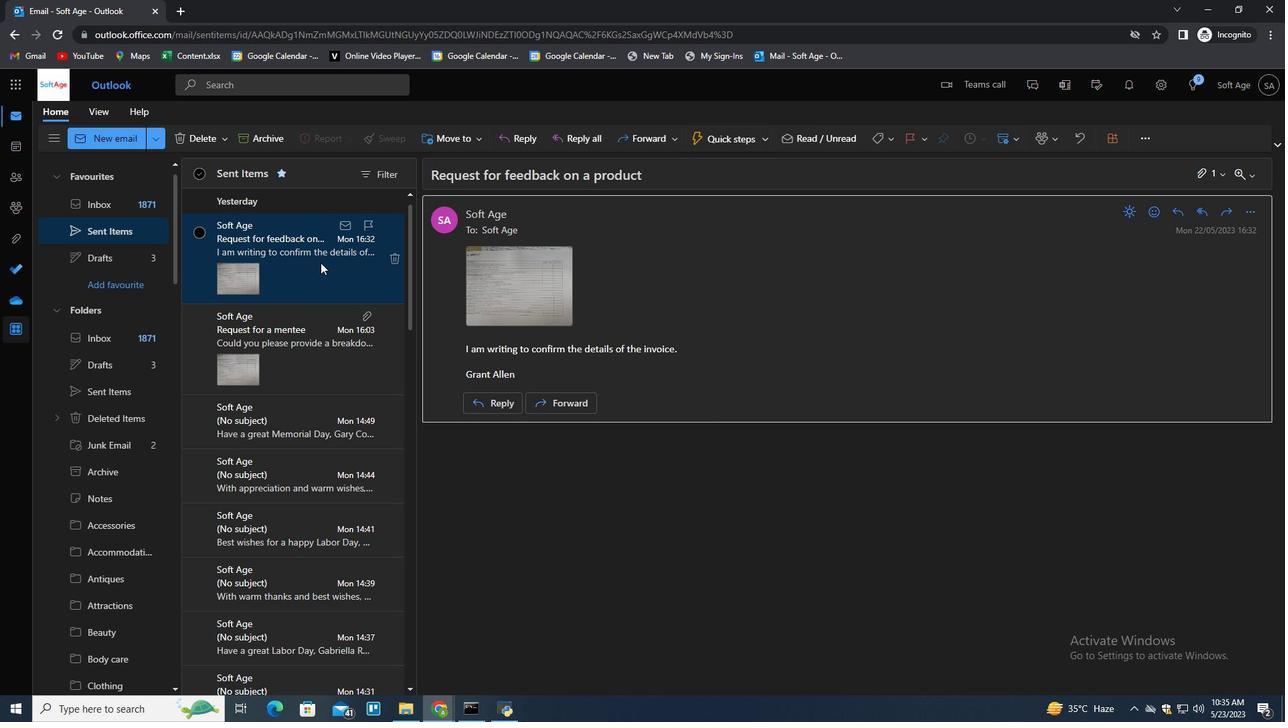 
Action: Mouse scrolled (320, 263) with delta (0, 0)
Screenshot: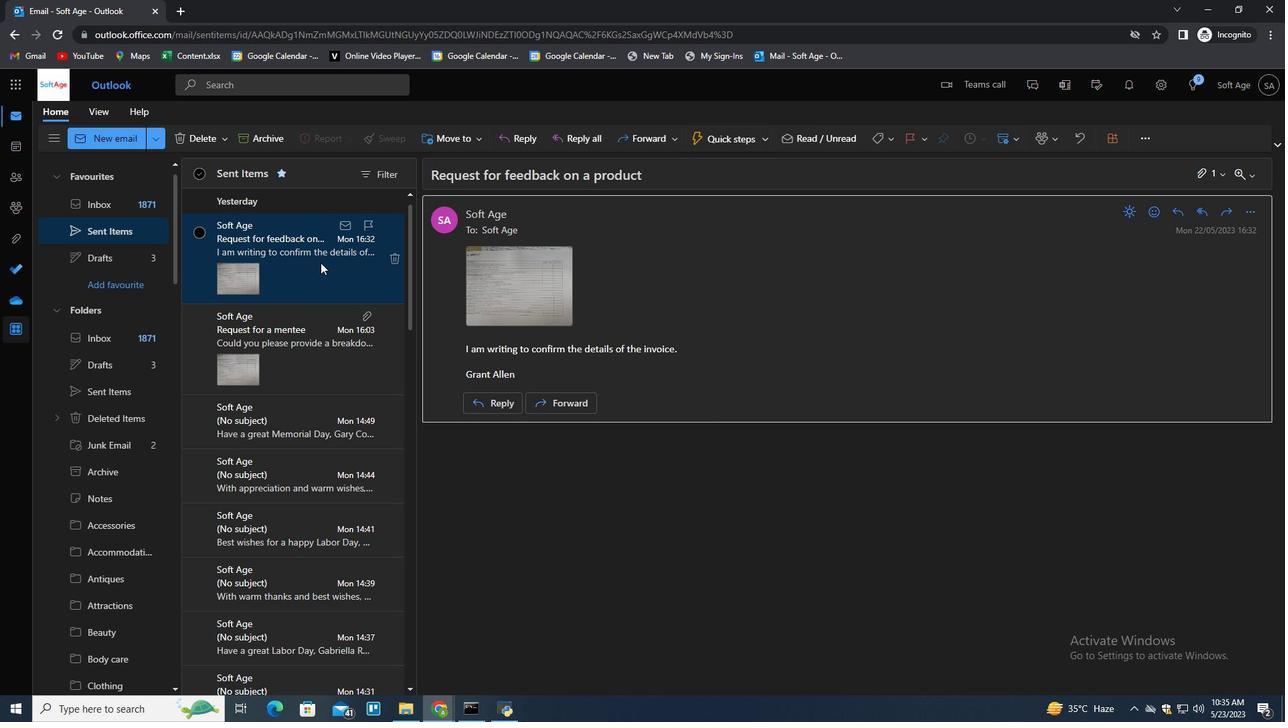 
Action: Mouse scrolled (320, 263) with delta (0, 0)
Screenshot: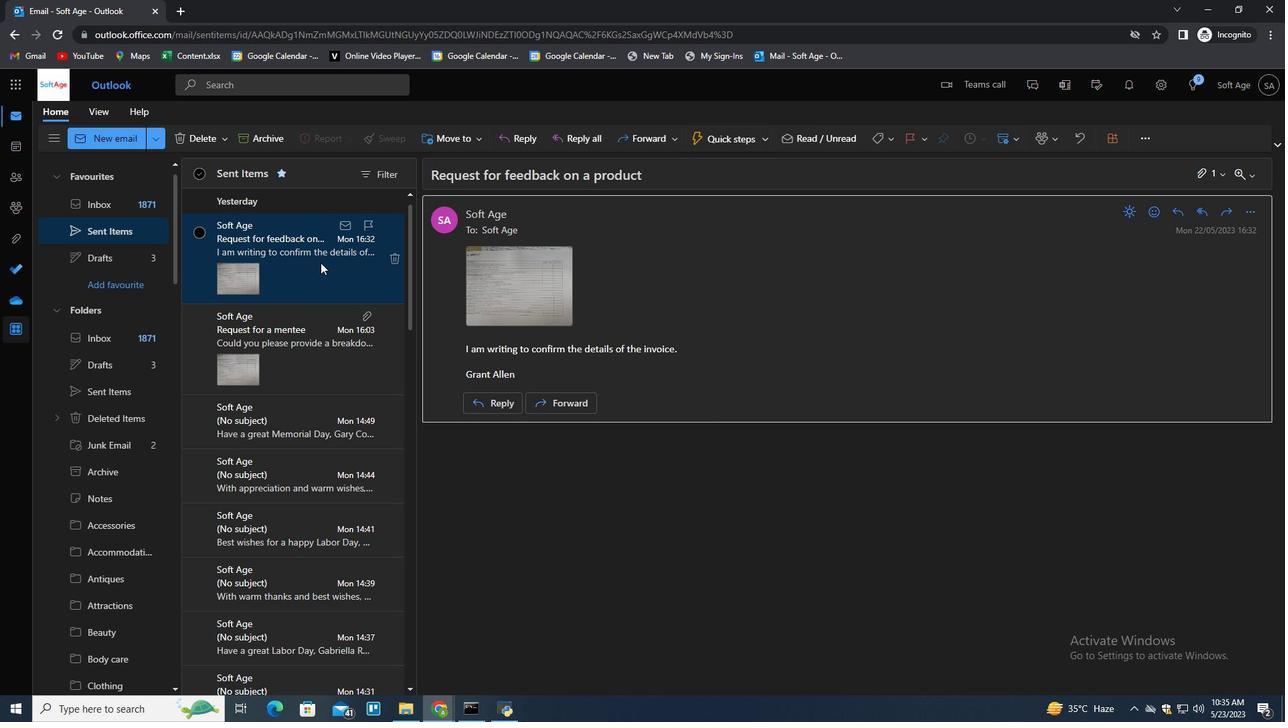 
Action: Mouse scrolled (320, 263) with delta (0, 0)
Screenshot: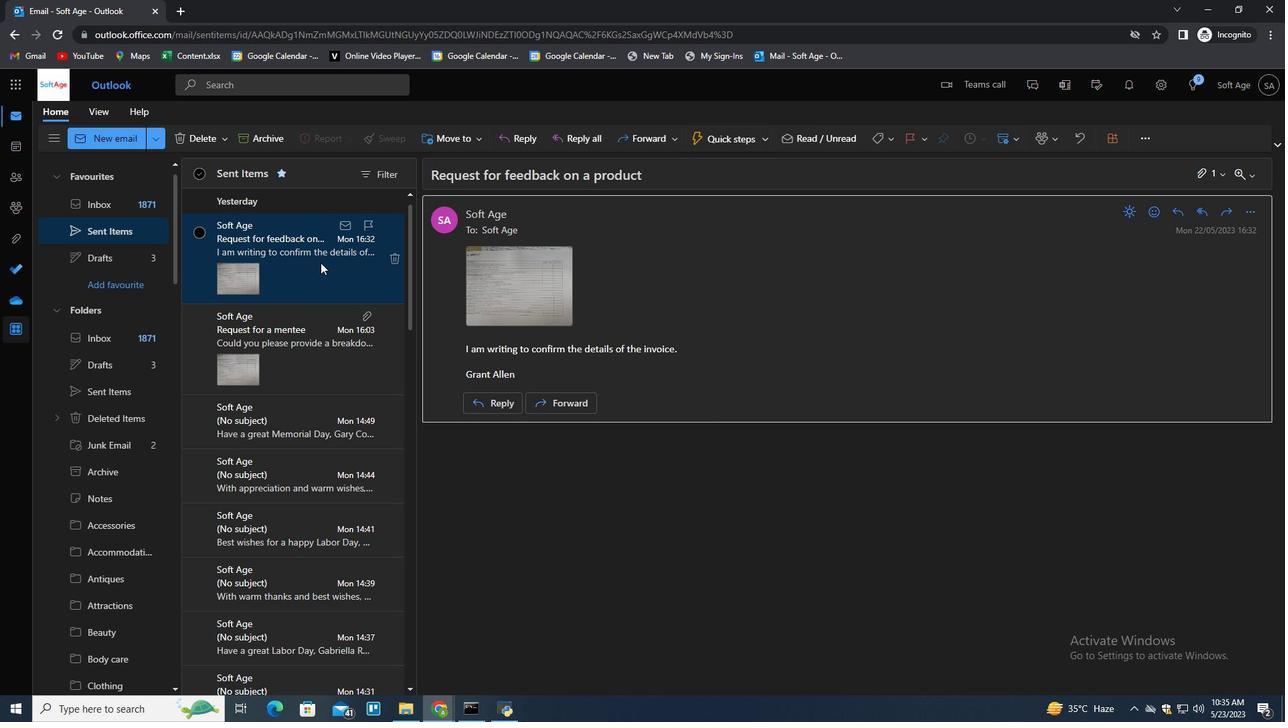 
Action: Mouse scrolled (320, 263) with delta (0, 0)
Screenshot: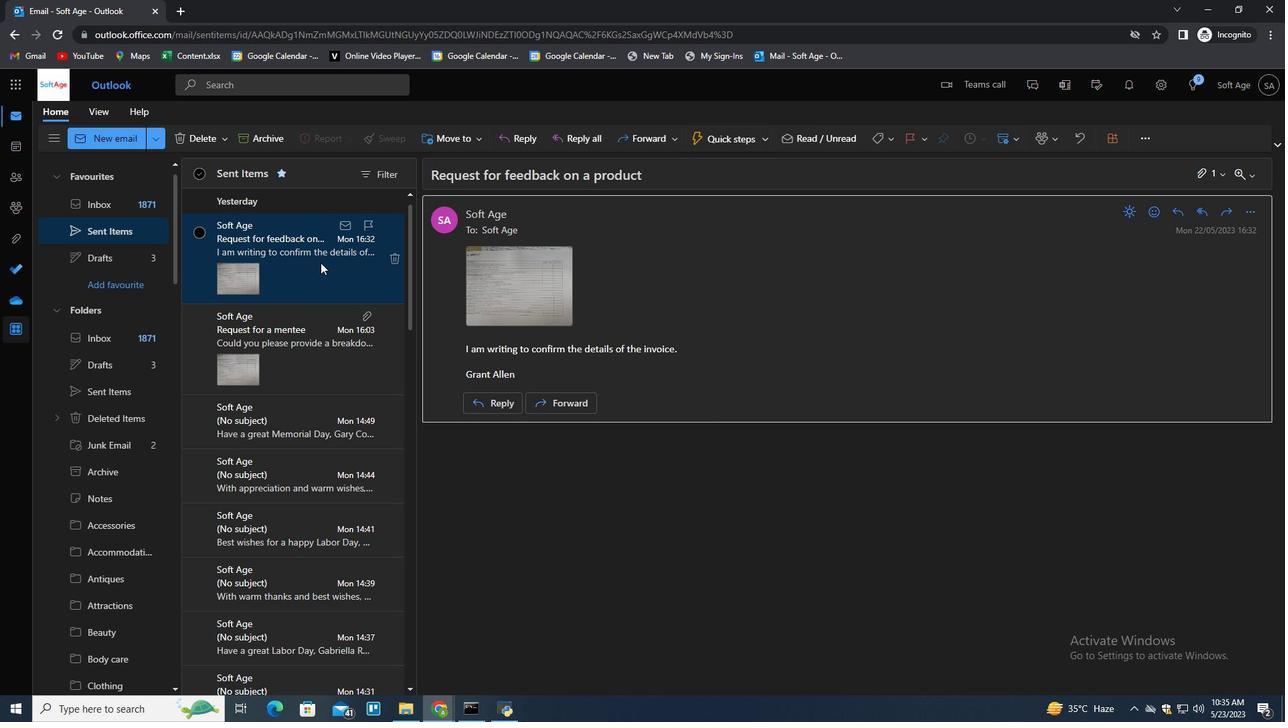 
Action: Mouse moved to (294, 320)
Screenshot: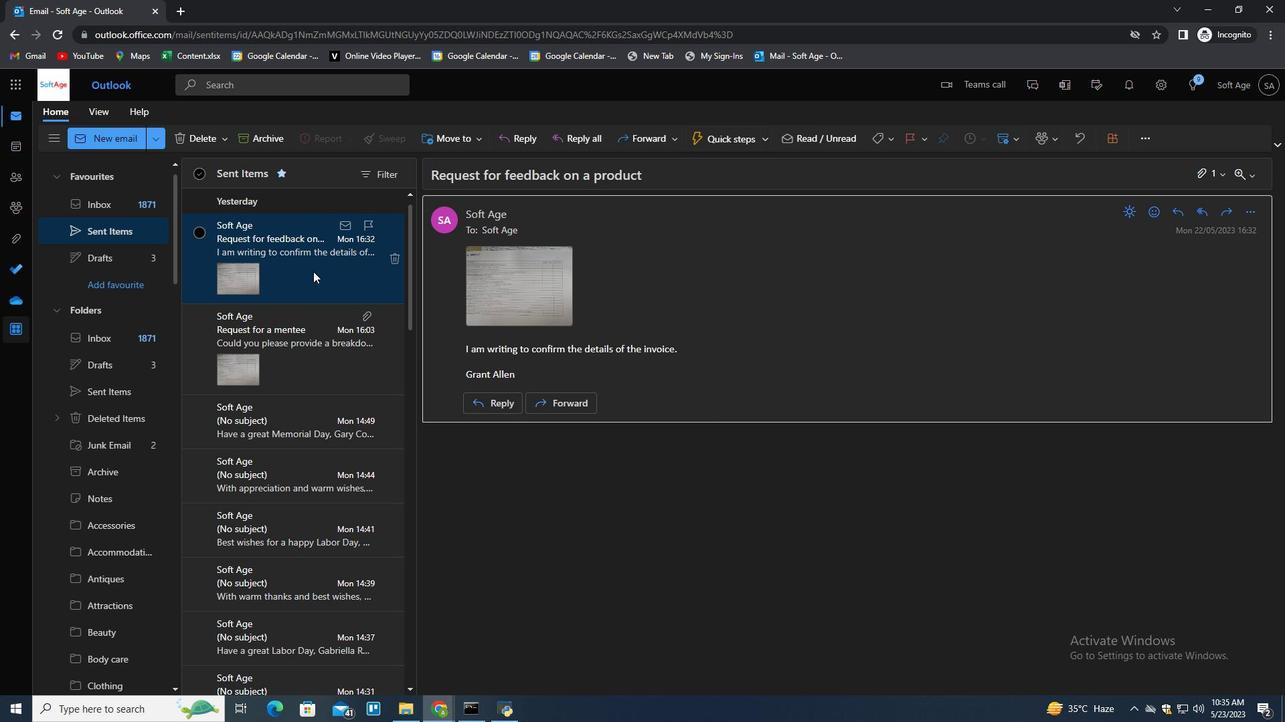 
Action: Mouse scrolled (294, 321) with delta (0, 0)
Screenshot: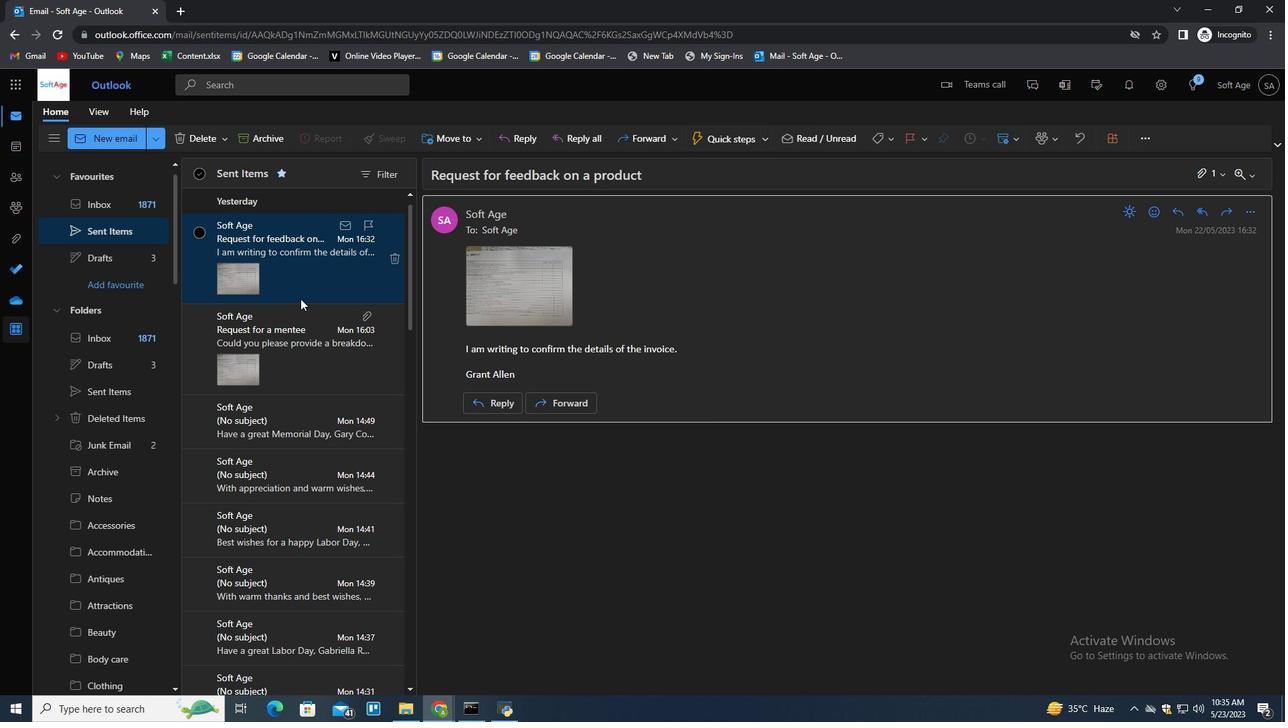 
Action: Mouse scrolled (294, 321) with delta (0, 0)
Screenshot: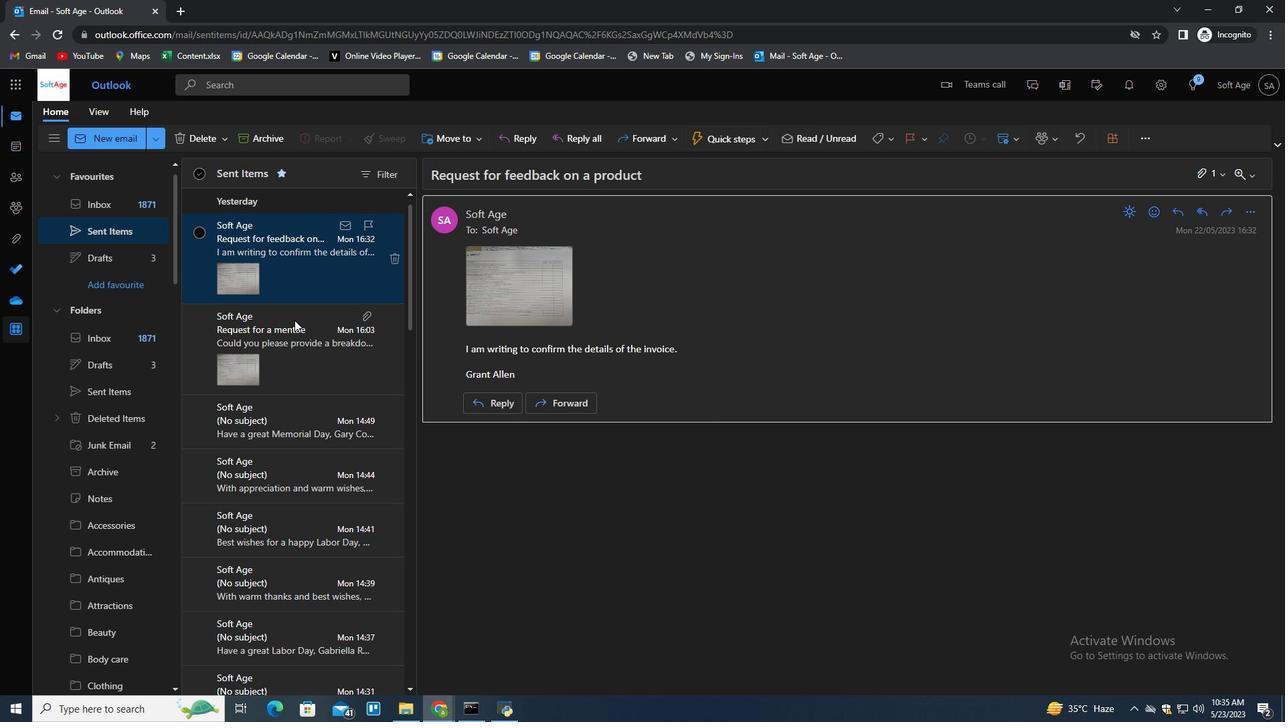 
Action: Mouse scrolled (294, 321) with delta (0, 0)
Screenshot: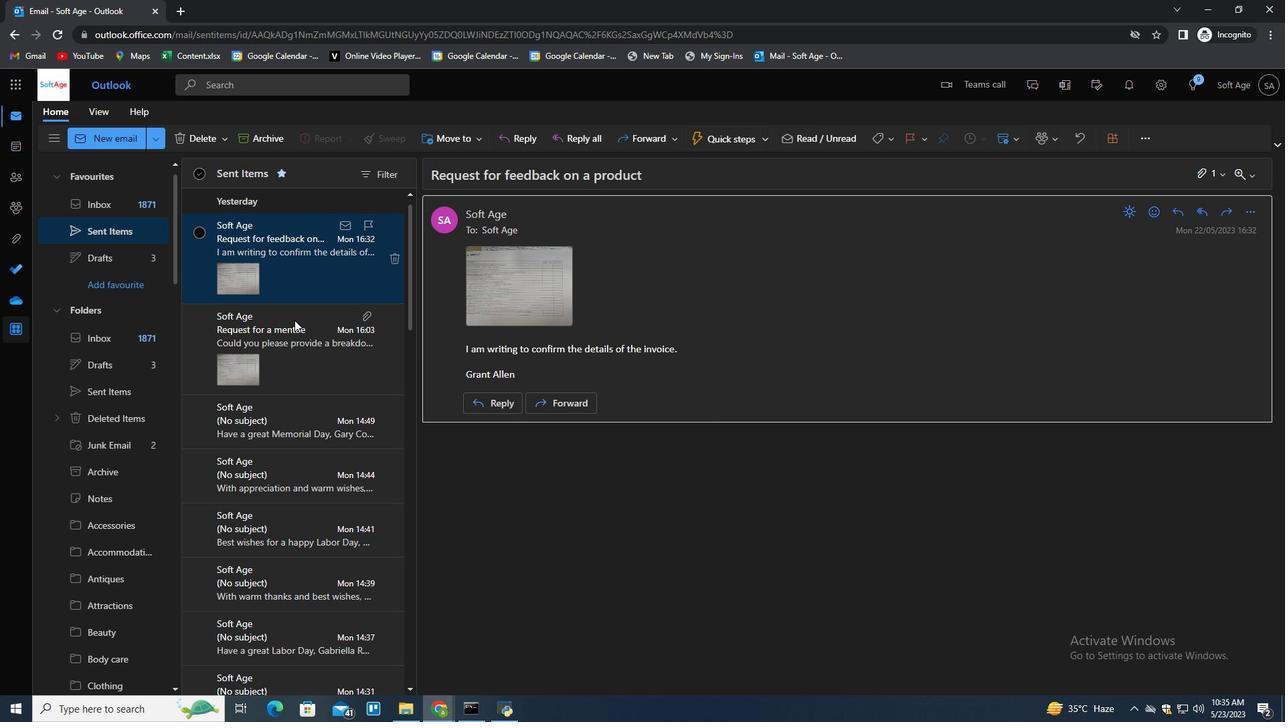 
Action: Mouse scrolled (294, 321) with delta (0, 0)
Screenshot: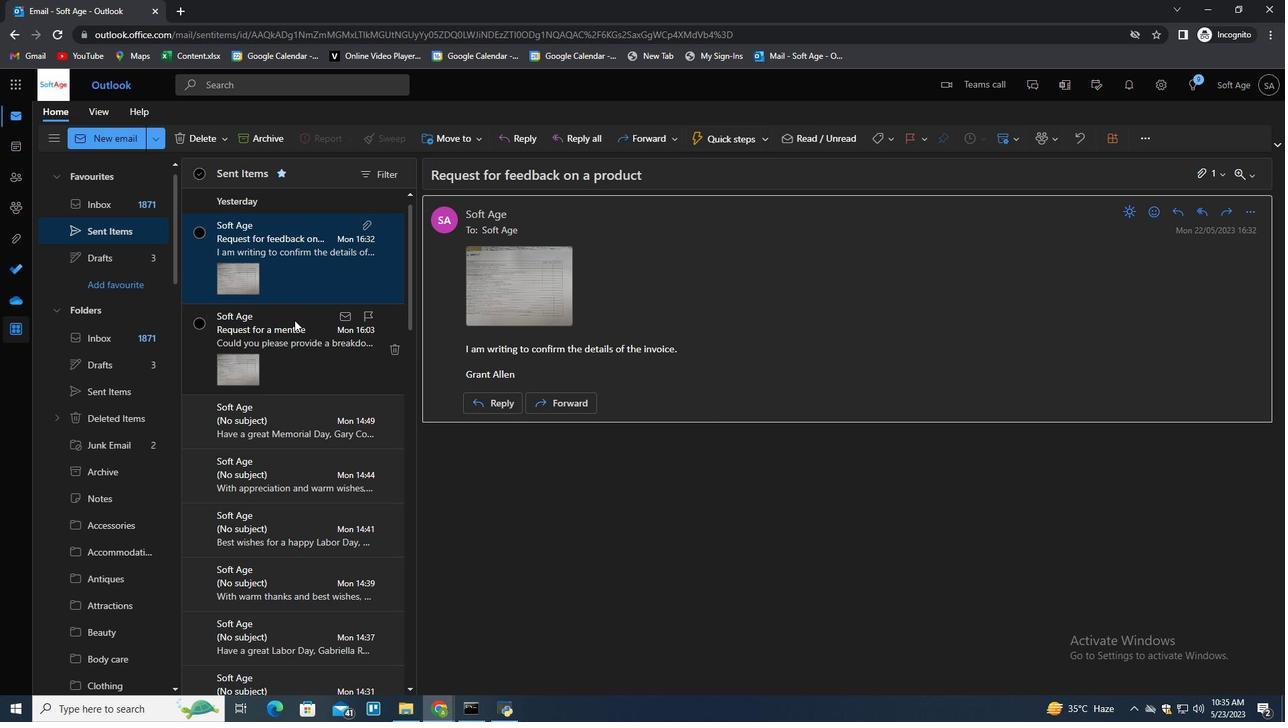 
Action: Mouse scrolled (294, 319) with delta (0, 0)
Screenshot: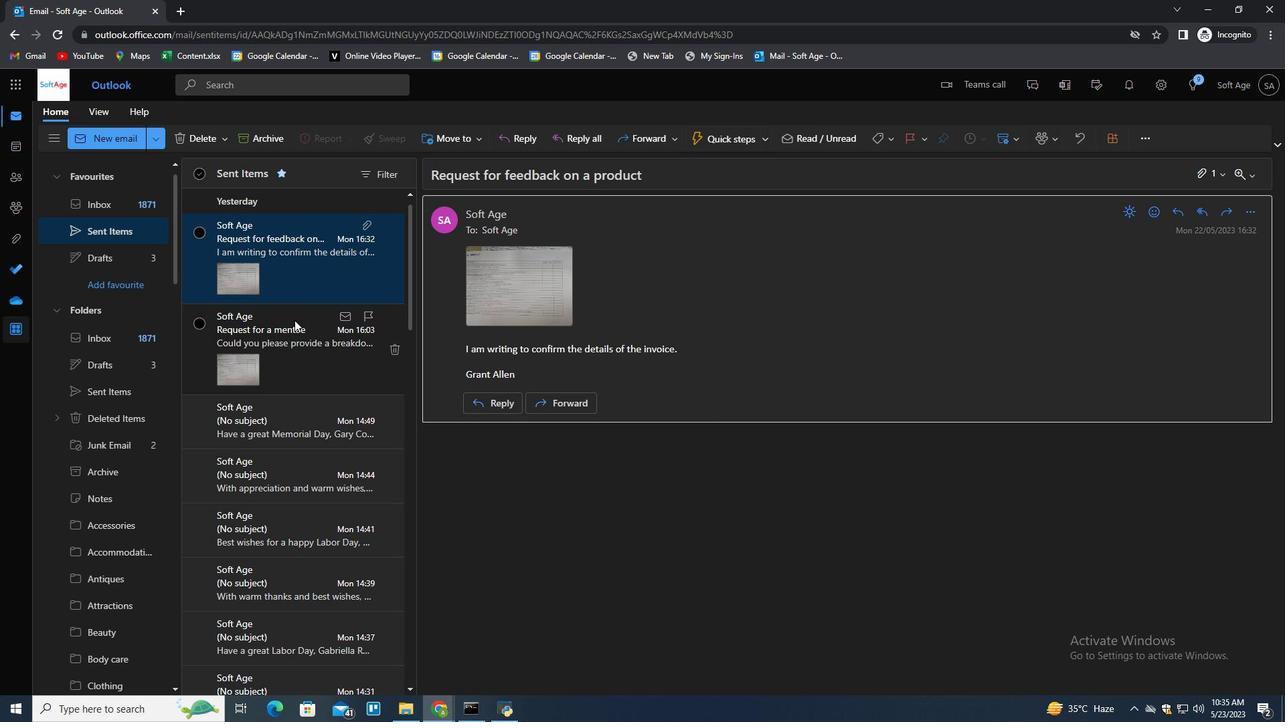 
Action: Mouse scrolled (294, 319) with delta (0, 0)
Screenshot: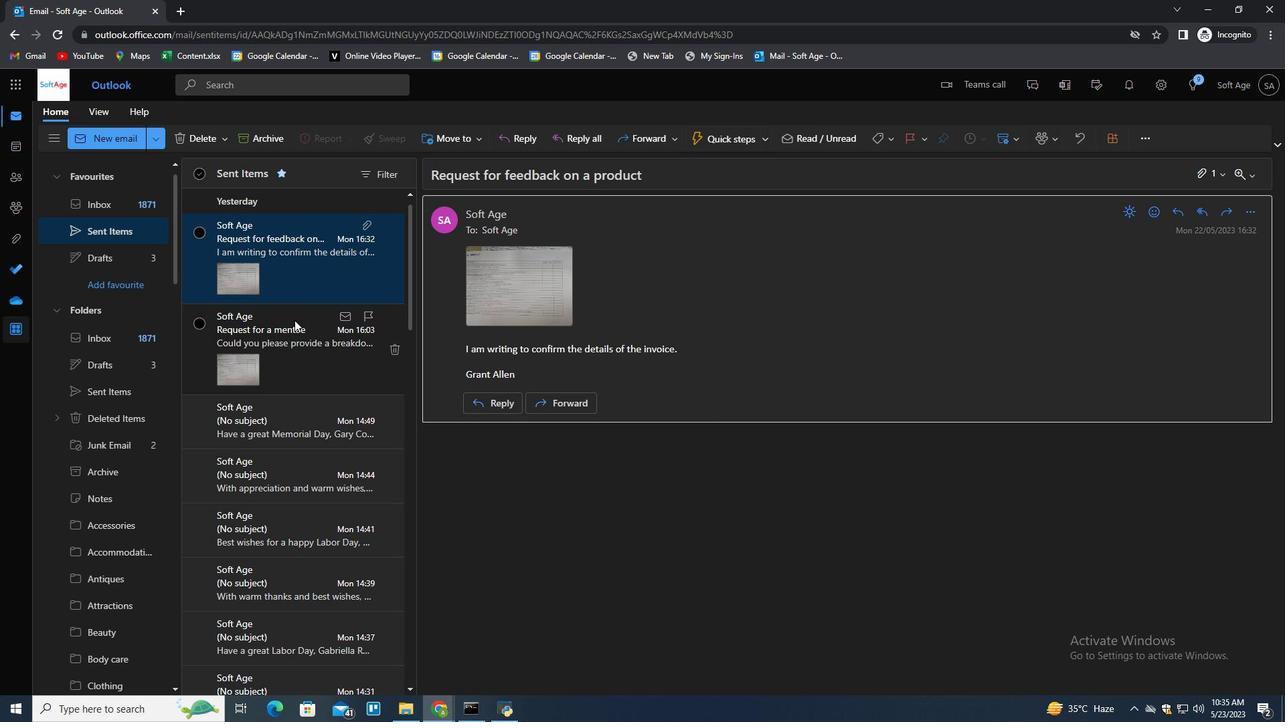 
Action: Mouse scrolled (294, 319) with delta (0, 0)
Screenshot: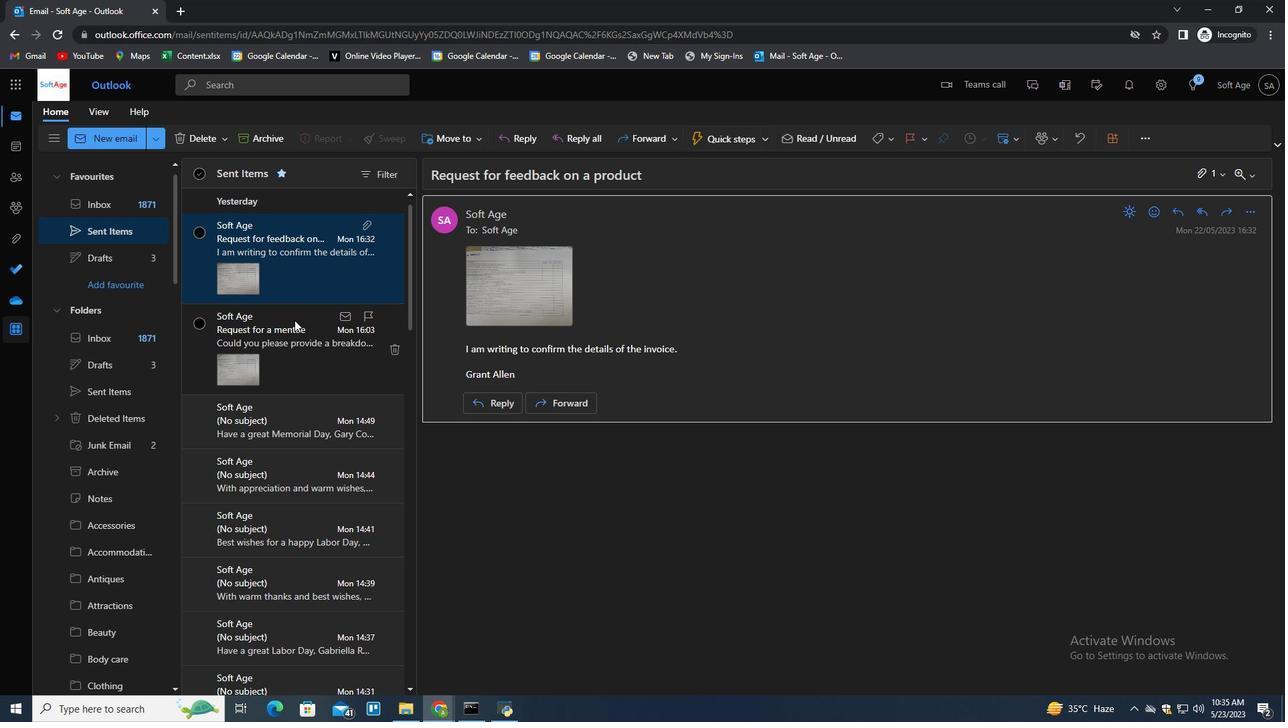 
Action: Mouse scrolled (294, 319) with delta (0, 0)
Screenshot: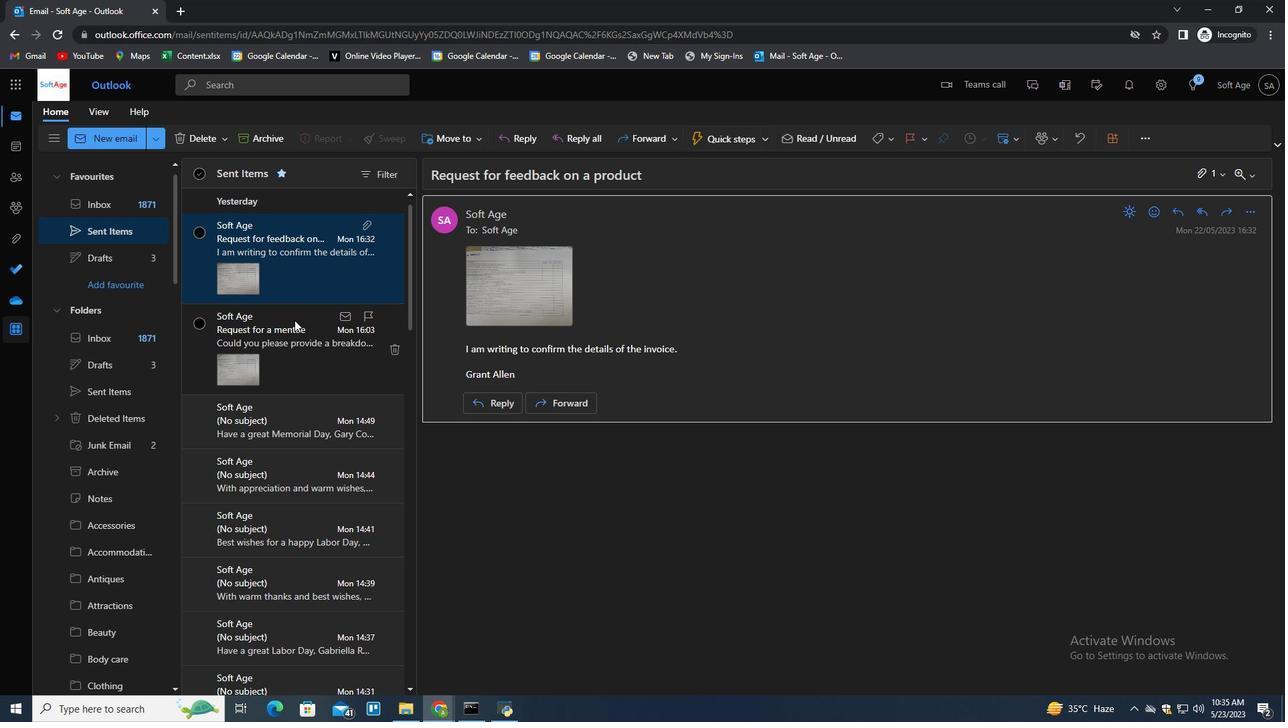 
Action: Mouse scrolled (294, 319) with delta (0, 0)
Screenshot: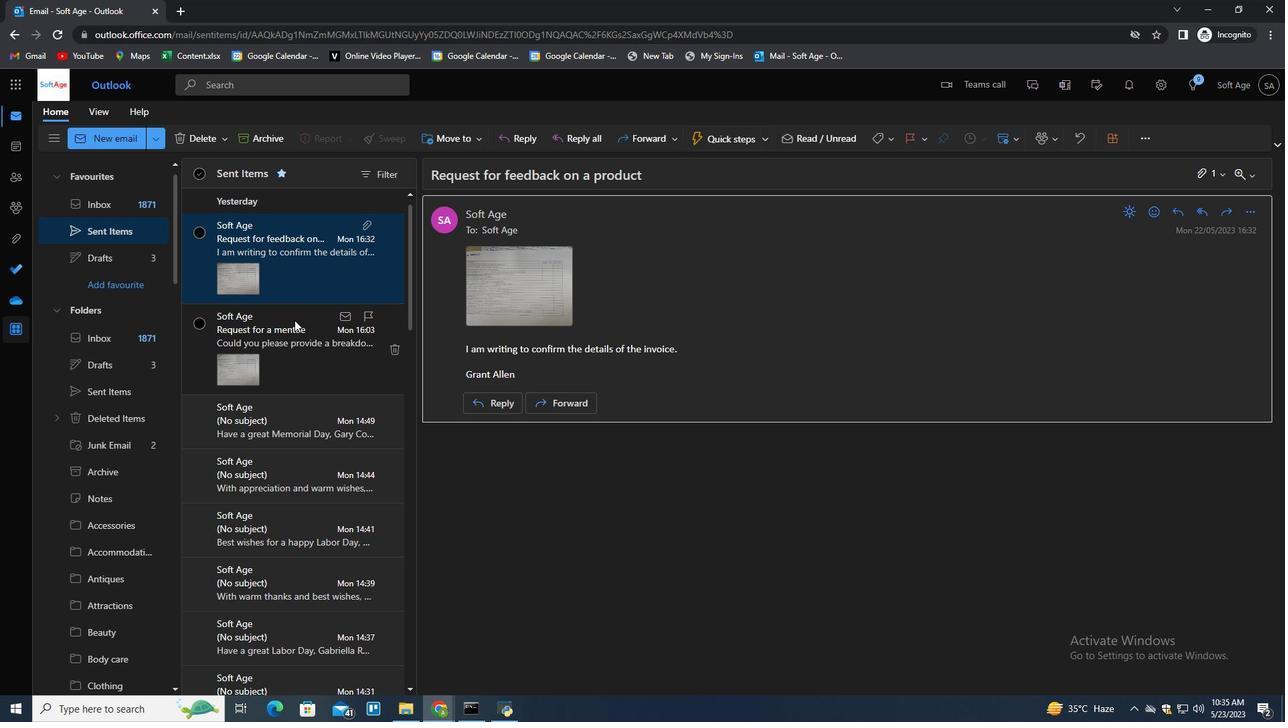 
Action: Mouse scrolled (294, 321) with delta (0, 0)
Screenshot: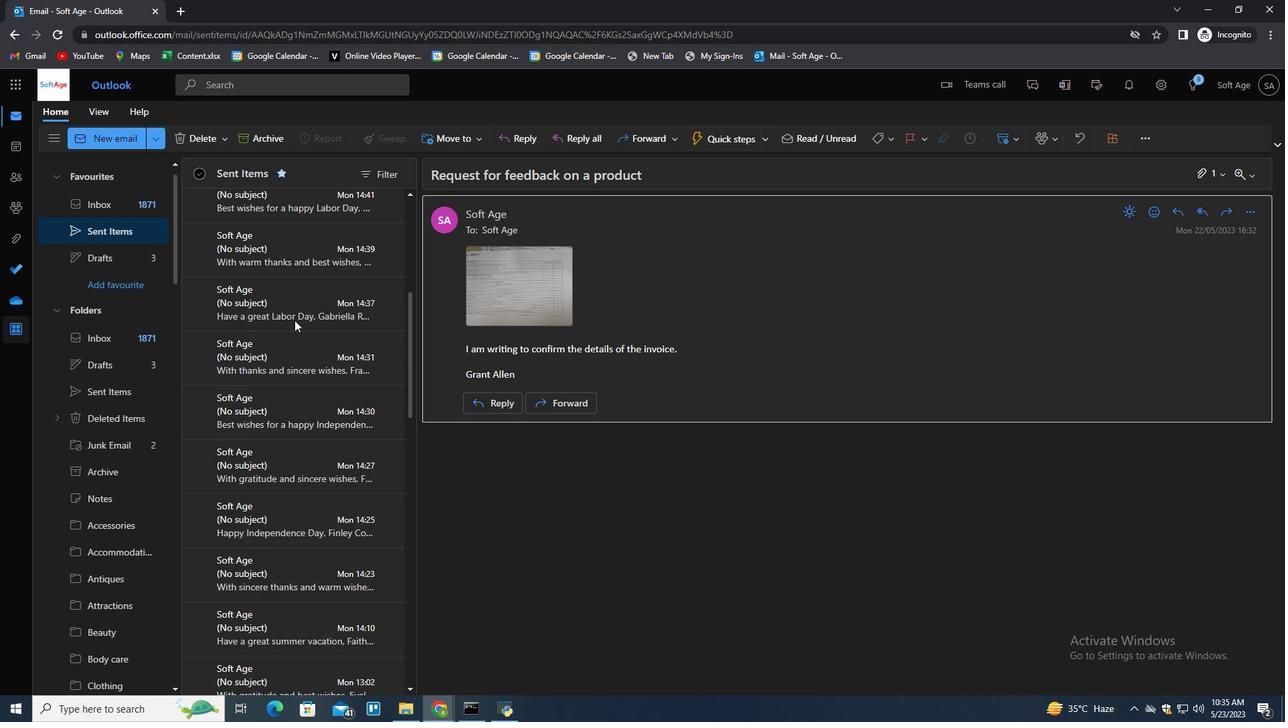 
Action: Mouse scrolled (294, 321) with delta (0, 0)
Screenshot: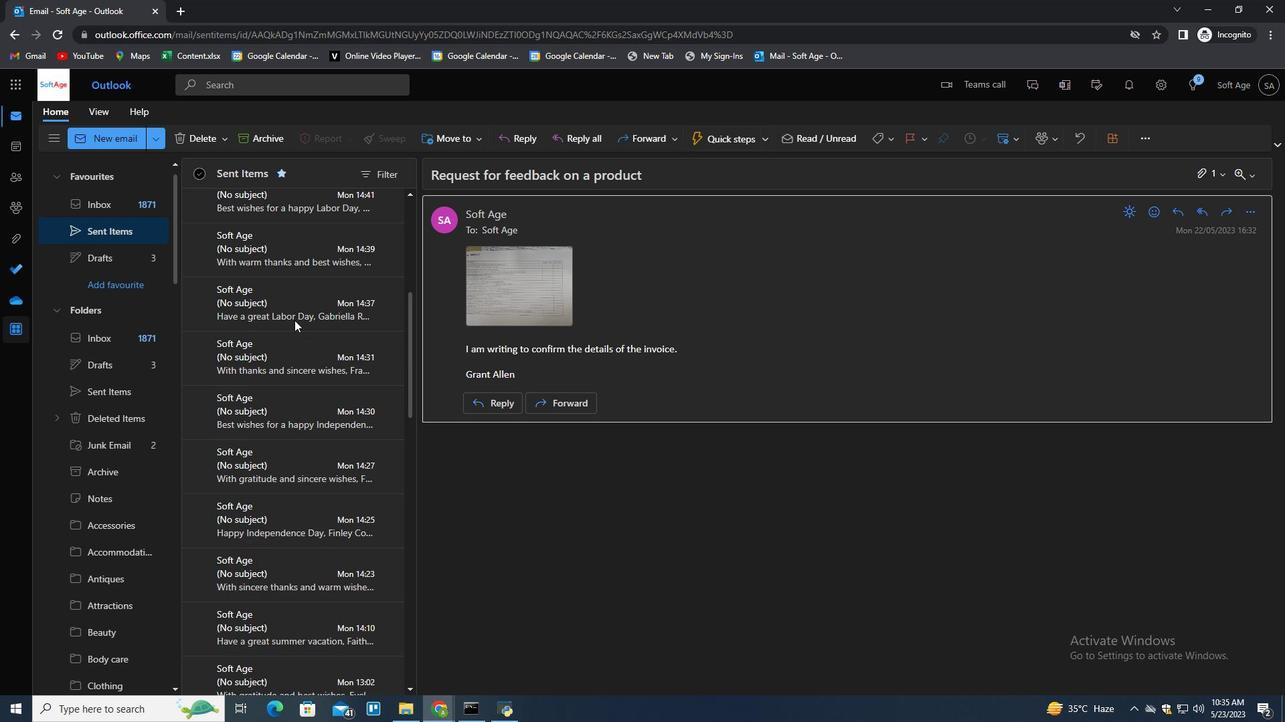 
Action: Mouse scrolled (294, 321) with delta (0, 0)
Screenshot: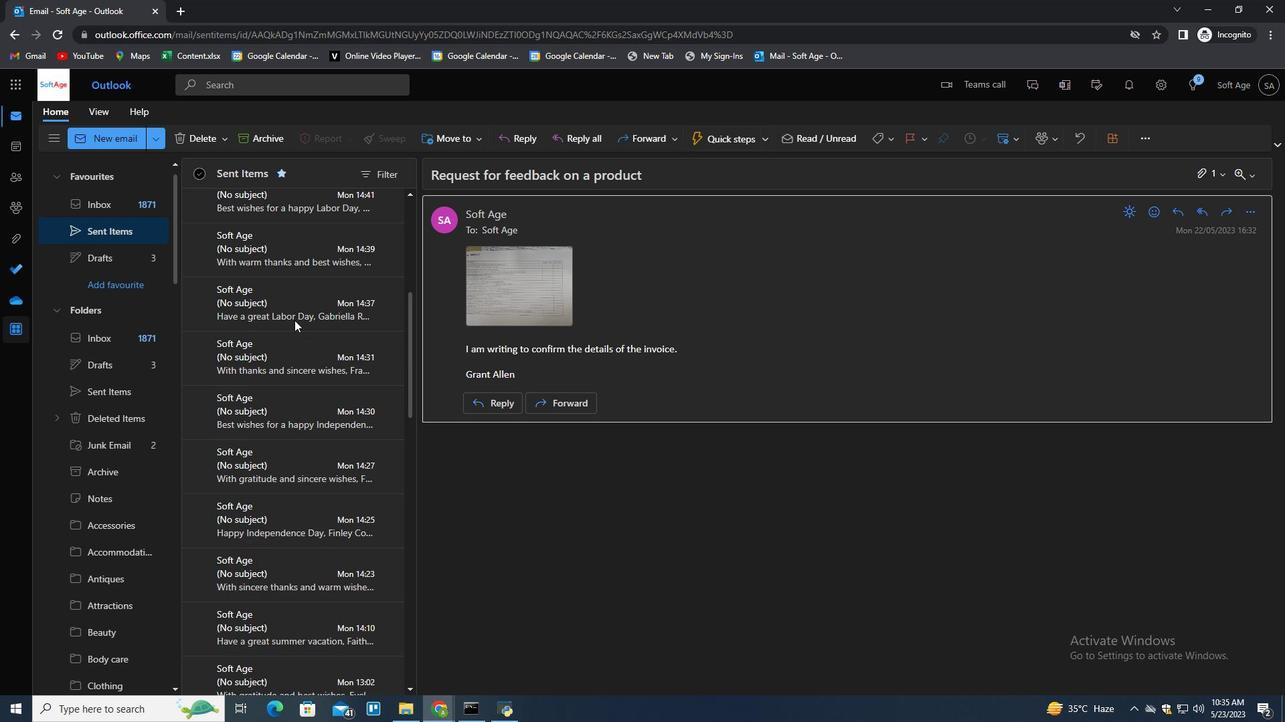 
Action: Mouse scrolled (294, 321) with delta (0, 0)
Screenshot: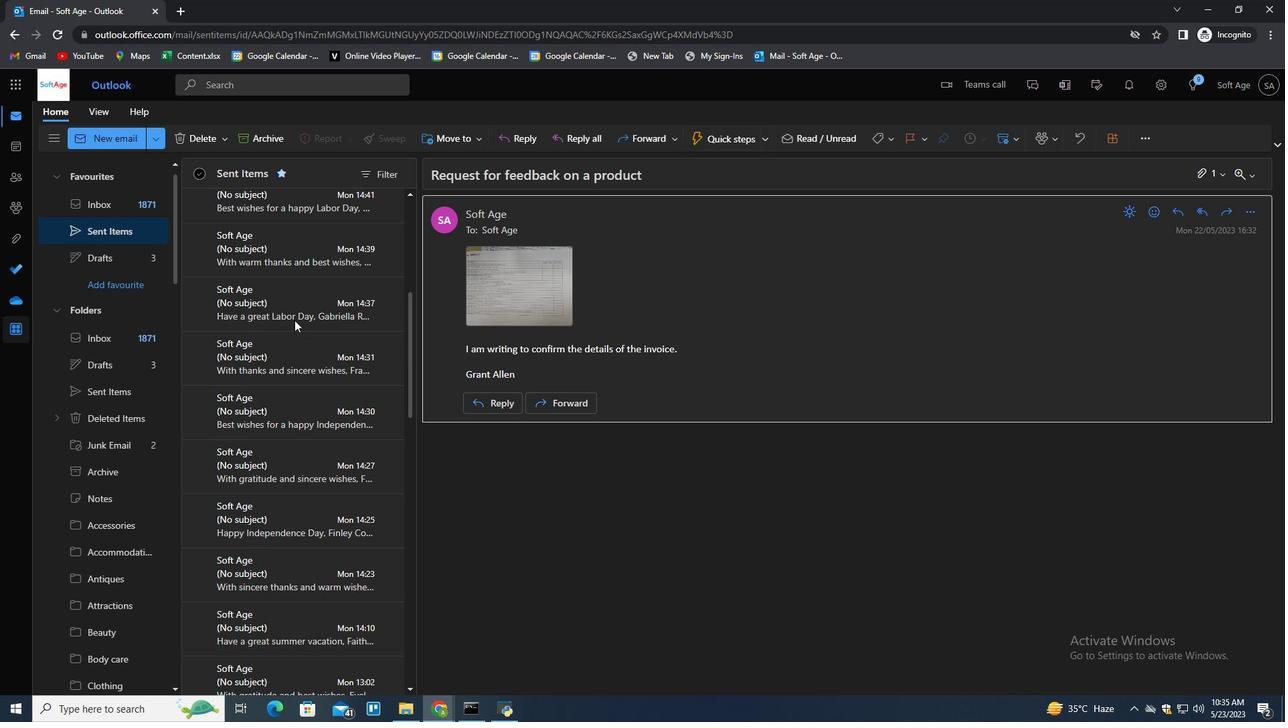 
Action: Mouse scrolled (294, 321) with delta (0, 0)
Screenshot: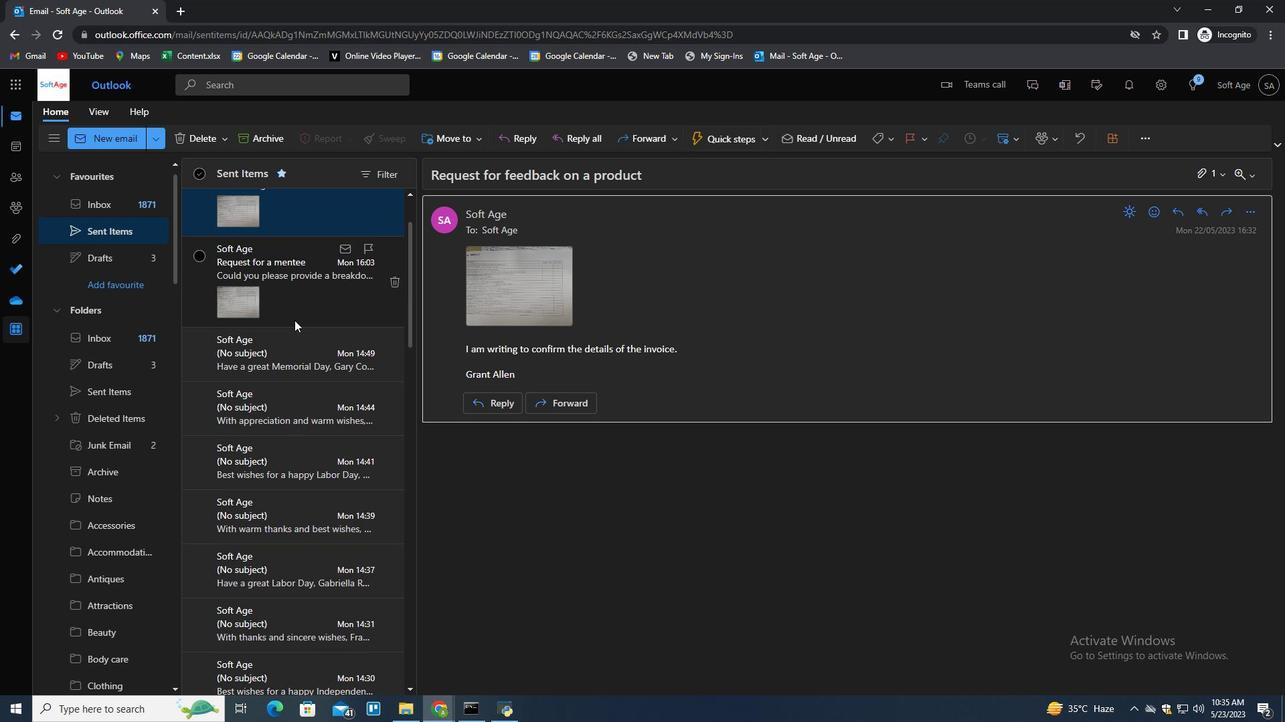 
Action: Mouse scrolled (294, 321) with delta (0, 0)
Screenshot: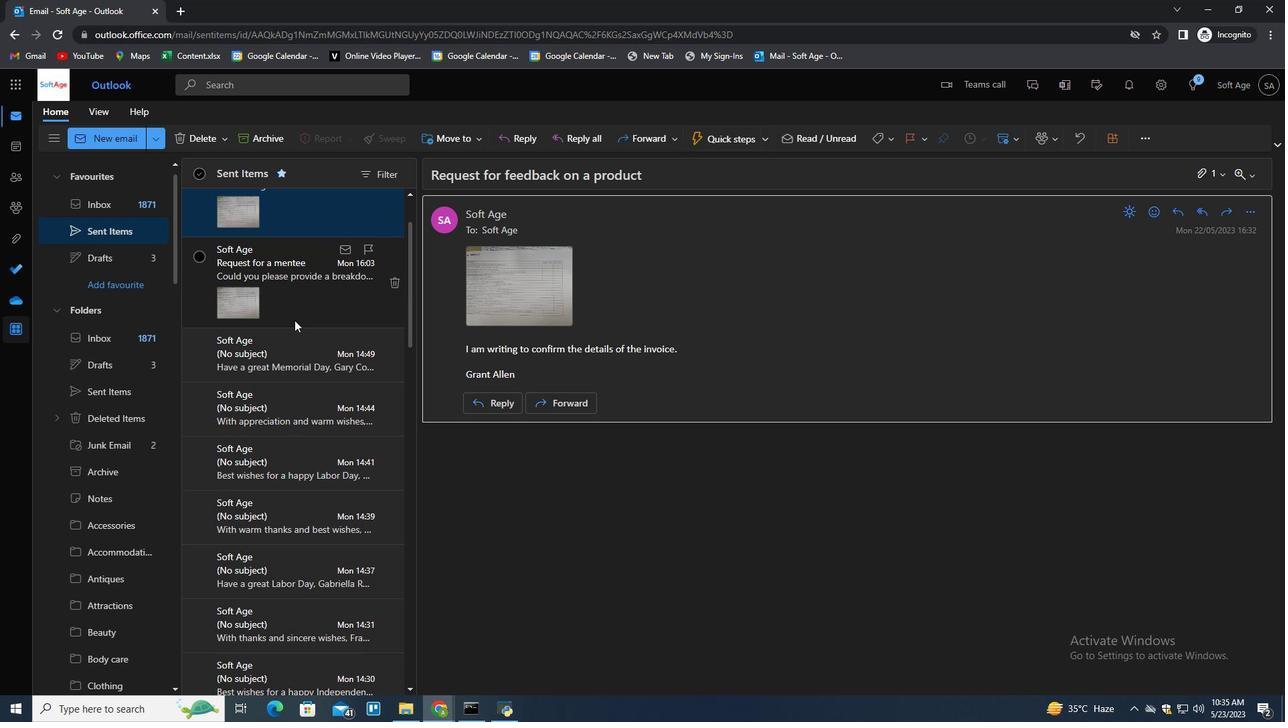 
Action: Mouse scrolled (294, 321) with delta (0, 0)
Screenshot: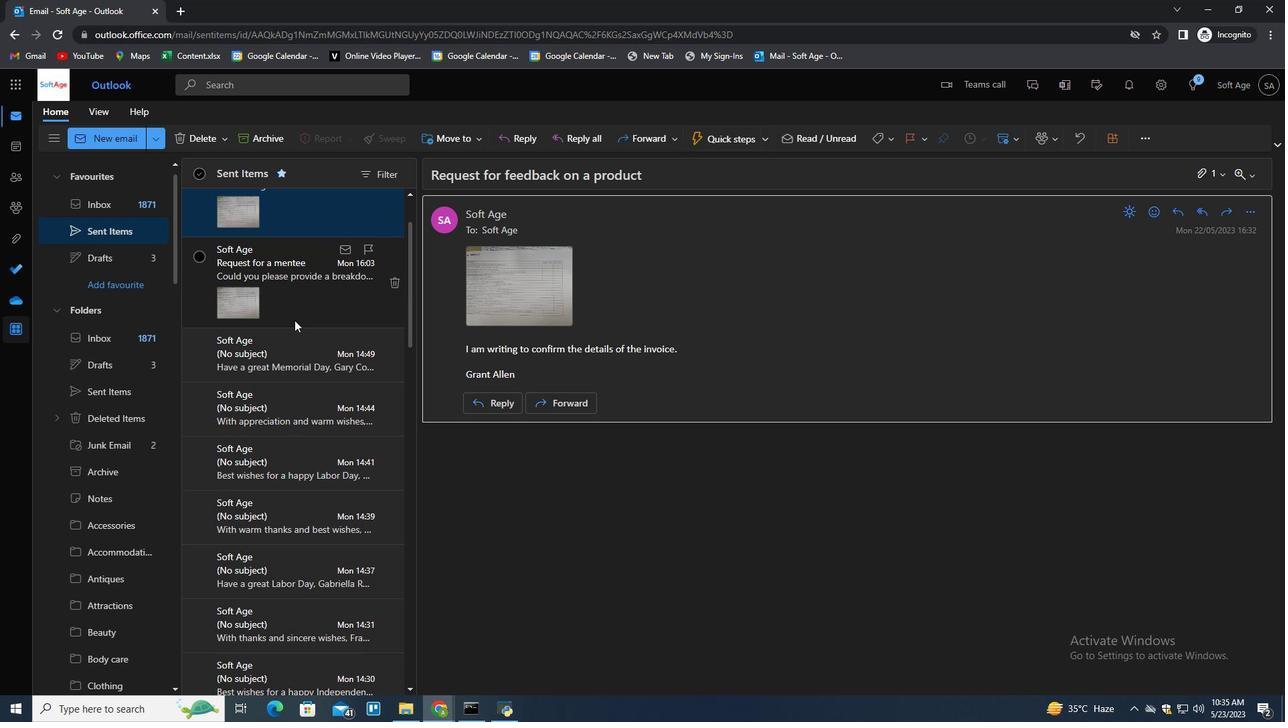 
Action: Mouse scrolled (294, 321) with delta (0, 0)
Screenshot: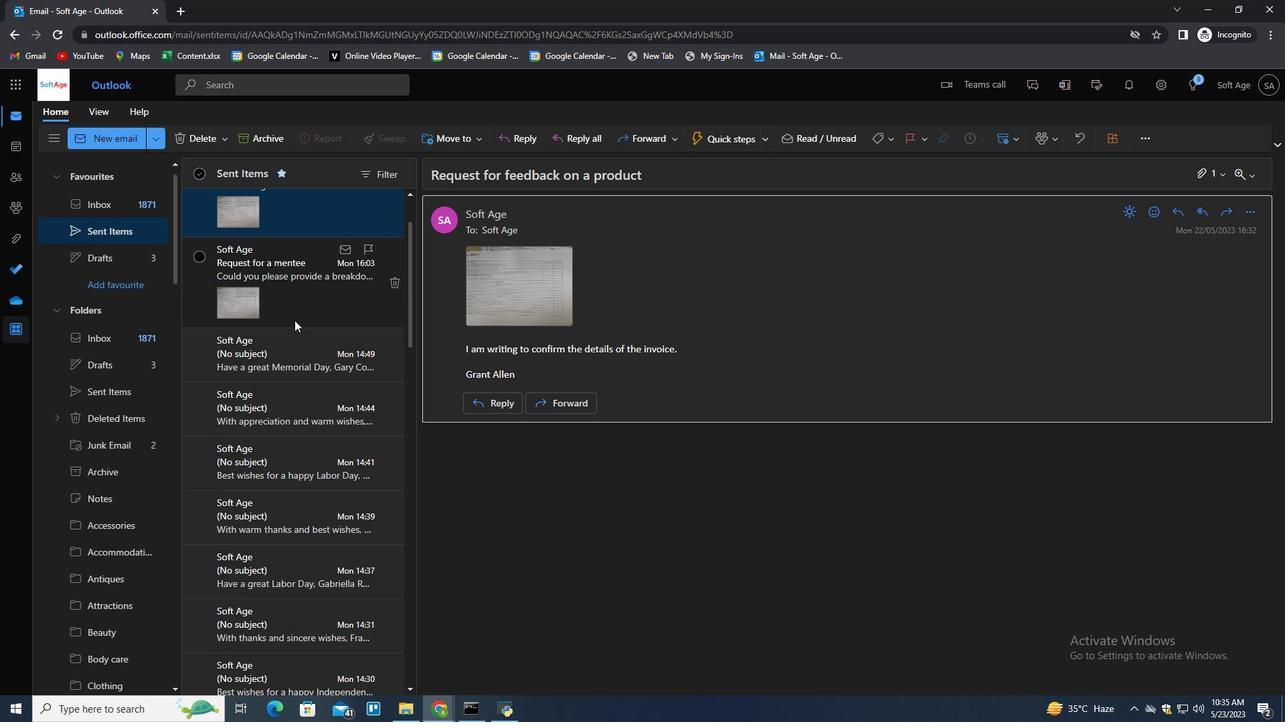 
Action: Mouse scrolled (294, 321) with delta (0, 0)
Screenshot: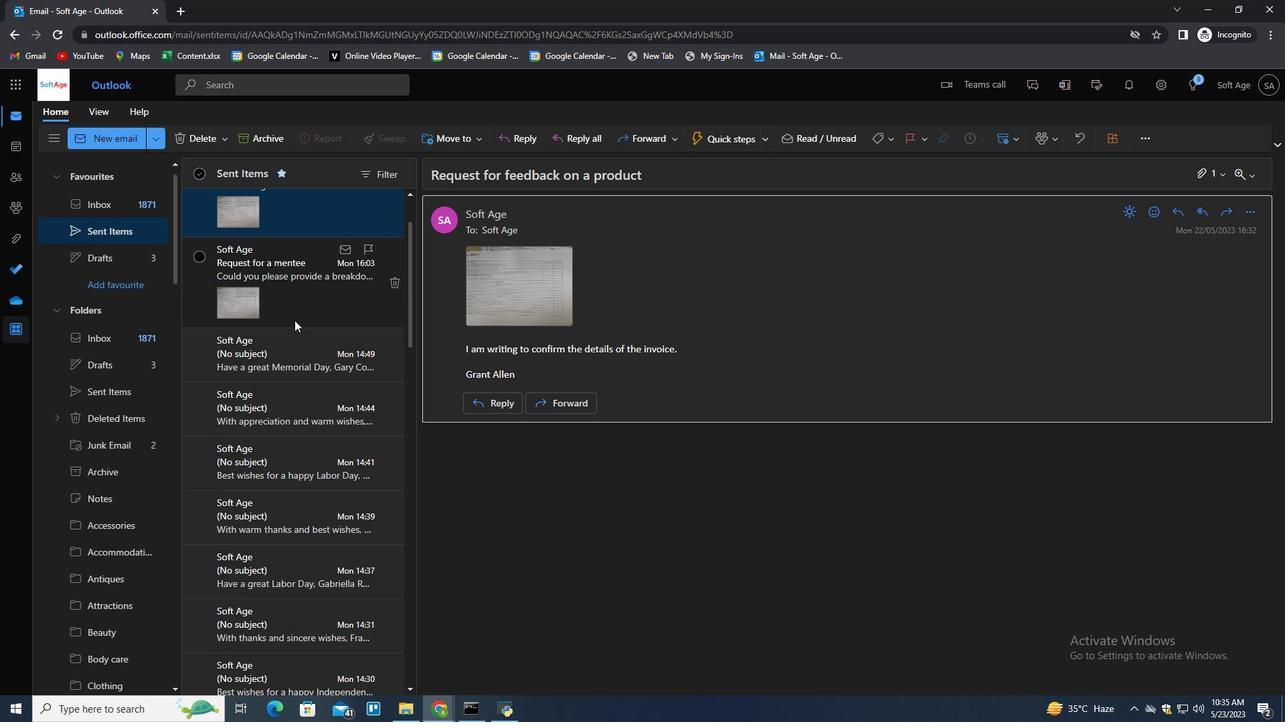 
Action: Mouse scrolled (294, 321) with delta (0, 0)
Screenshot: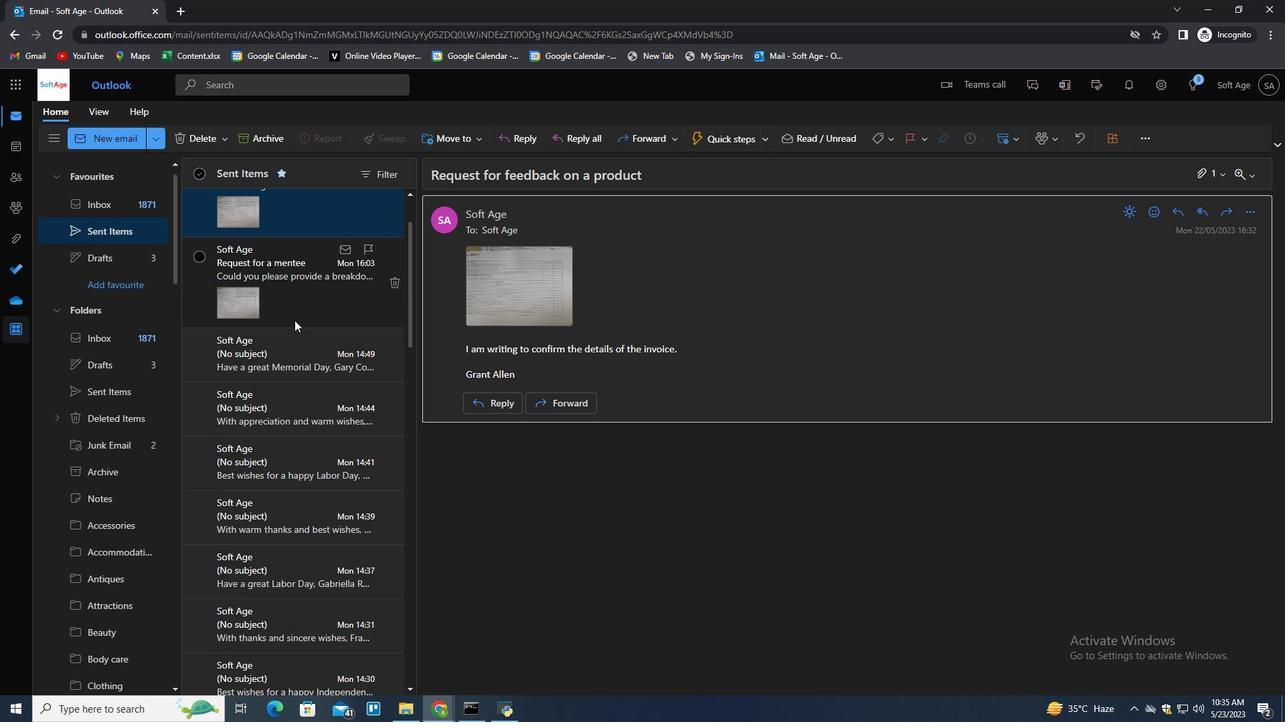 
Action: Mouse scrolled (294, 321) with delta (0, 0)
Screenshot: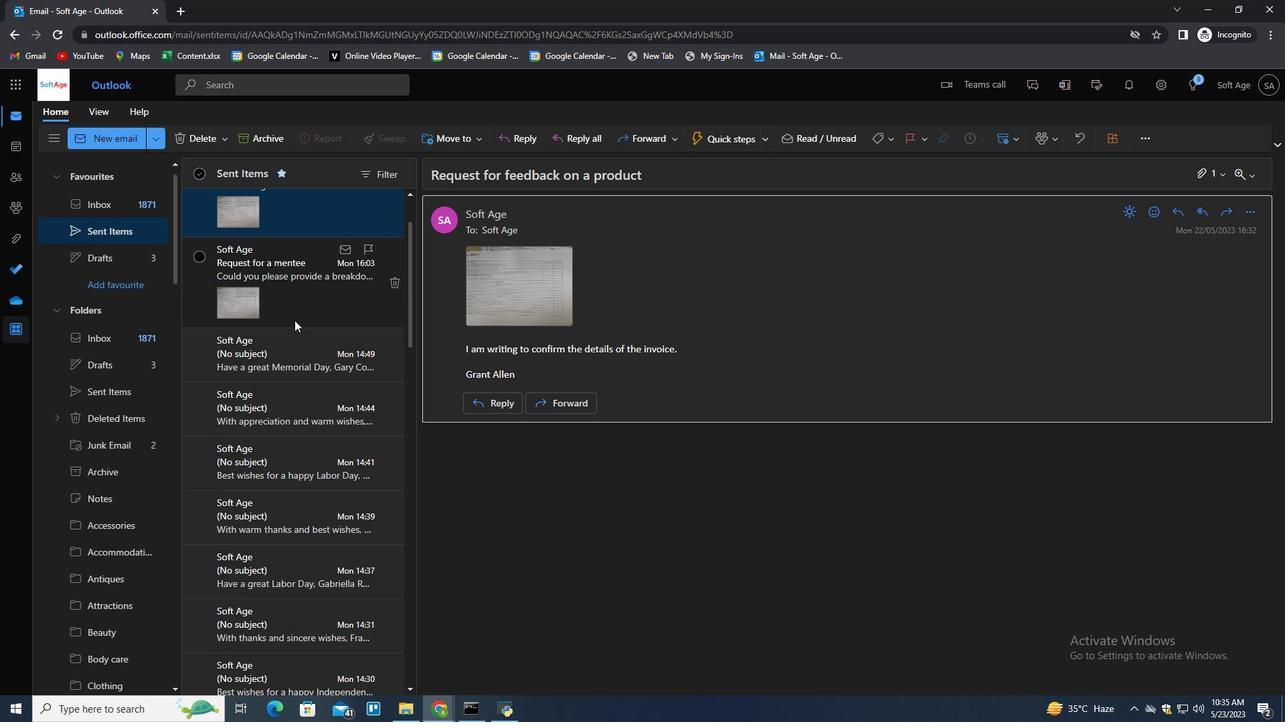 
Action: Mouse scrolled (294, 321) with delta (0, 0)
Screenshot: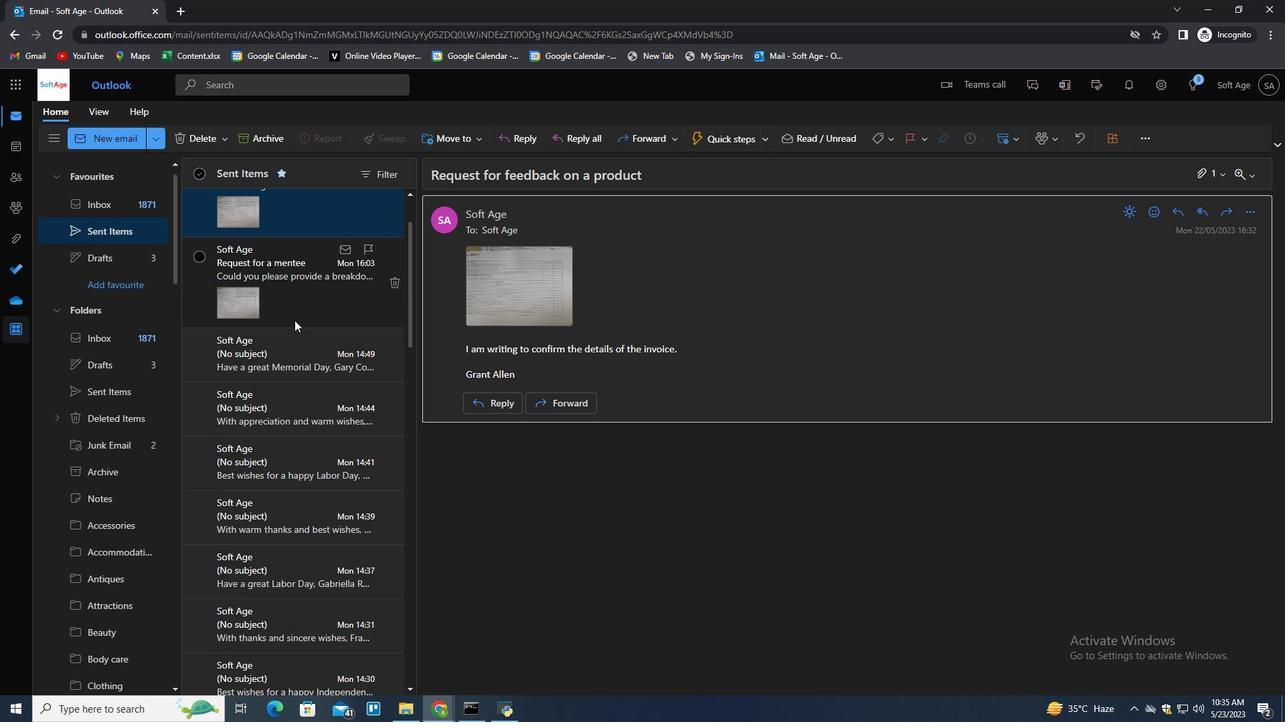 
Action: Mouse scrolled (294, 321) with delta (0, 0)
Screenshot: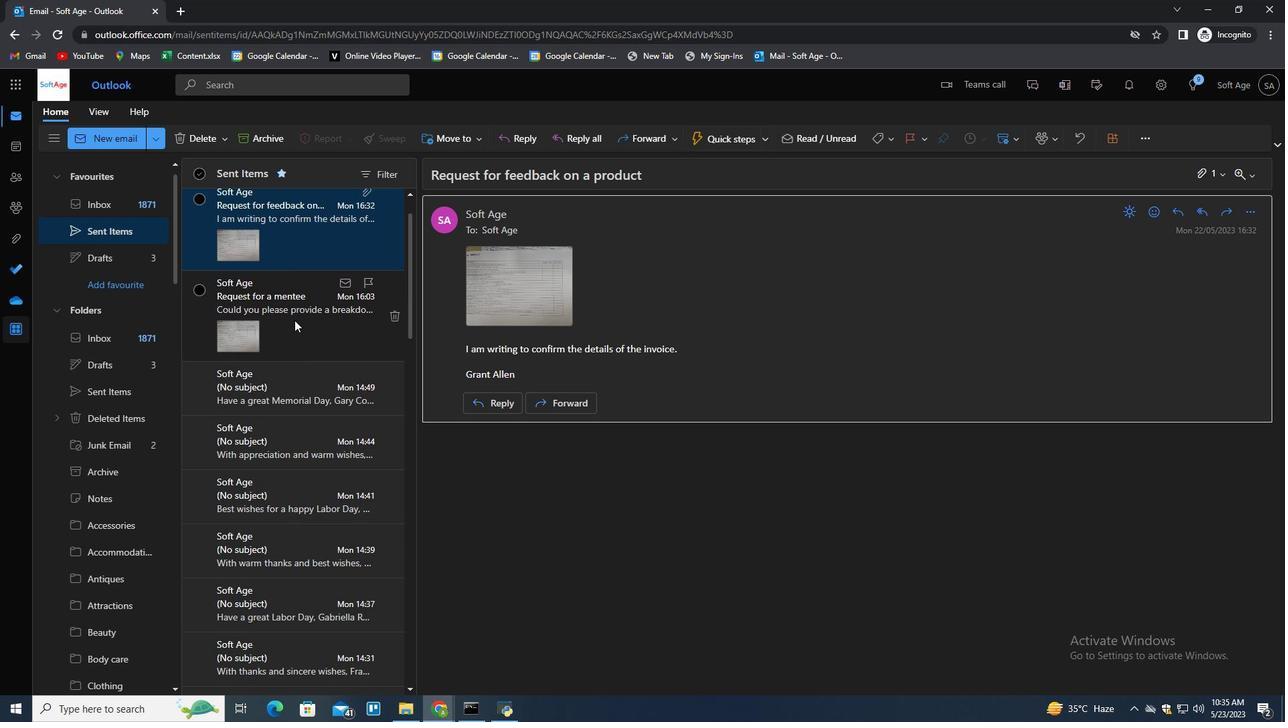 
Action: Mouse scrolled (294, 321) with delta (0, 0)
Screenshot: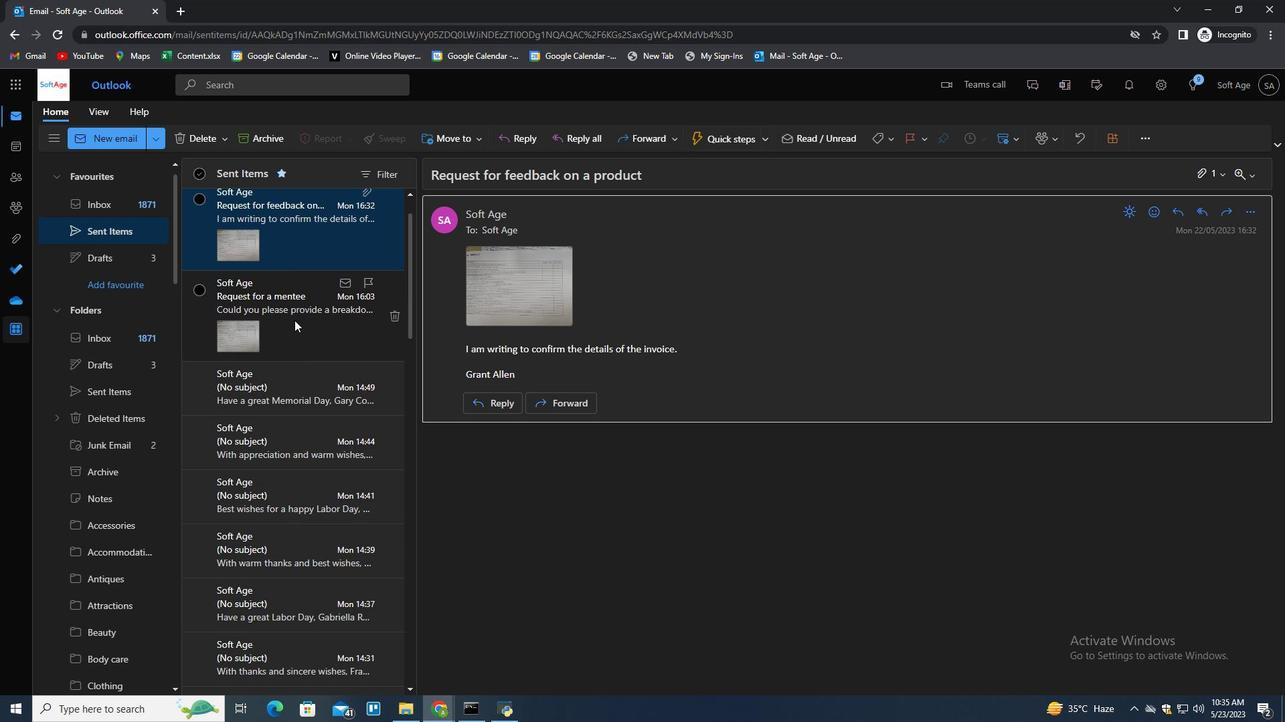 
Action: Mouse scrolled (294, 321) with delta (0, 0)
Screenshot: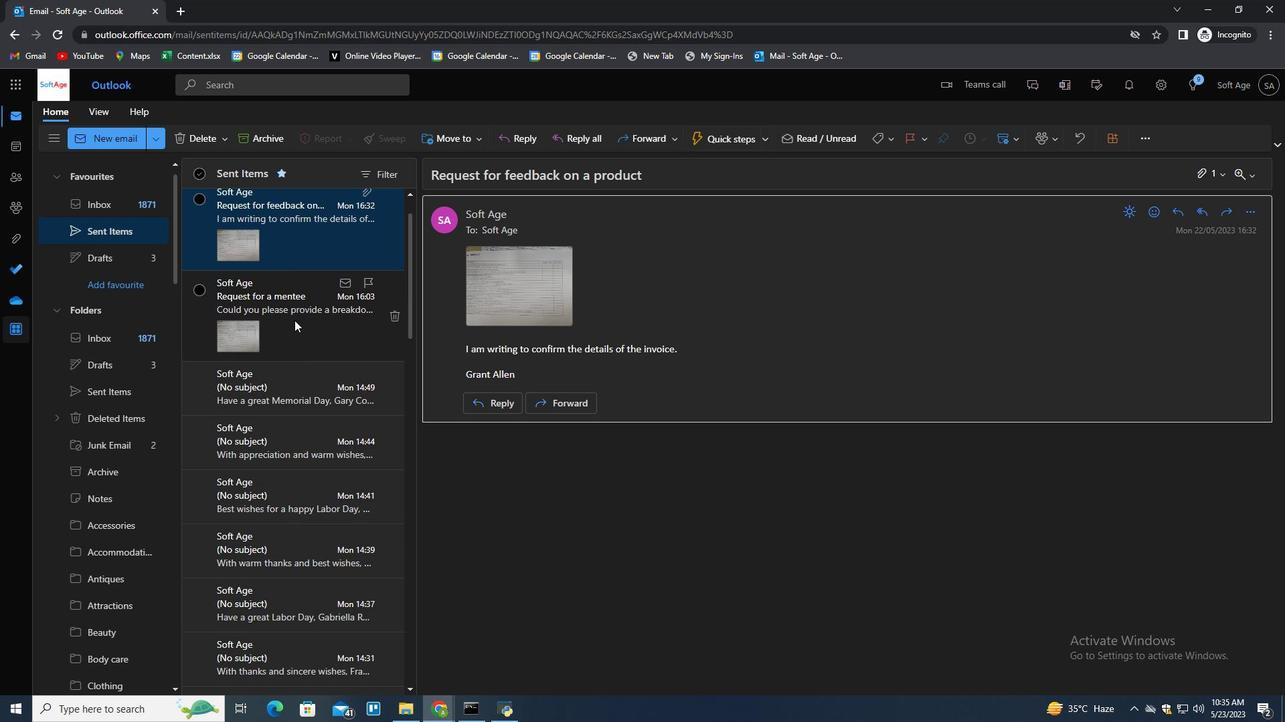 
Action: Mouse scrolled (294, 321) with delta (0, 0)
Screenshot: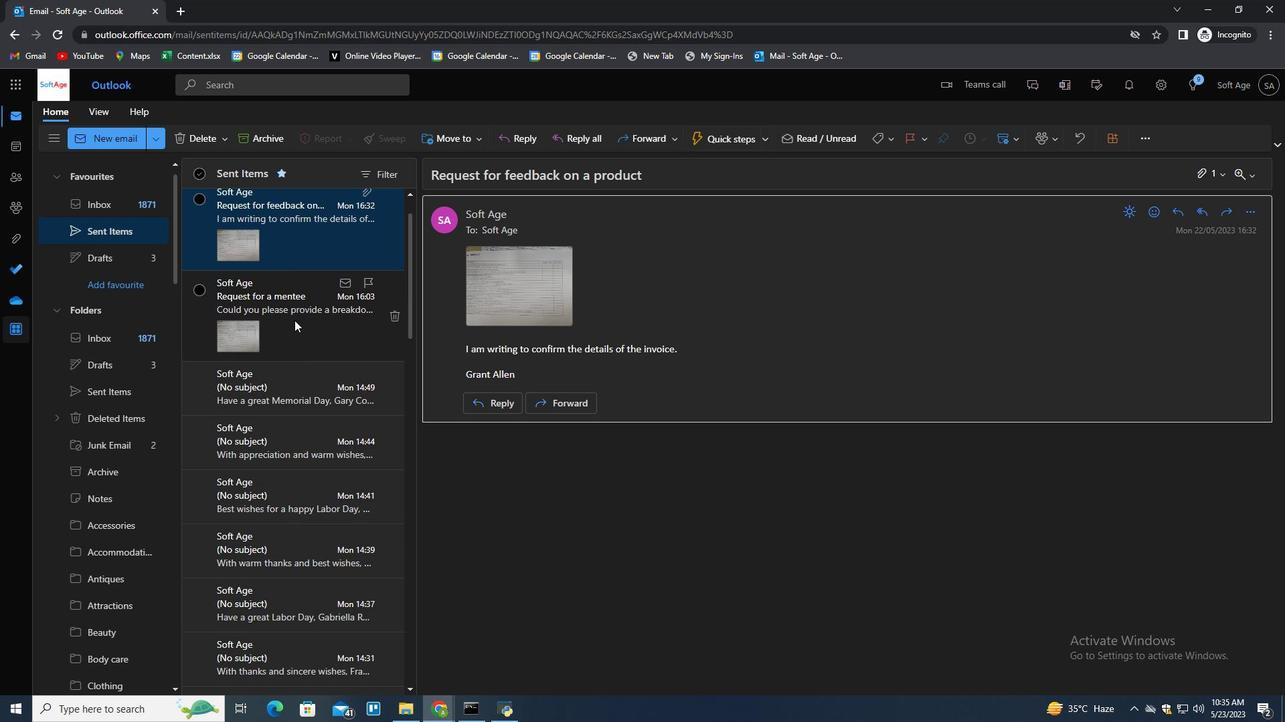 
Action: Mouse scrolled (294, 321) with delta (0, 0)
Screenshot: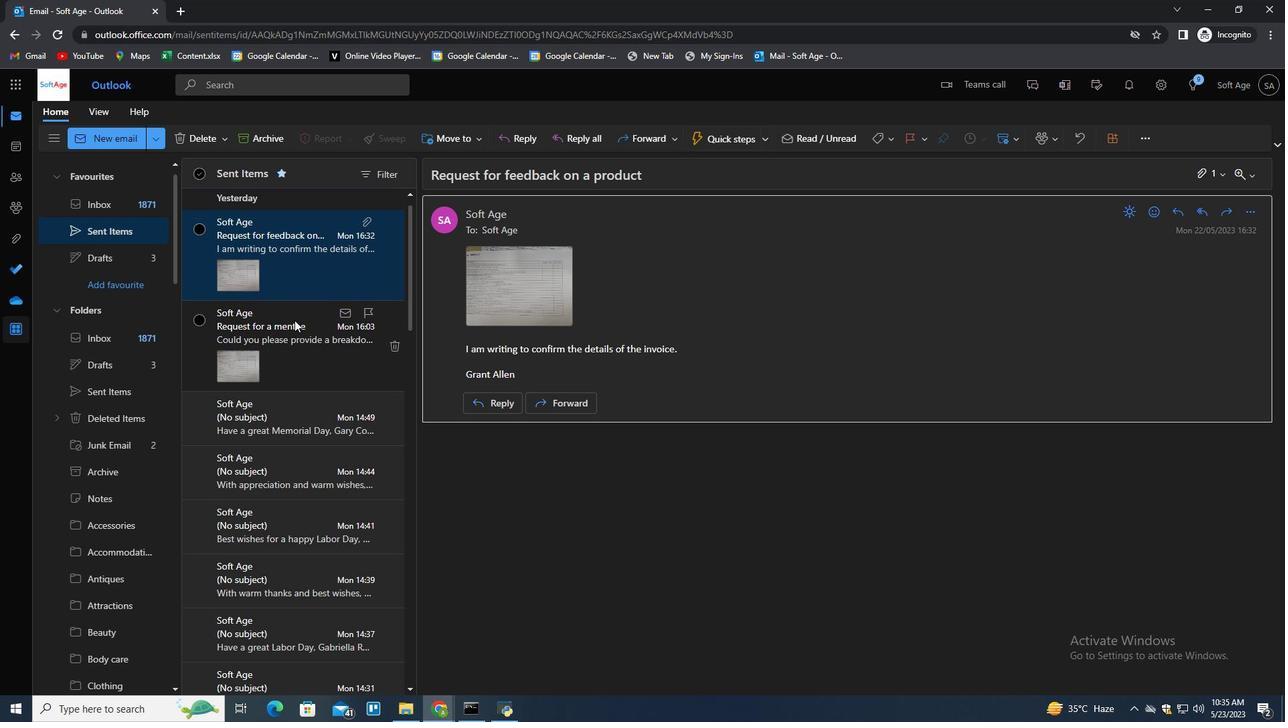 
Action: Mouse scrolled (294, 321) with delta (0, 0)
Screenshot: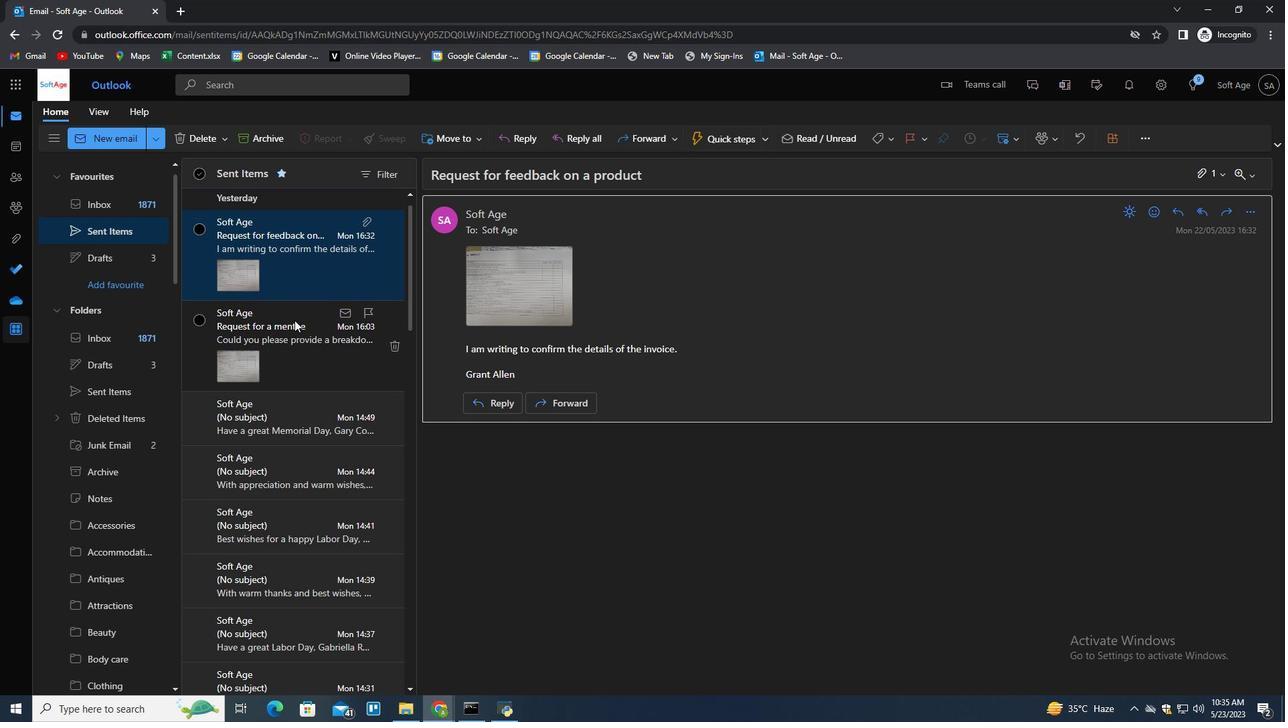 
Action: Mouse scrolled (294, 321) with delta (0, 0)
Screenshot: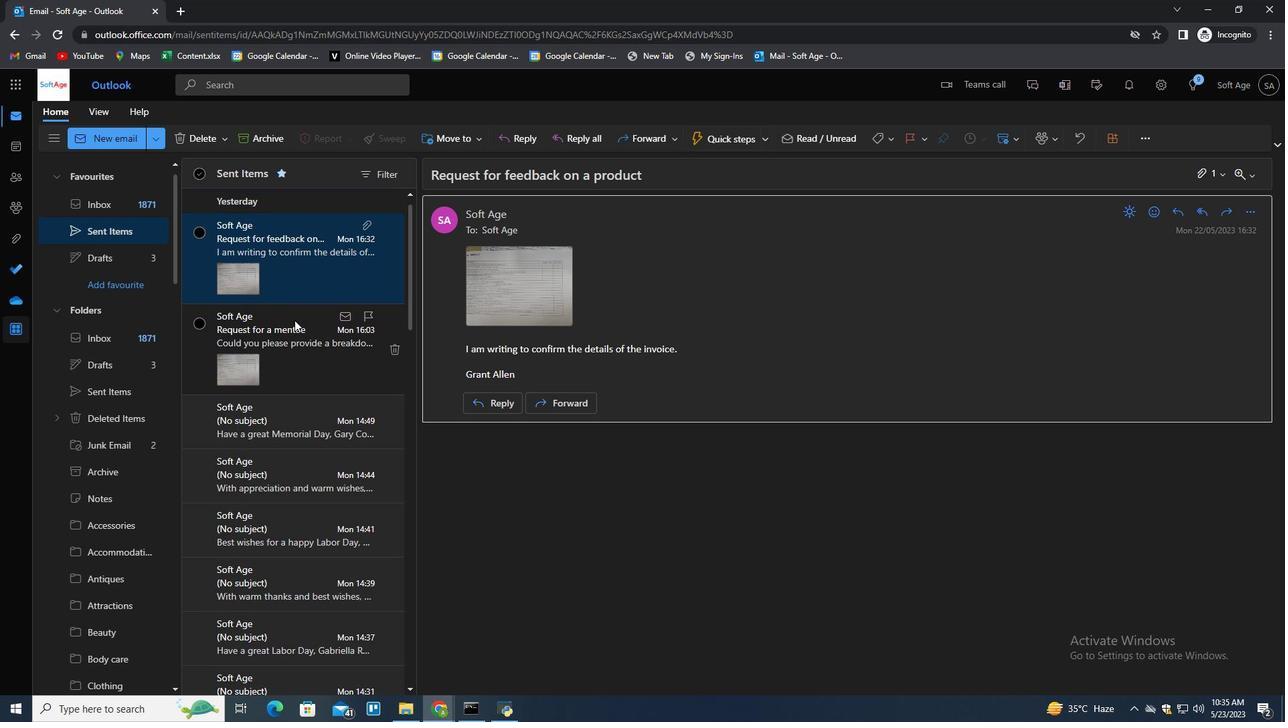 
Action: Mouse scrolled (294, 321) with delta (0, 0)
Screenshot: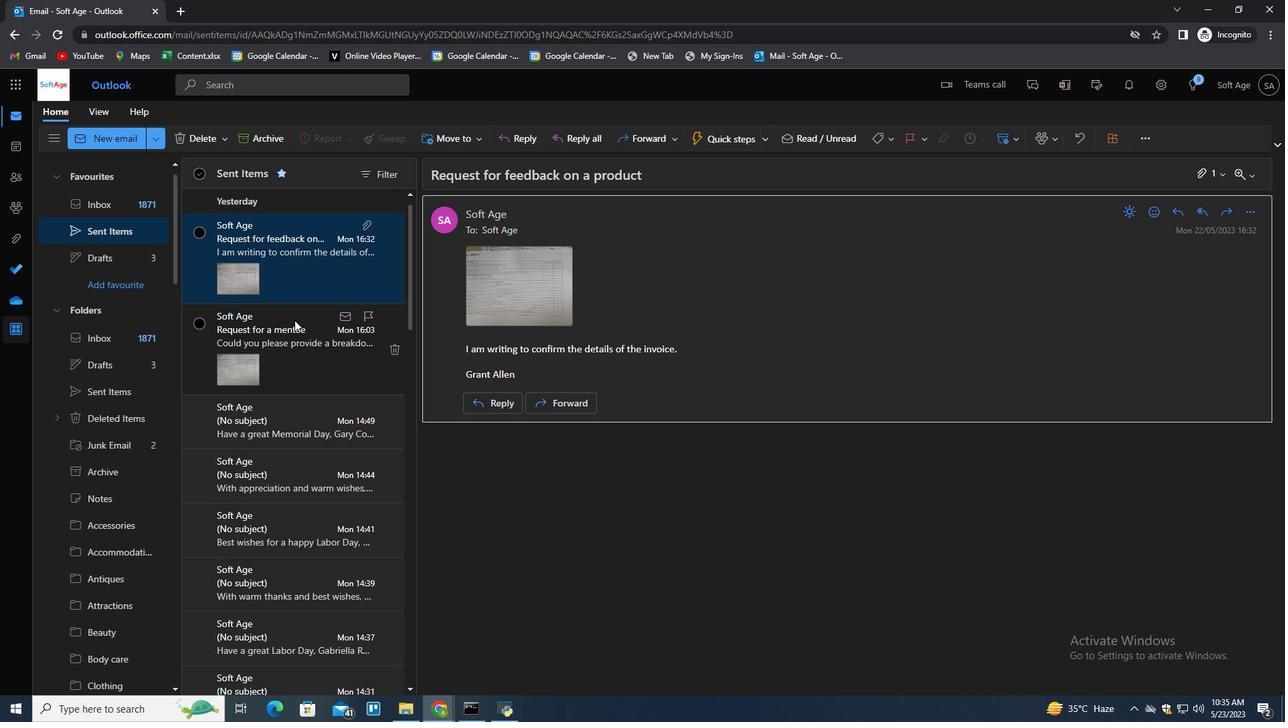 
Action: Mouse scrolled (294, 321) with delta (0, 0)
Screenshot: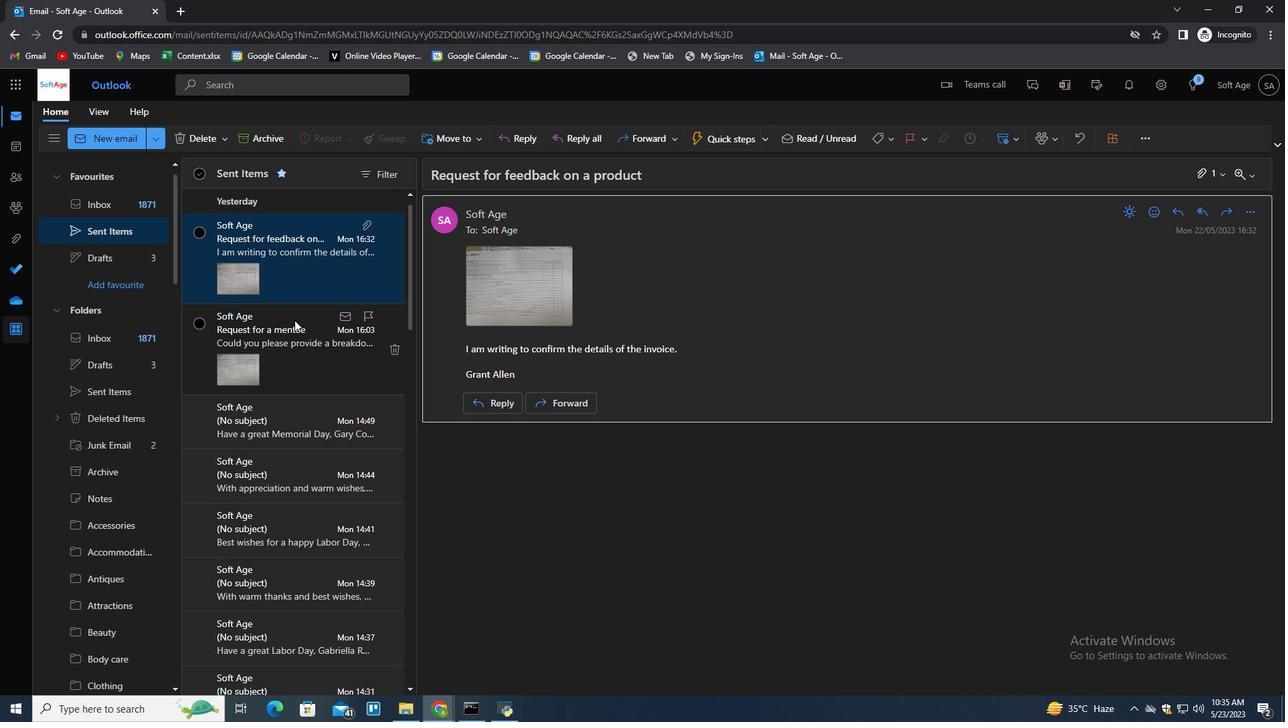 
Action: Mouse scrolled (294, 321) with delta (0, 0)
Screenshot: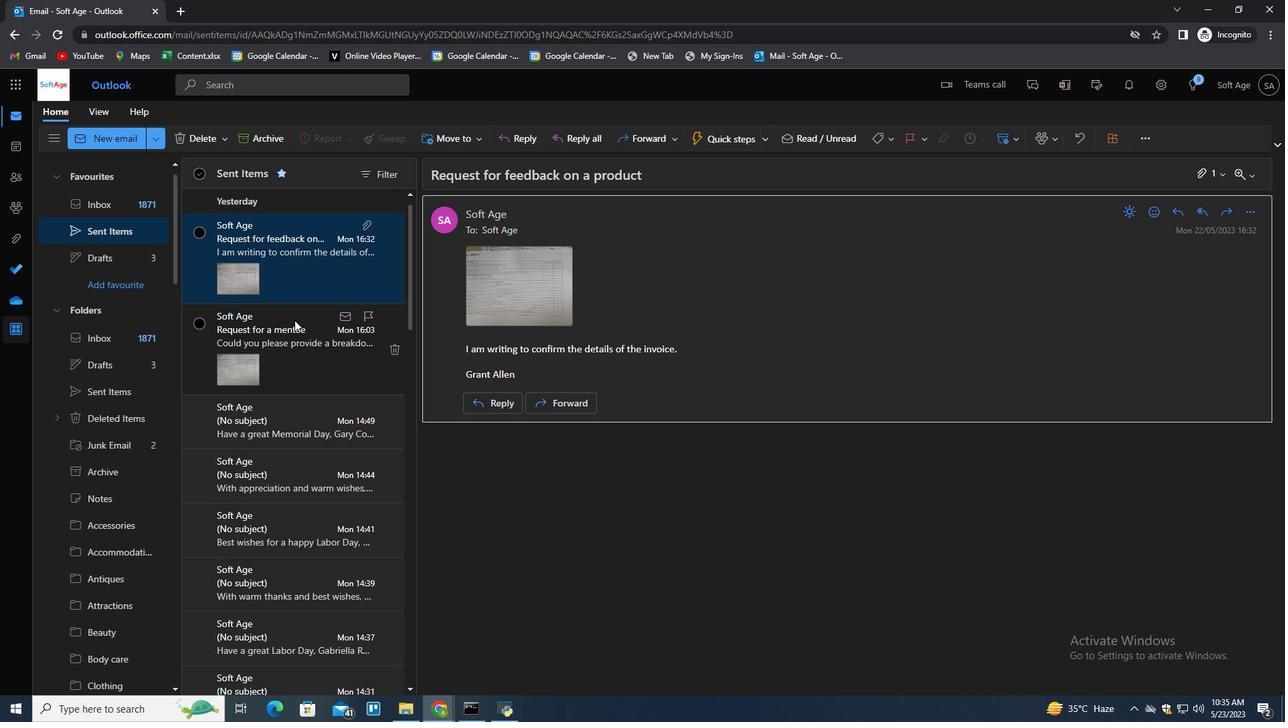 
Action: Mouse scrolled (294, 321) with delta (0, 0)
Screenshot: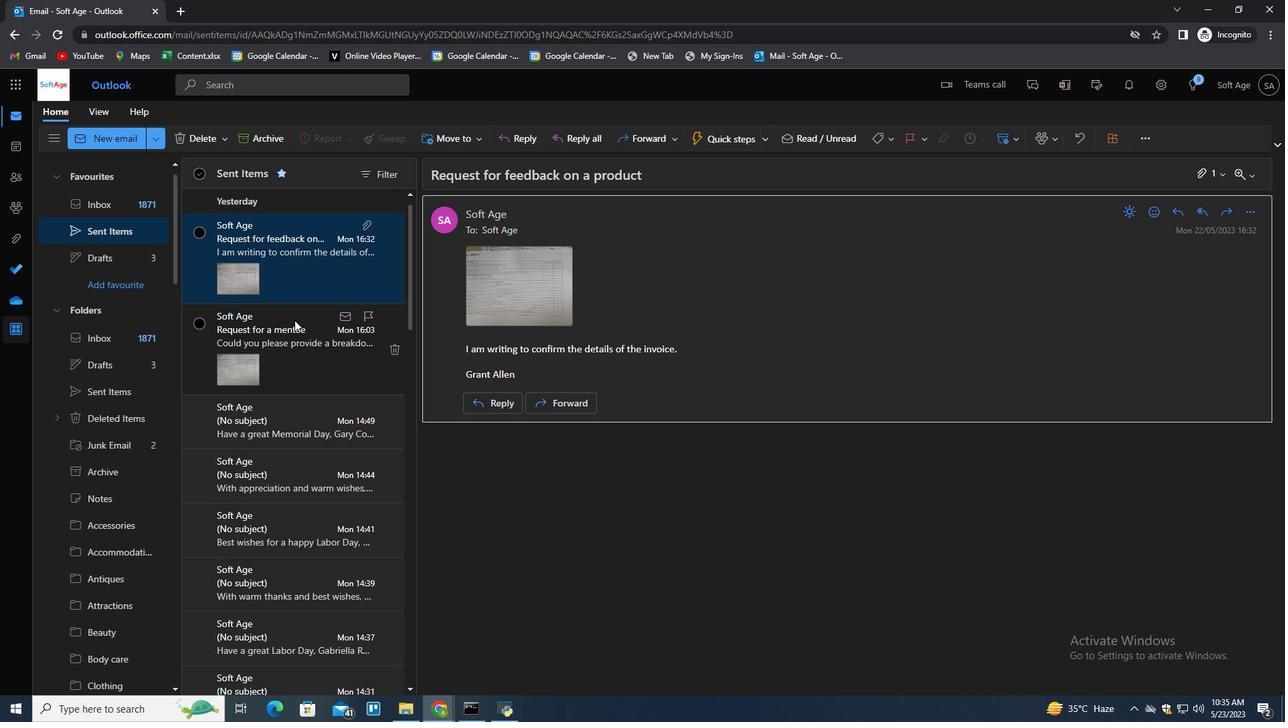 
Action: Mouse scrolled (294, 321) with delta (0, 0)
Screenshot: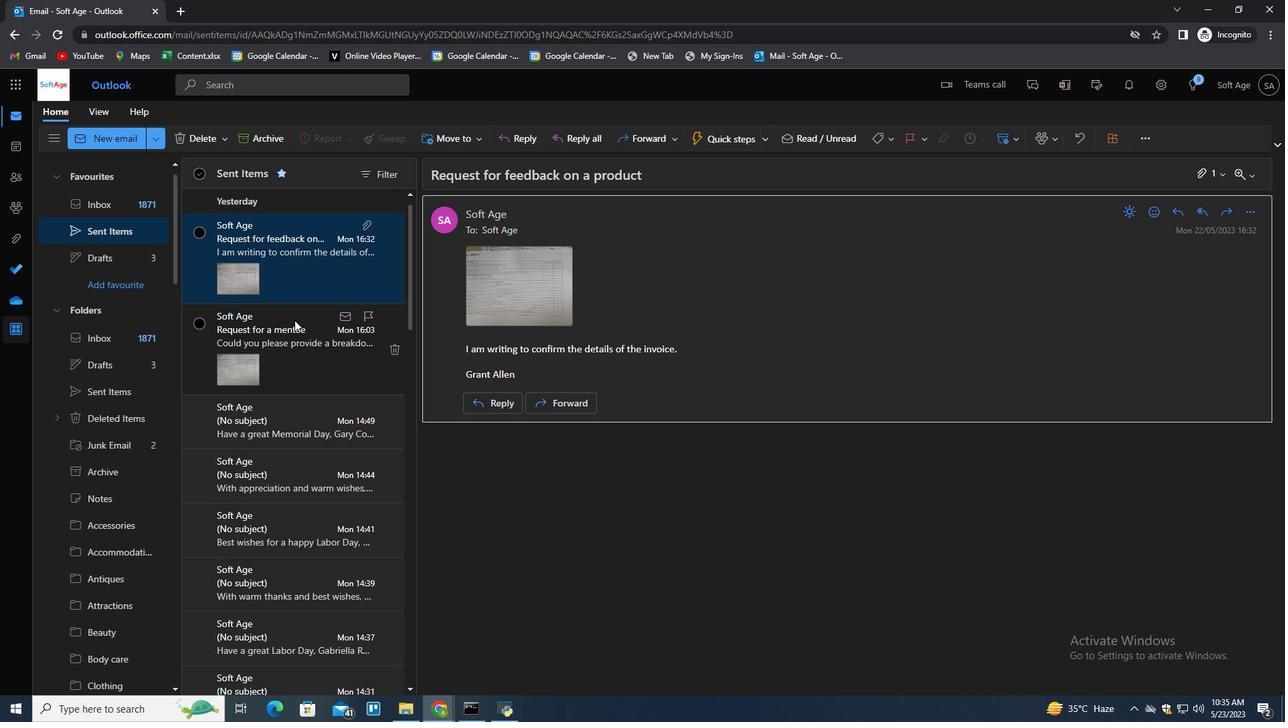 
Action: Mouse scrolled (294, 321) with delta (0, 0)
Screenshot: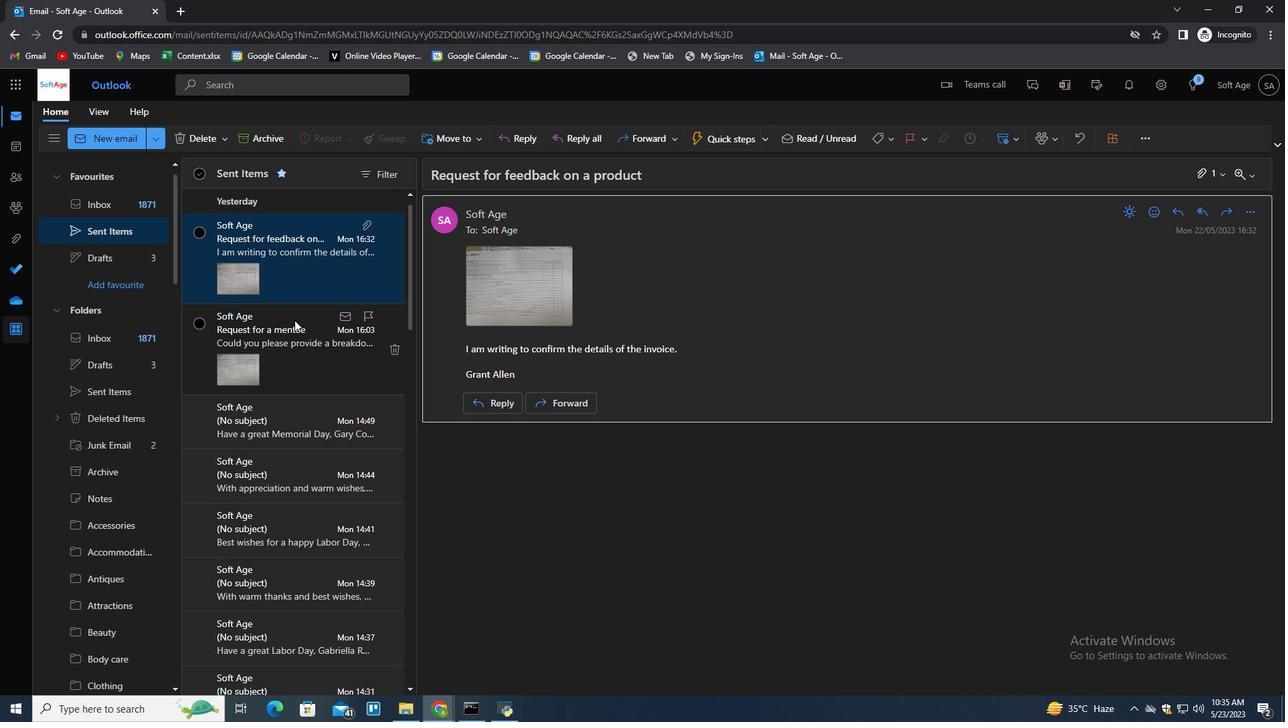 
Action: Mouse scrolled (294, 321) with delta (0, 0)
Screenshot: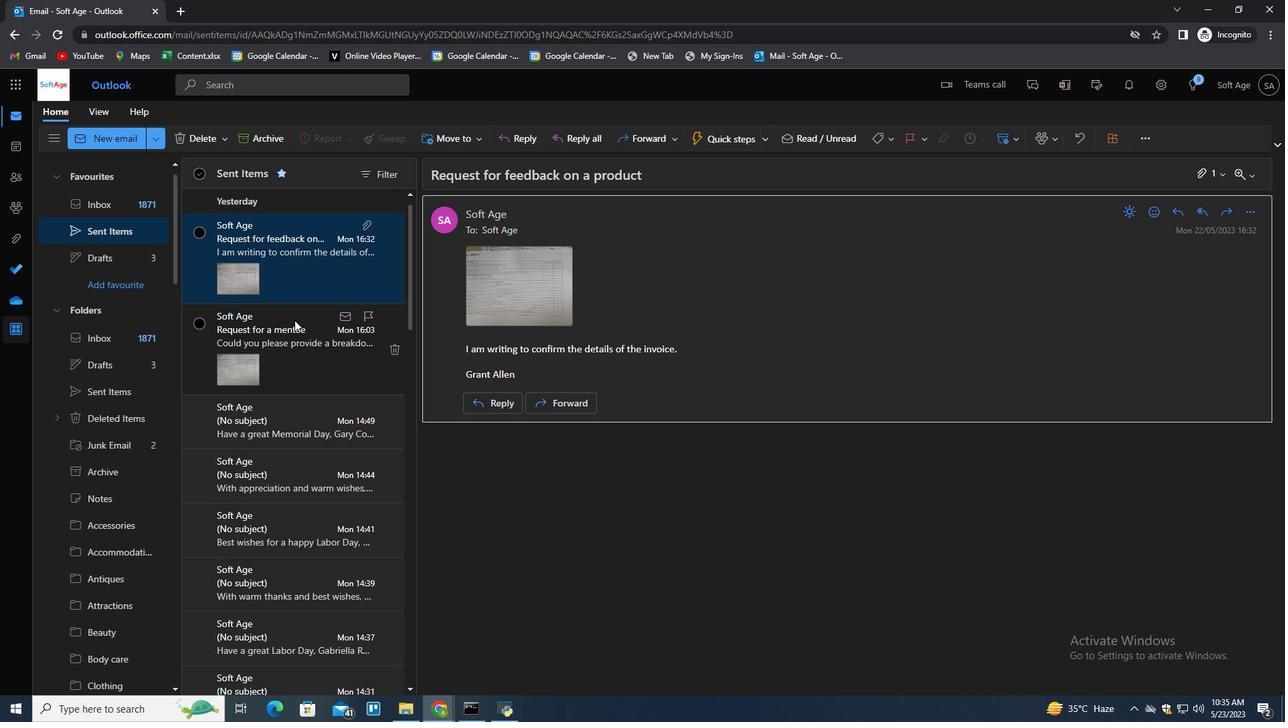 
Action: Mouse scrolled (294, 321) with delta (0, 0)
Screenshot: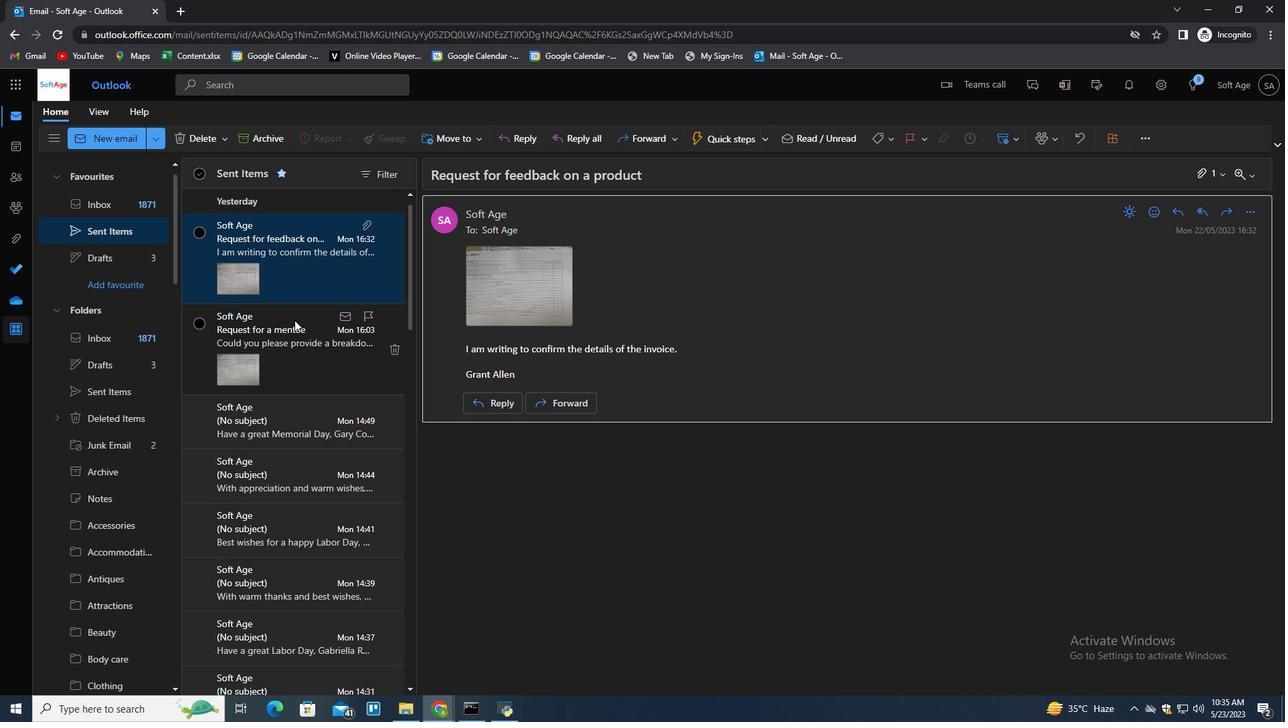 
Action: Mouse scrolled (294, 321) with delta (0, 0)
Screenshot: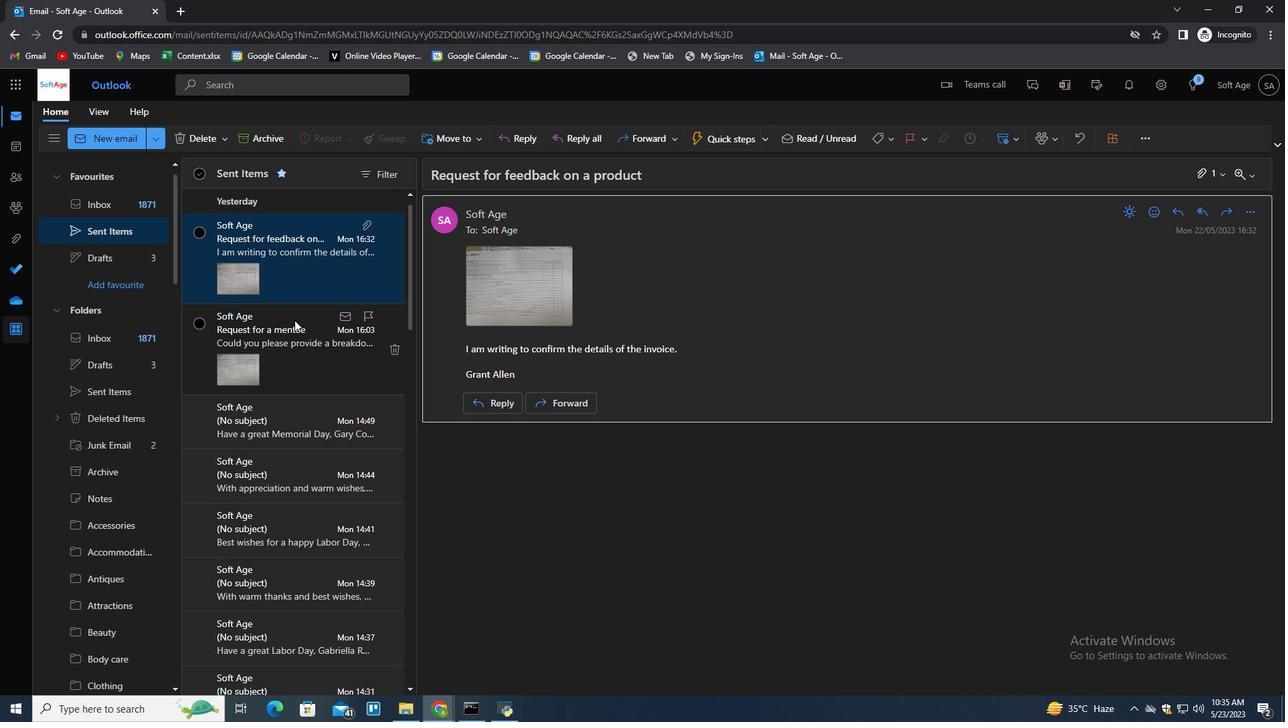 
Action: Mouse moved to (300, 283)
Screenshot: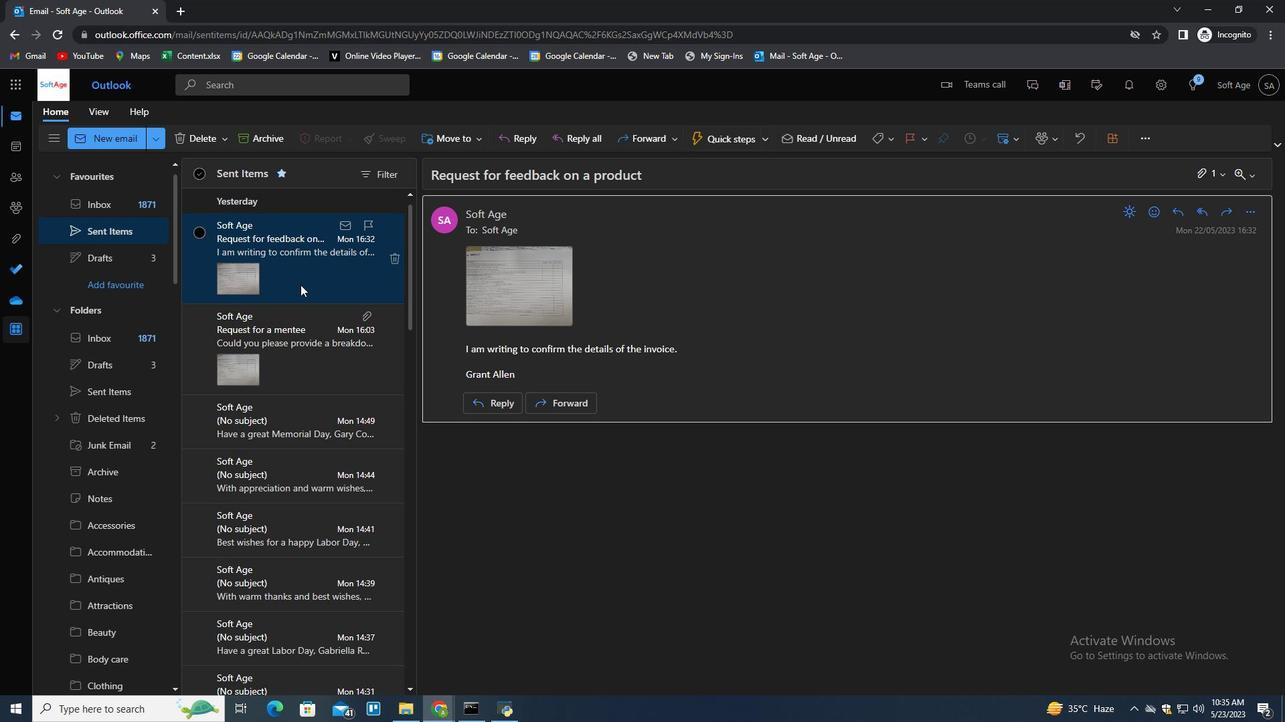 
Action: Mouse scrolled (300, 284) with delta (0, 0)
Screenshot: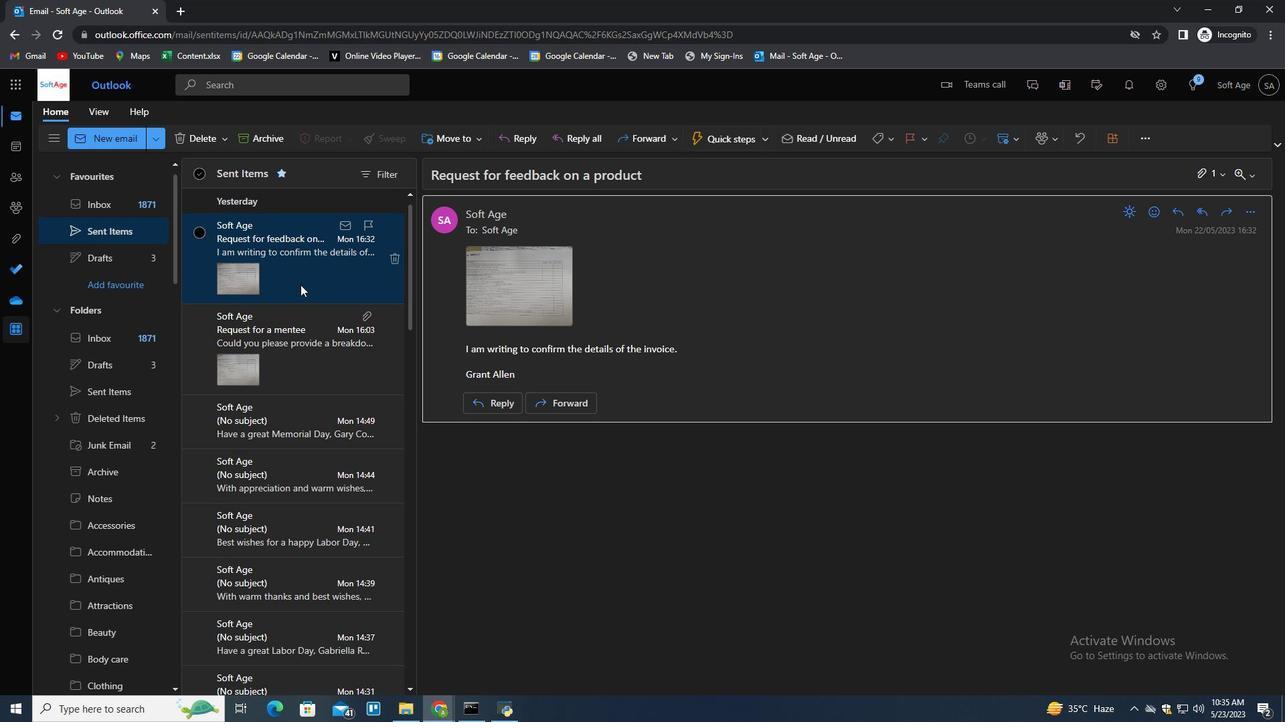 
Action: Mouse scrolled (300, 284) with delta (0, 0)
Screenshot: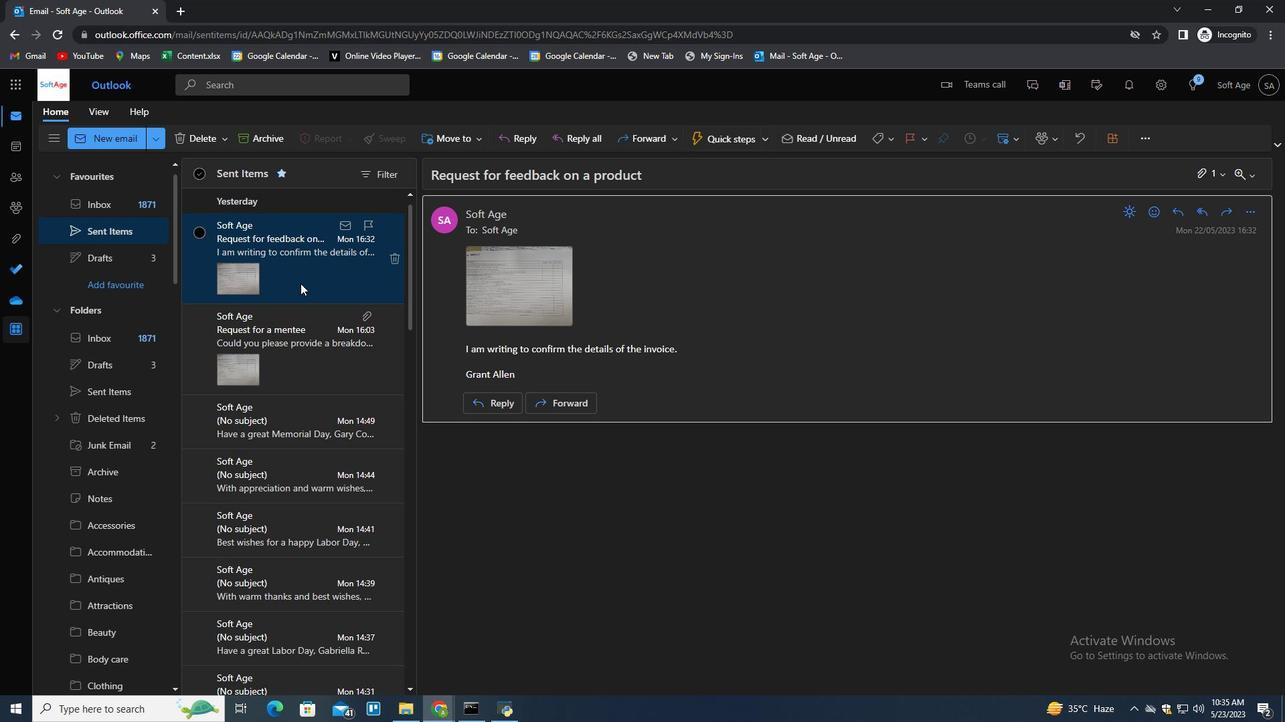 
Action: Mouse scrolled (300, 284) with delta (0, 0)
Screenshot: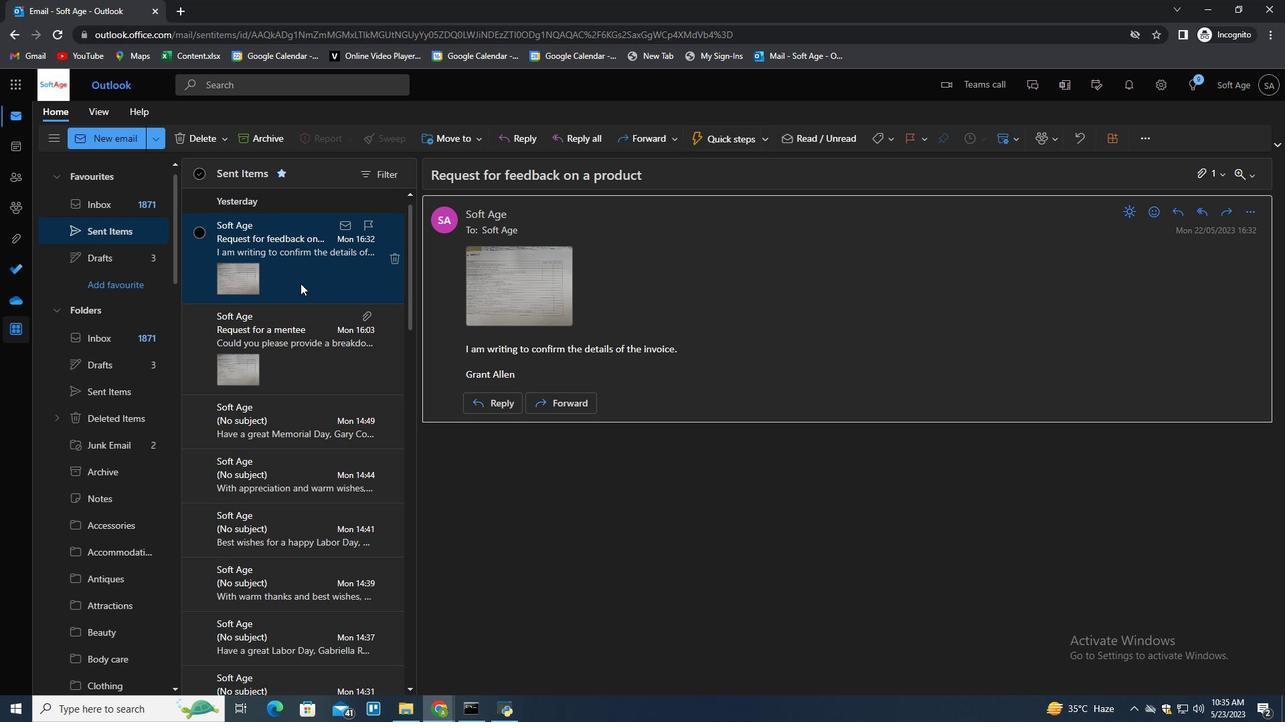 
Action: Mouse scrolled (300, 284) with delta (0, 0)
Screenshot: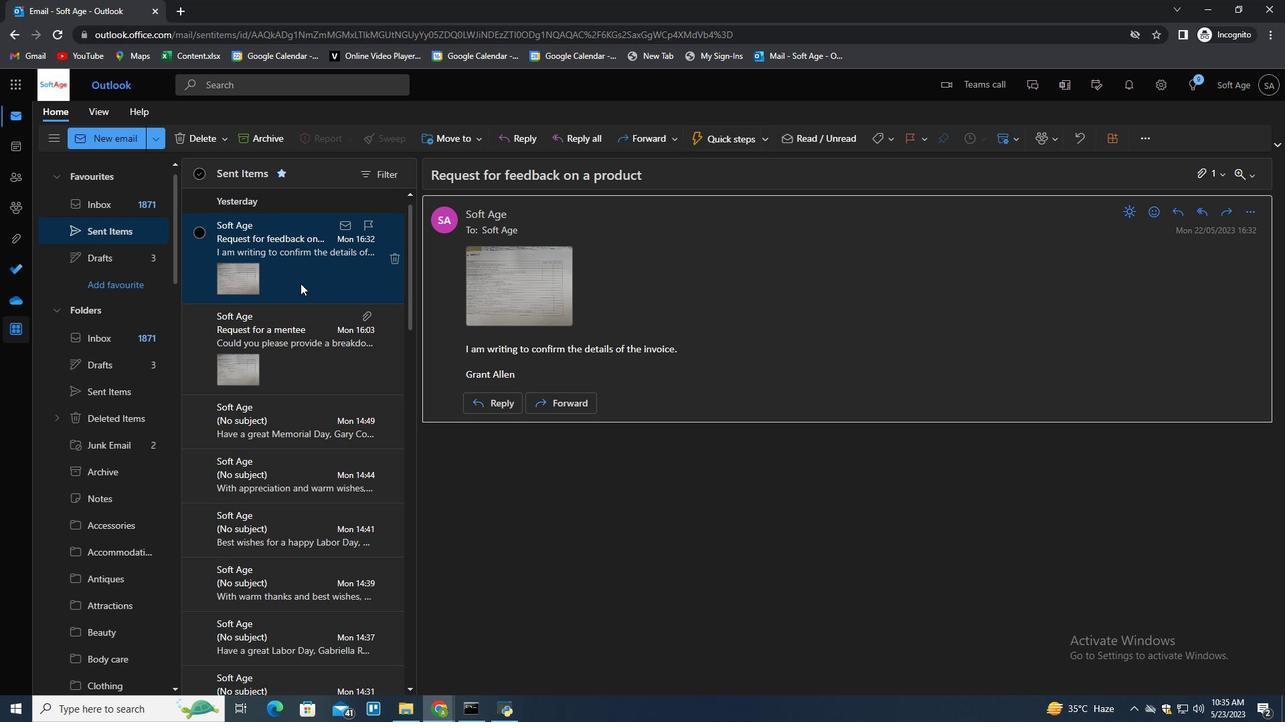 
Action: Mouse moved to (132, 232)
Screenshot: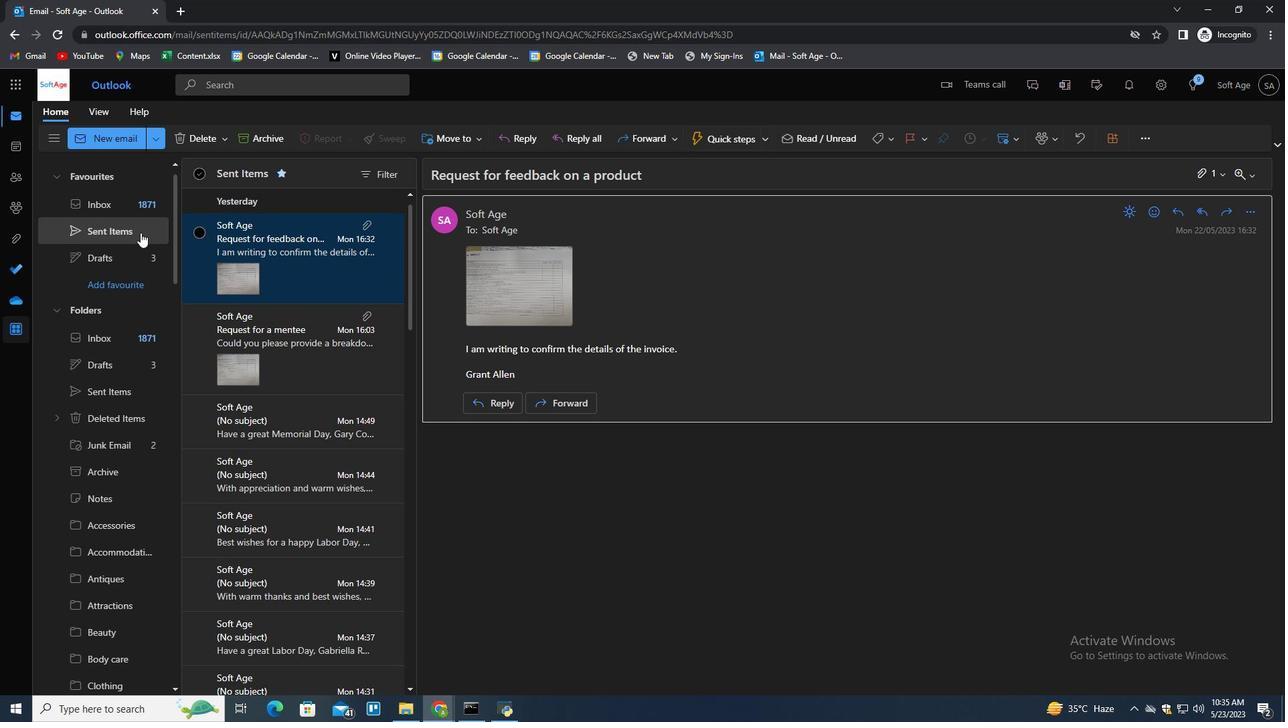 
Action: Mouse pressed left at (132, 232)
Screenshot: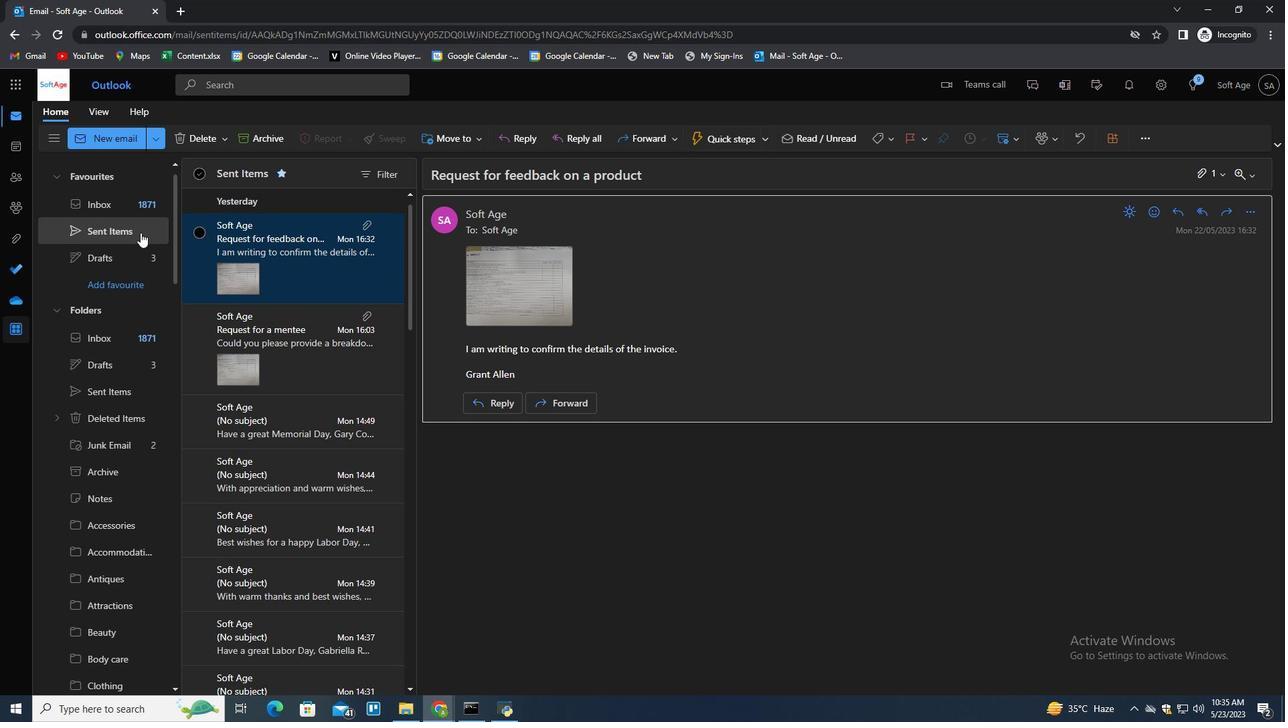 
Action: Mouse moved to (356, 264)
Screenshot: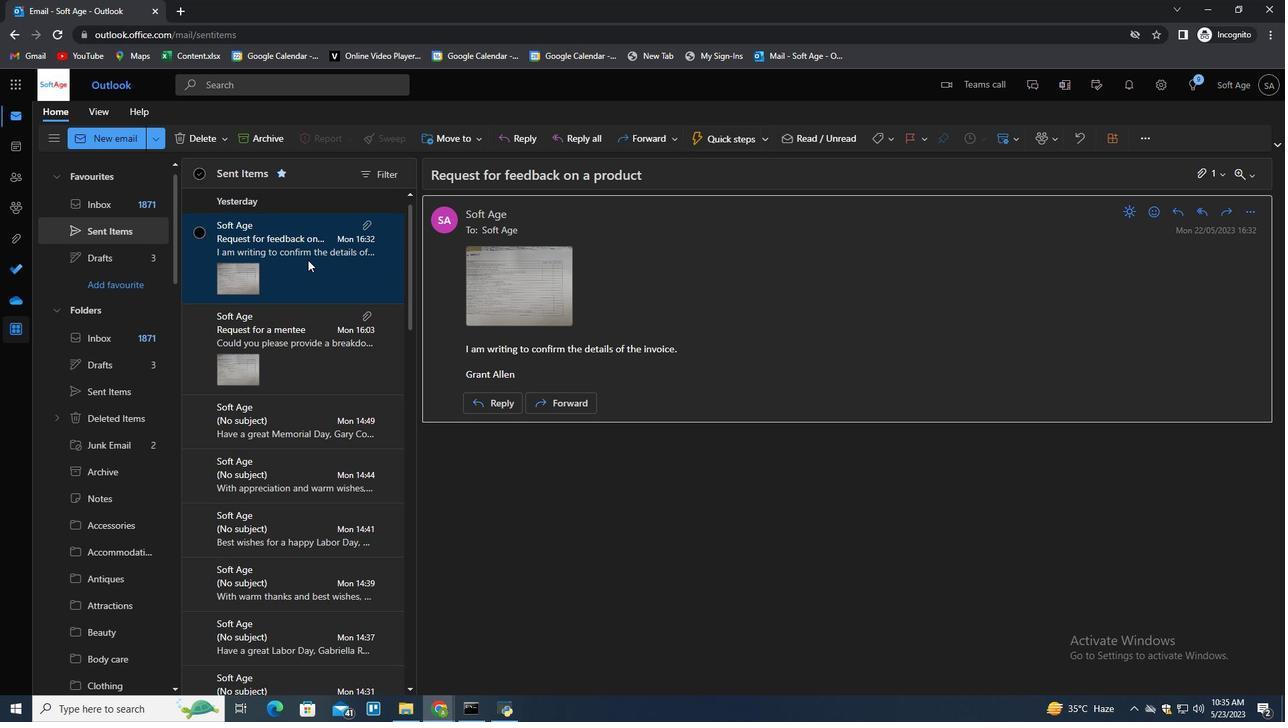 
Action: Mouse scrolled (356, 265) with delta (0, 0)
Screenshot: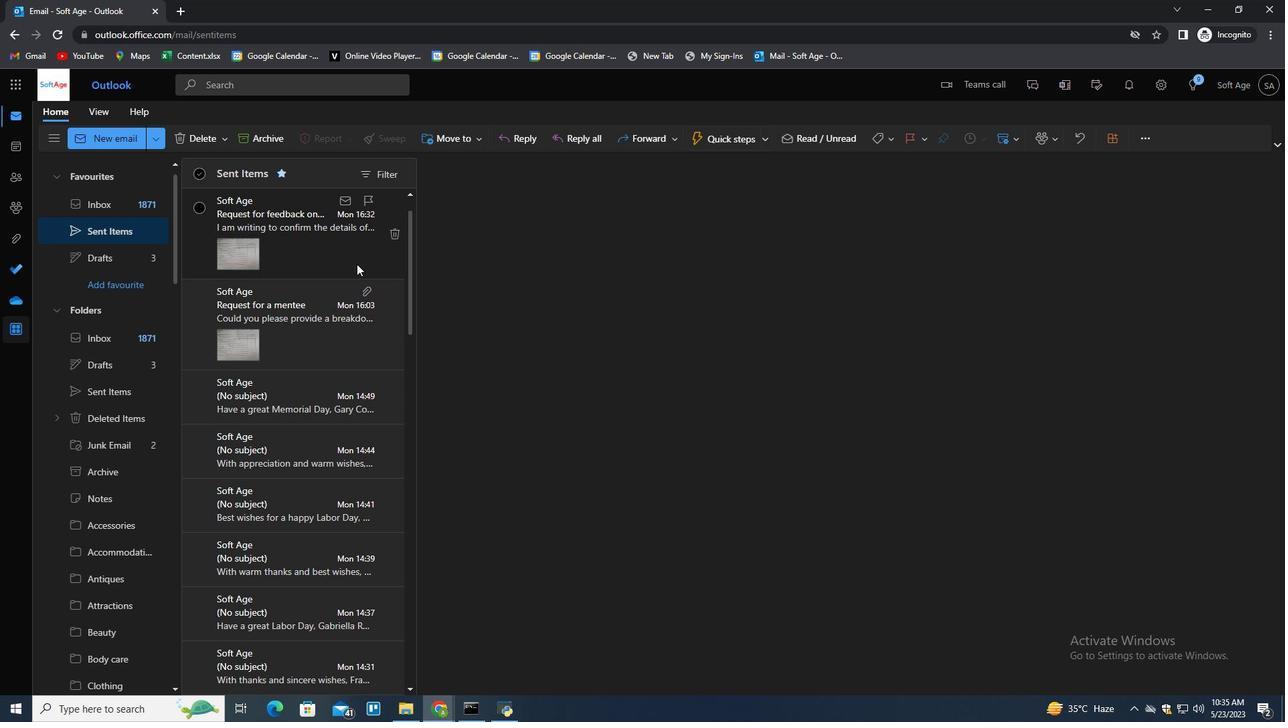 
Action: Mouse scrolled (356, 265) with delta (0, 0)
Screenshot: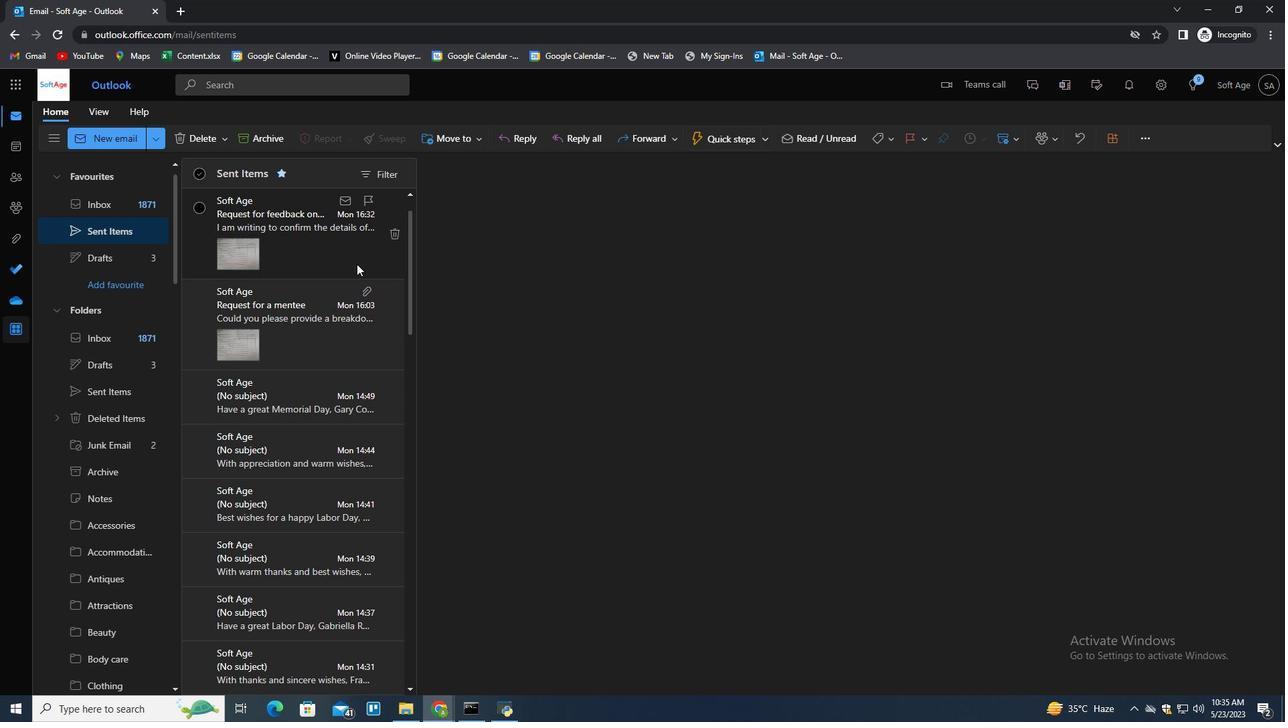 
Action: Mouse scrolled (356, 265) with delta (0, 0)
Screenshot: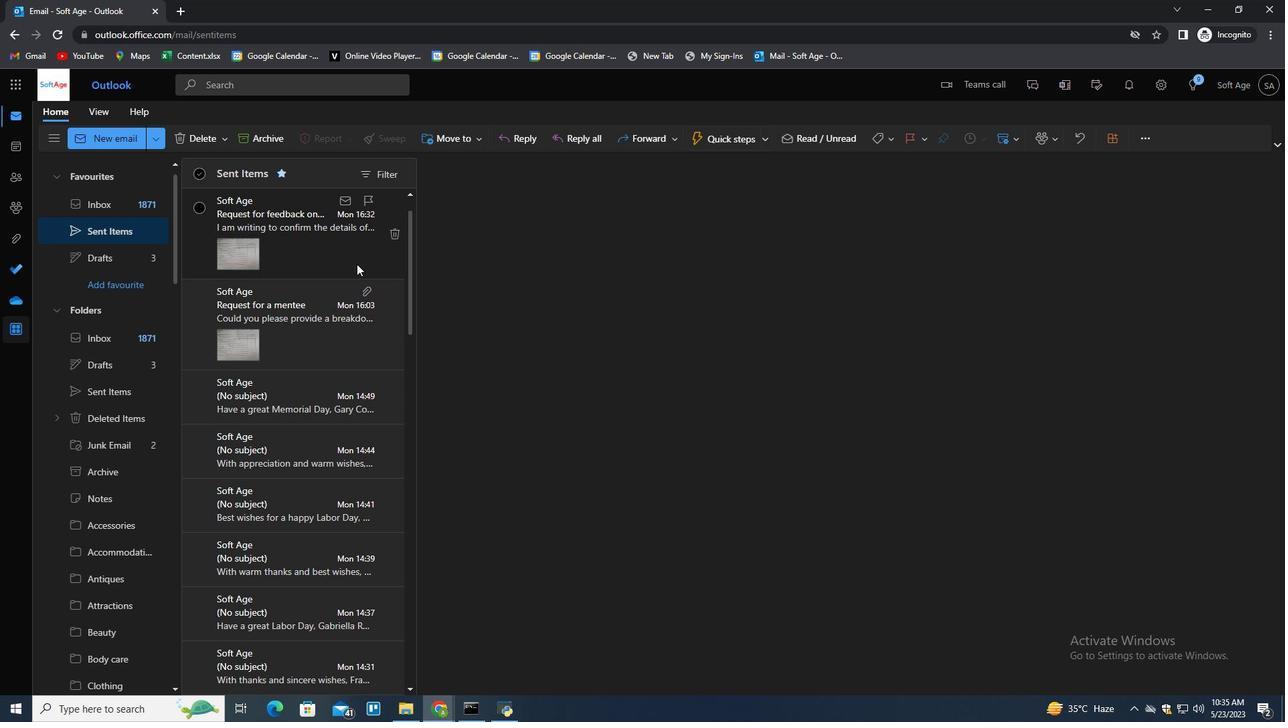 
Action: Mouse scrolled (356, 265) with delta (0, 0)
Screenshot: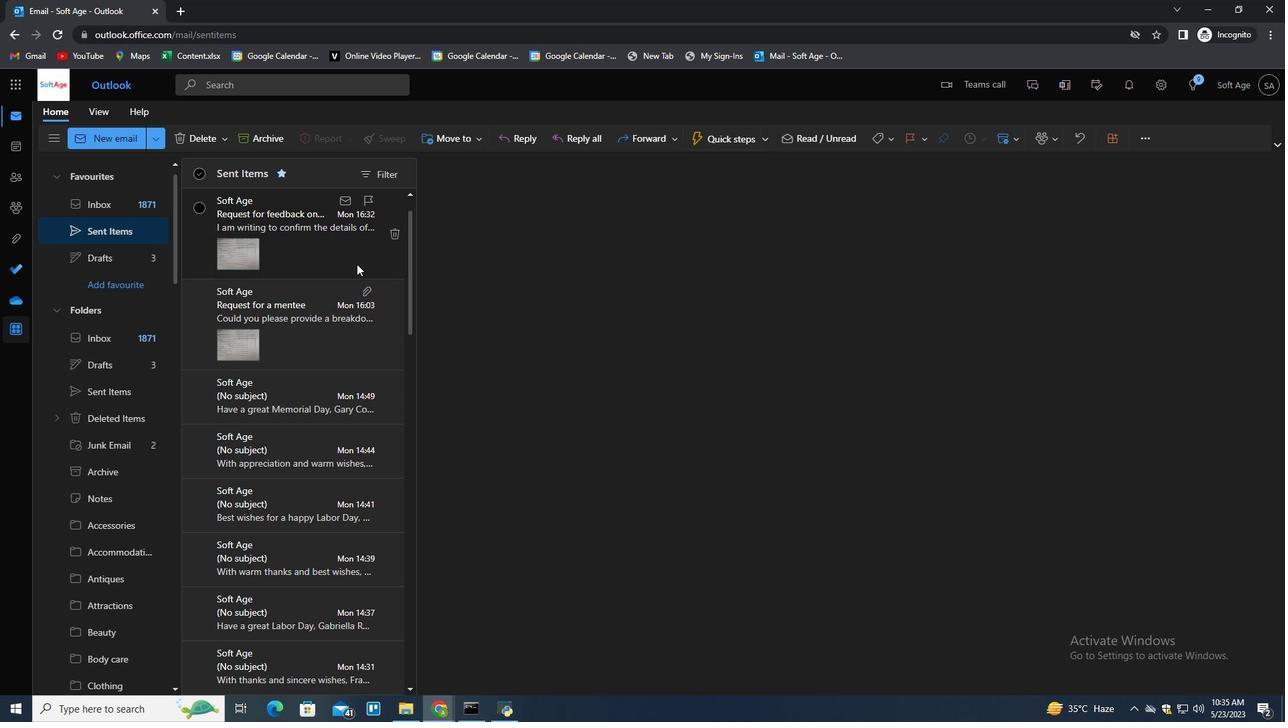 
Action: Mouse scrolled (356, 265) with delta (0, 0)
Screenshot: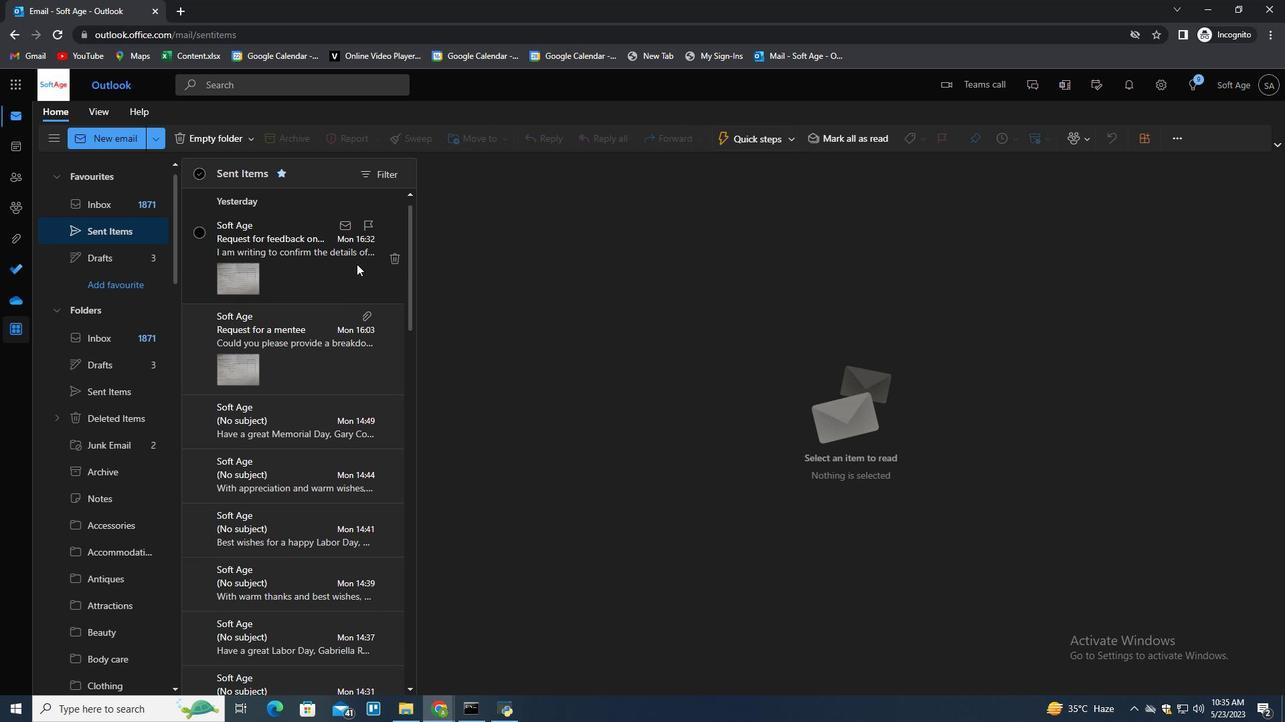 
Action: Mouse scrolled (356, 265) with delta (0, 0)
Screenshot: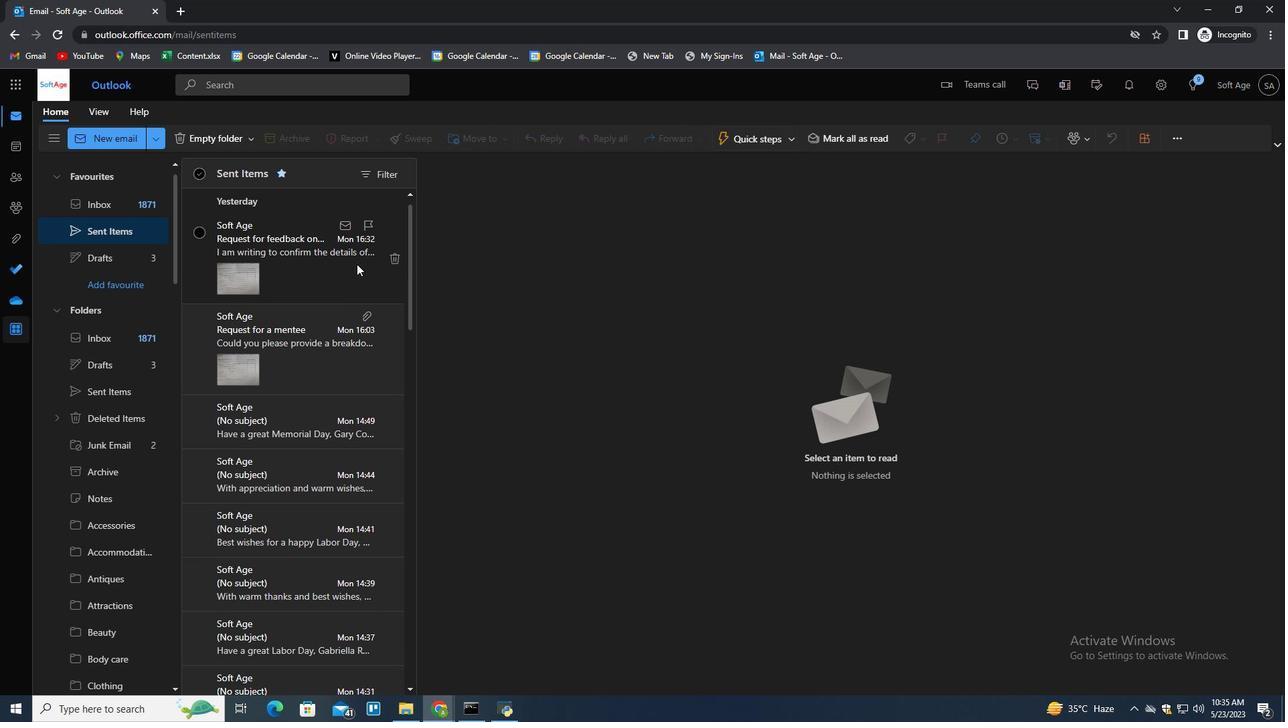 
Action: Mouse scrolled (356, 265) with delta (0, 0)
Screenshot: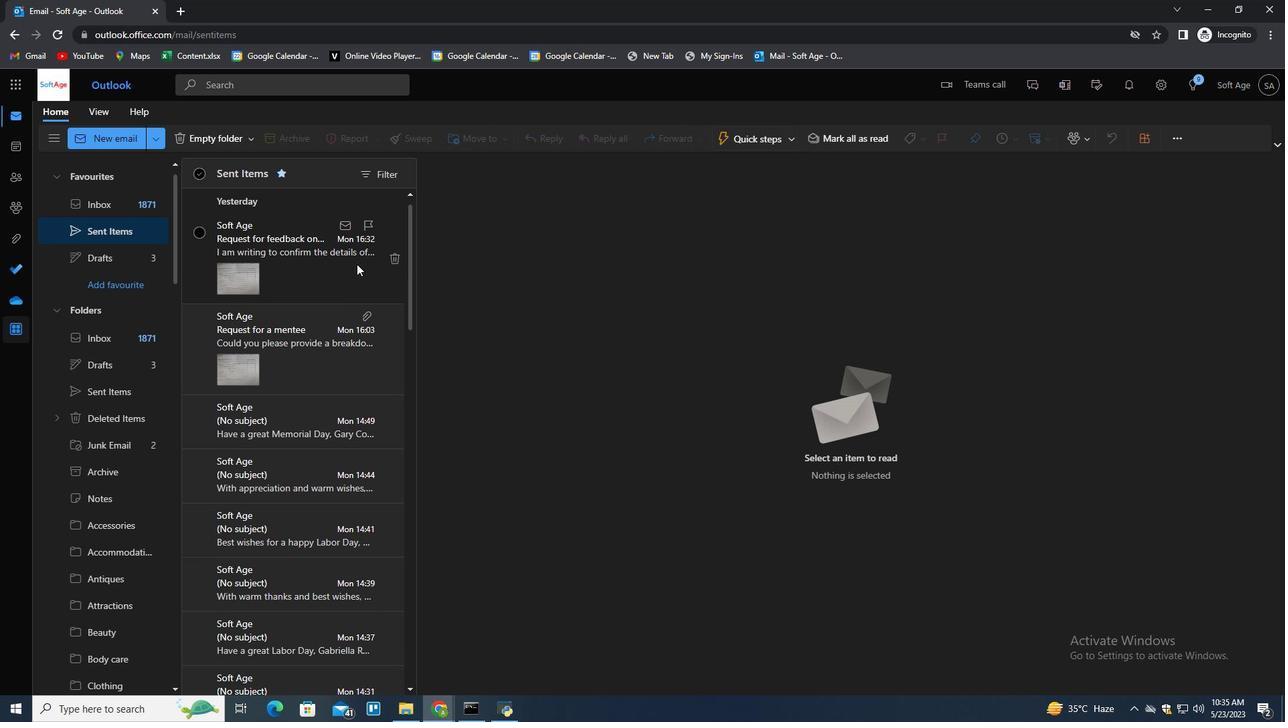 
Action: Mouse scrolled (356, 265) with delta (0, 0)
Screenshot: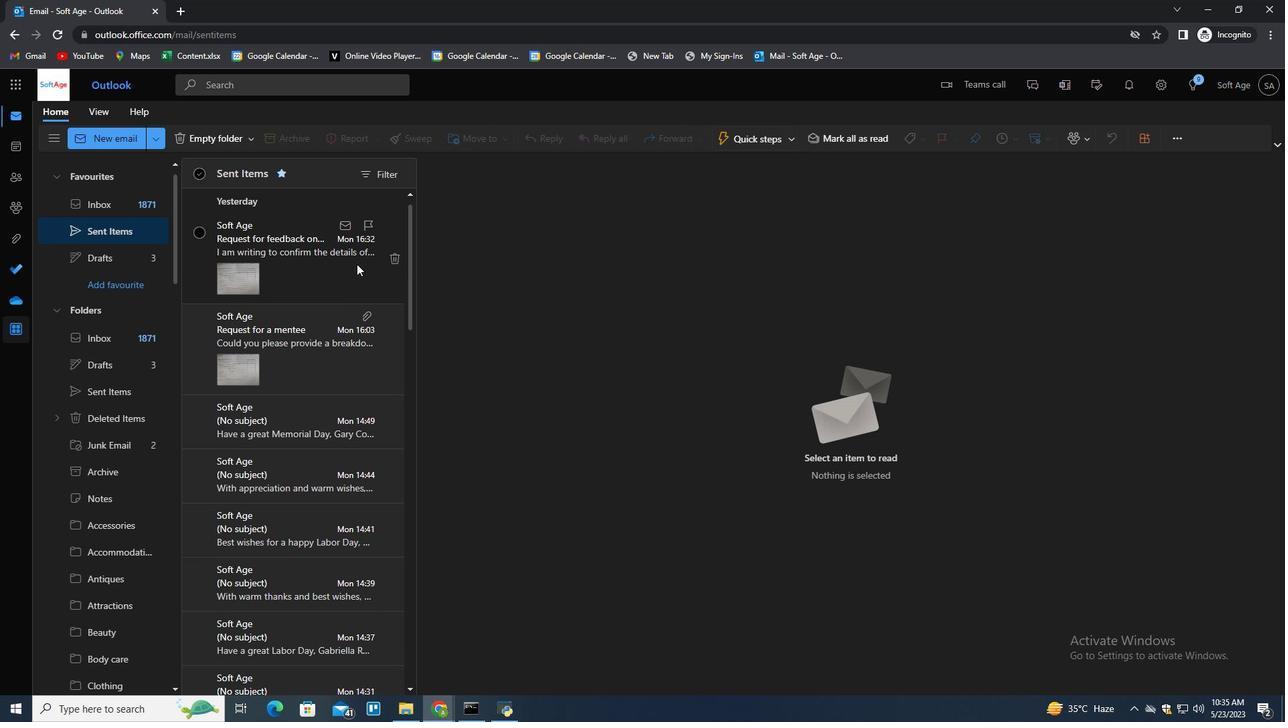 
Action: Mouse moved to (300, 265)
Screenshot: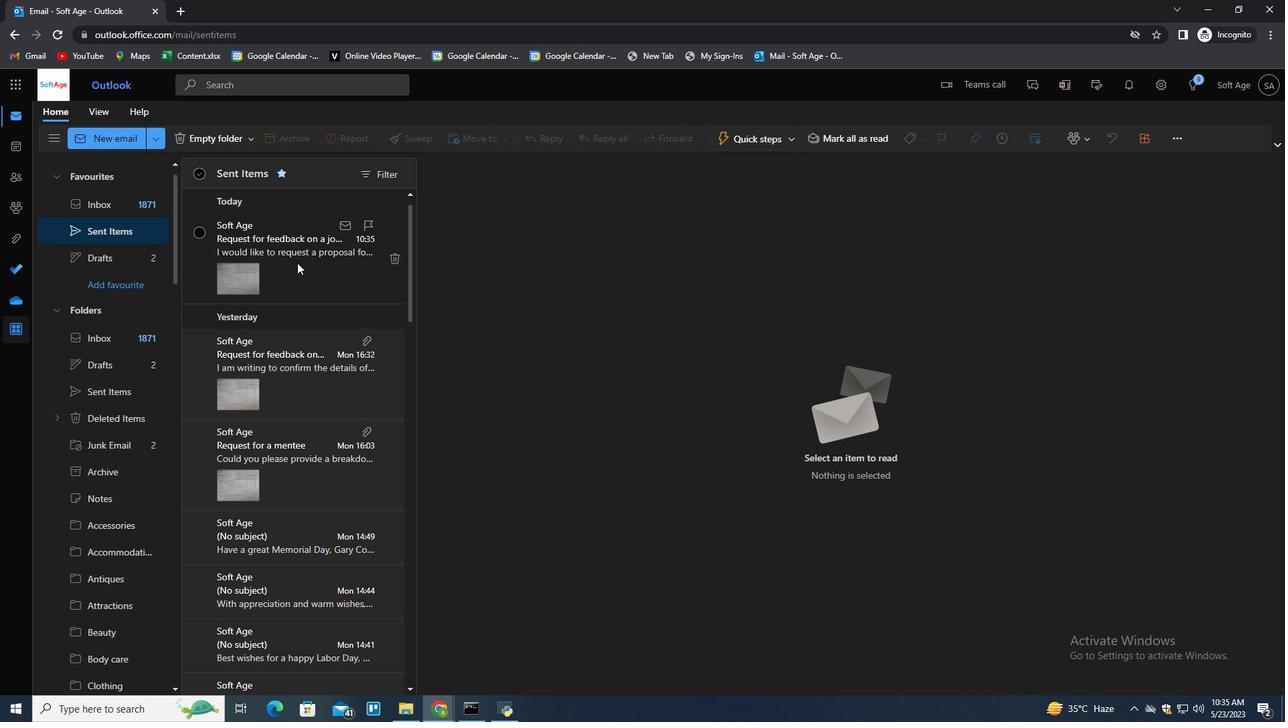 
Action: Mouse scrolled (300, 266) with delta (0, 0)
Screenshot: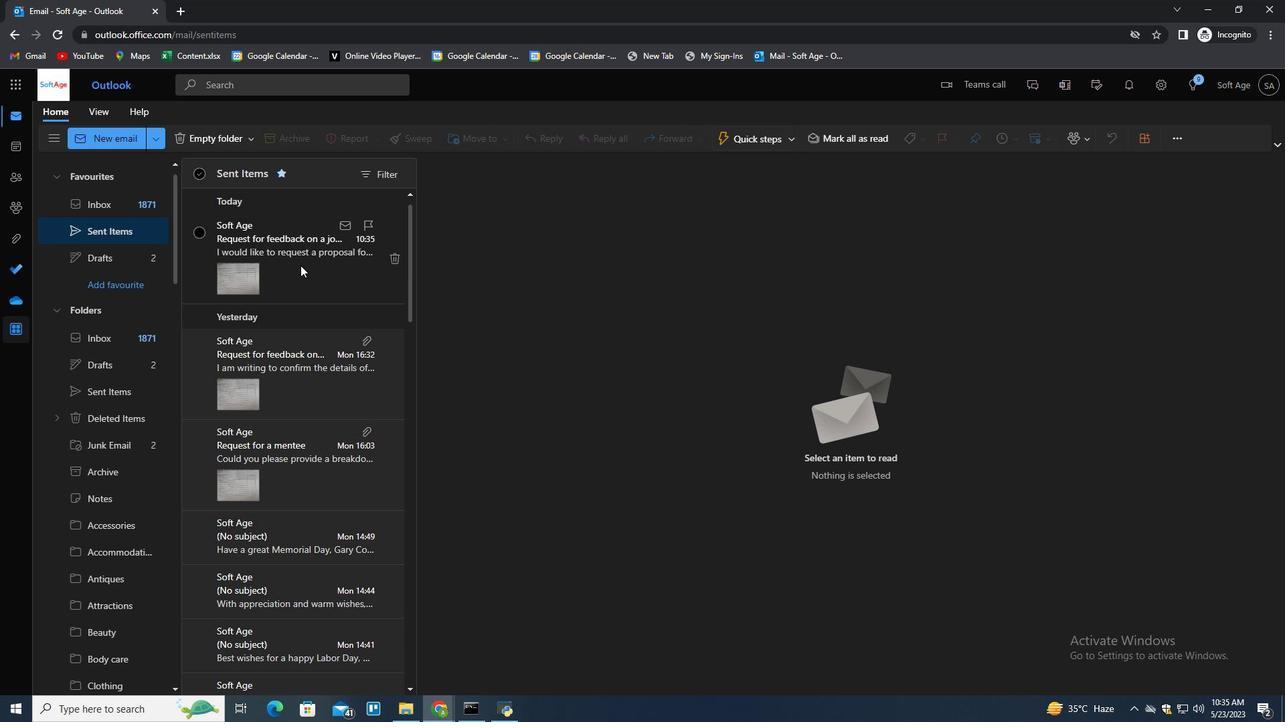 
Action: Mouse scrolled (300, 266) with delta (0, 0)
Screenshot: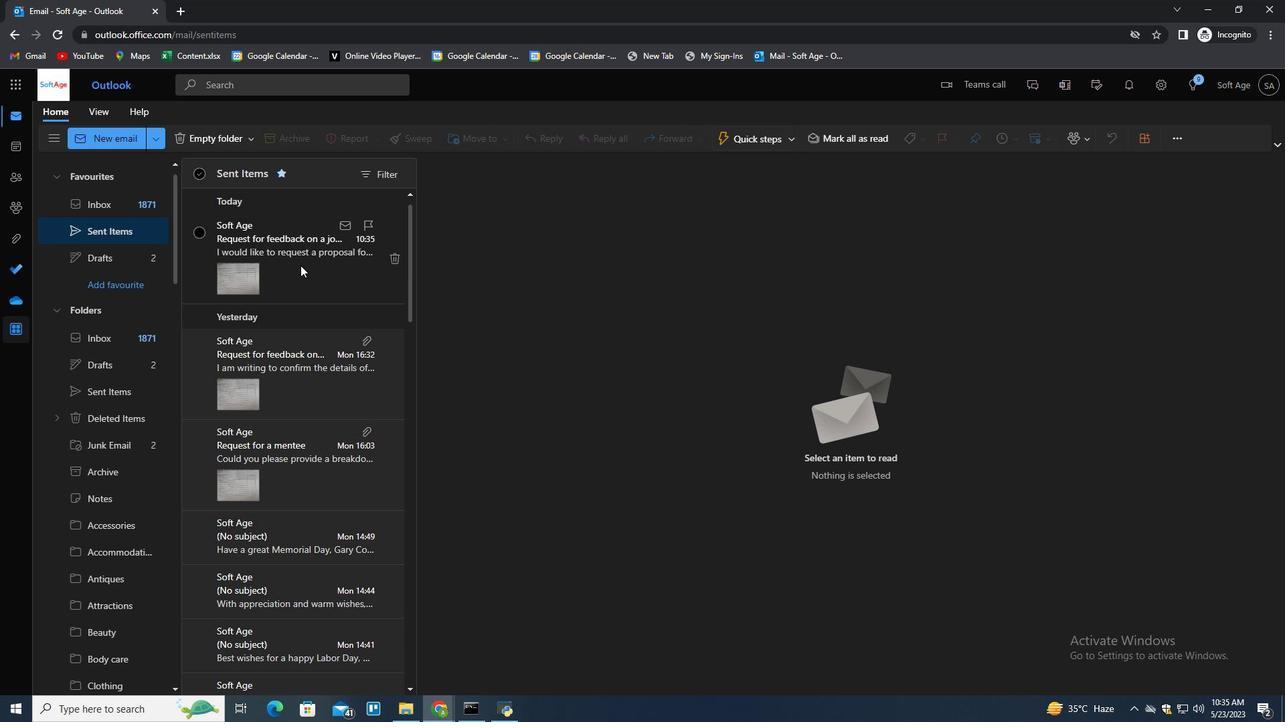 
Action: Mouse scrolled (300, 266) with delta (0, 0)
Screenshot: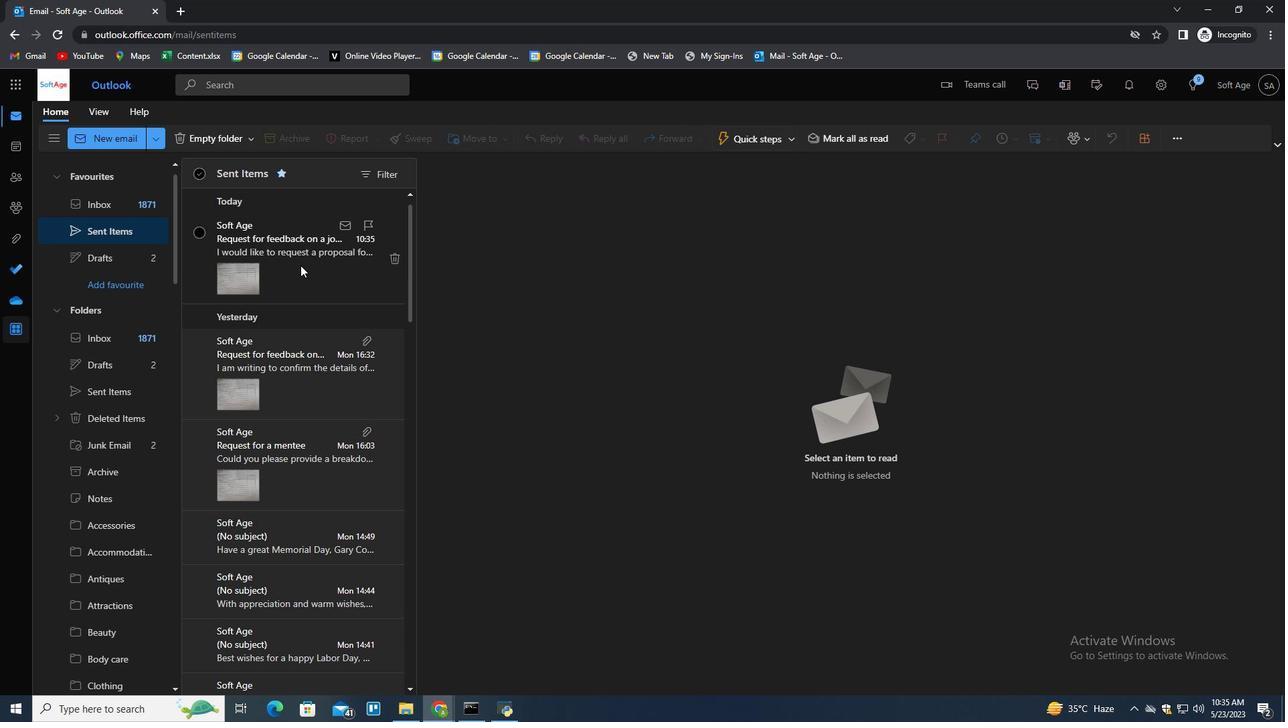 
Action: Mouse scrolled (300, 266) with delta (0, 0)
Screenshot: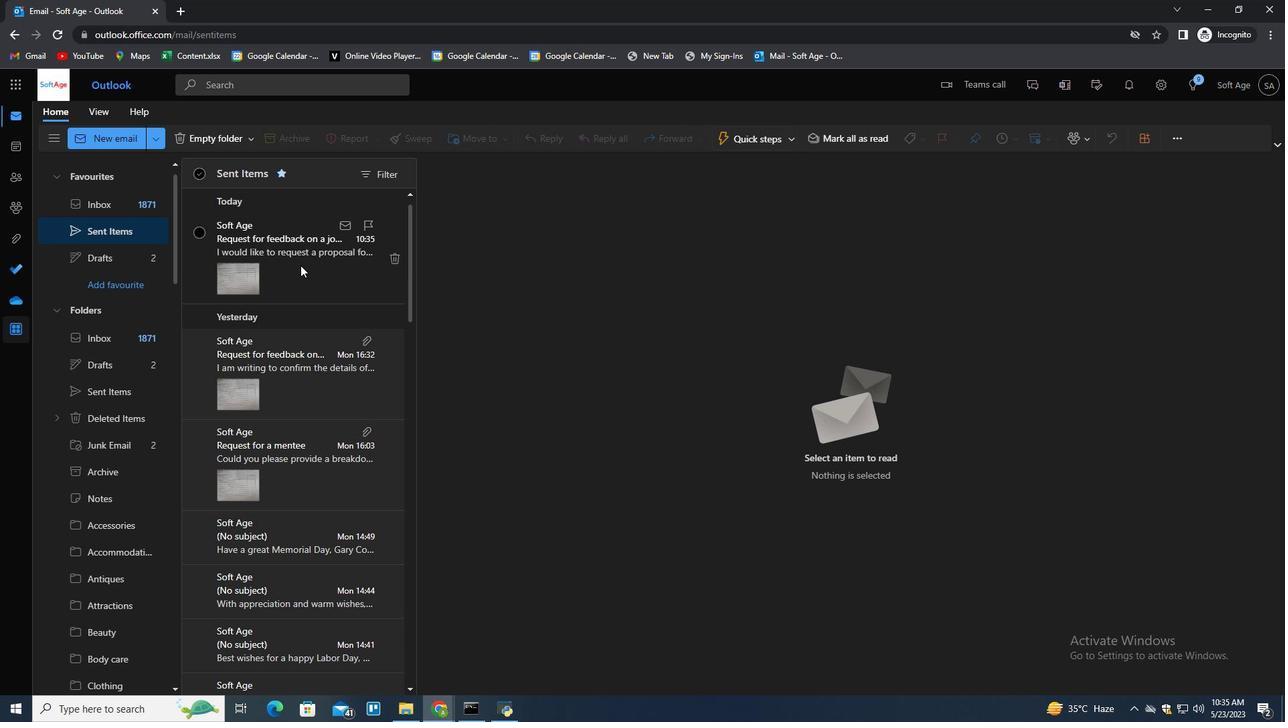 
Action: Mouse scrolled (300, 266) with delta (0, 0)
Screenshot: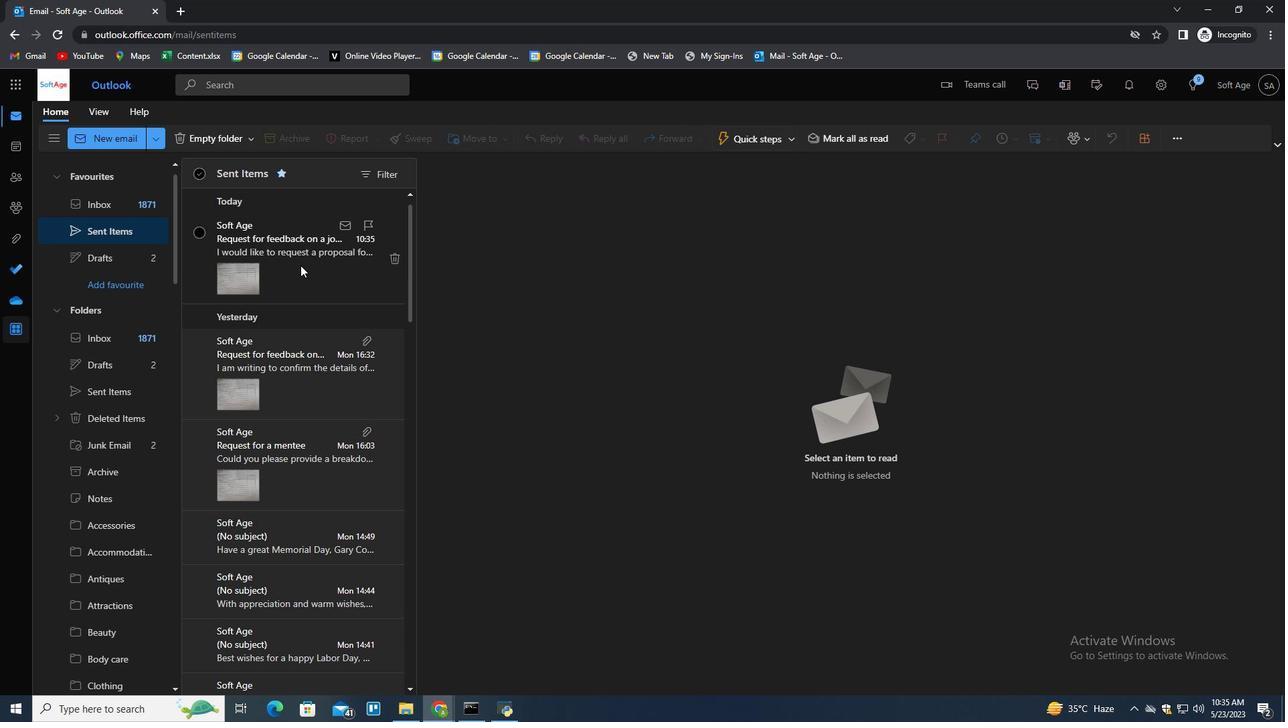 
Action: Mouse pressed right at (300, 265)
Screenshot: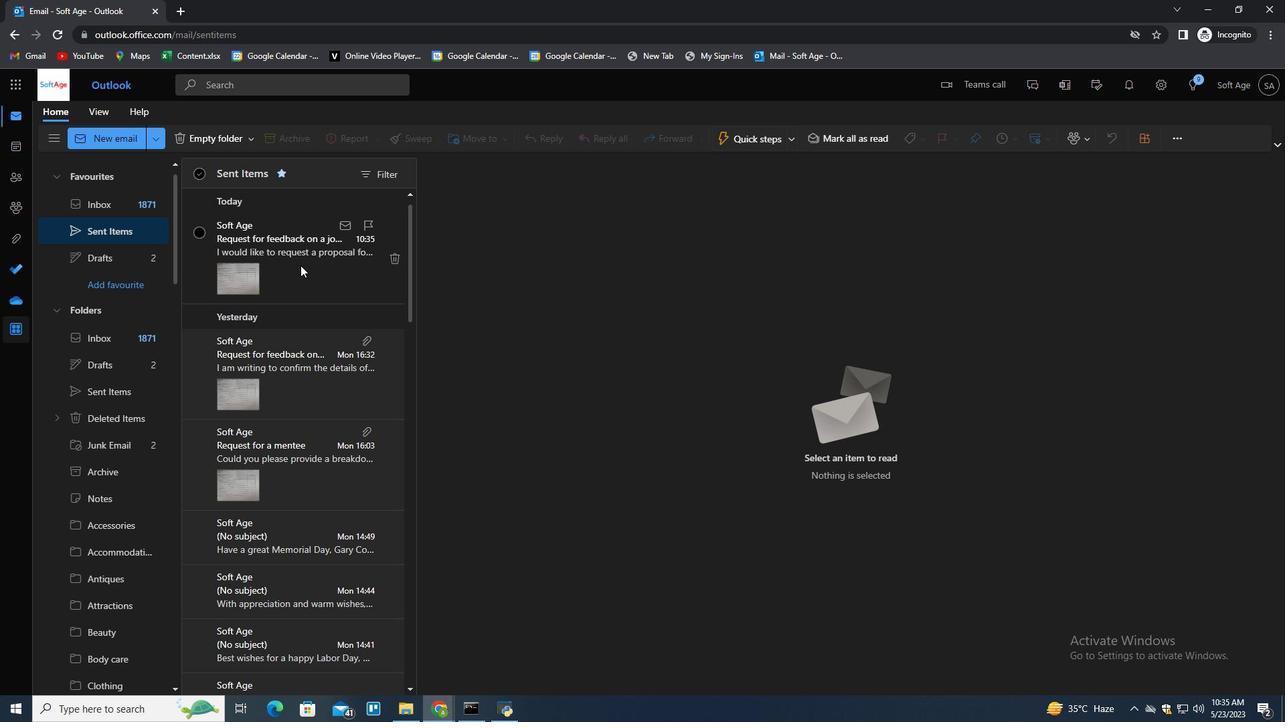 
Action: Mouse moved to (334, 319)
Screenshot: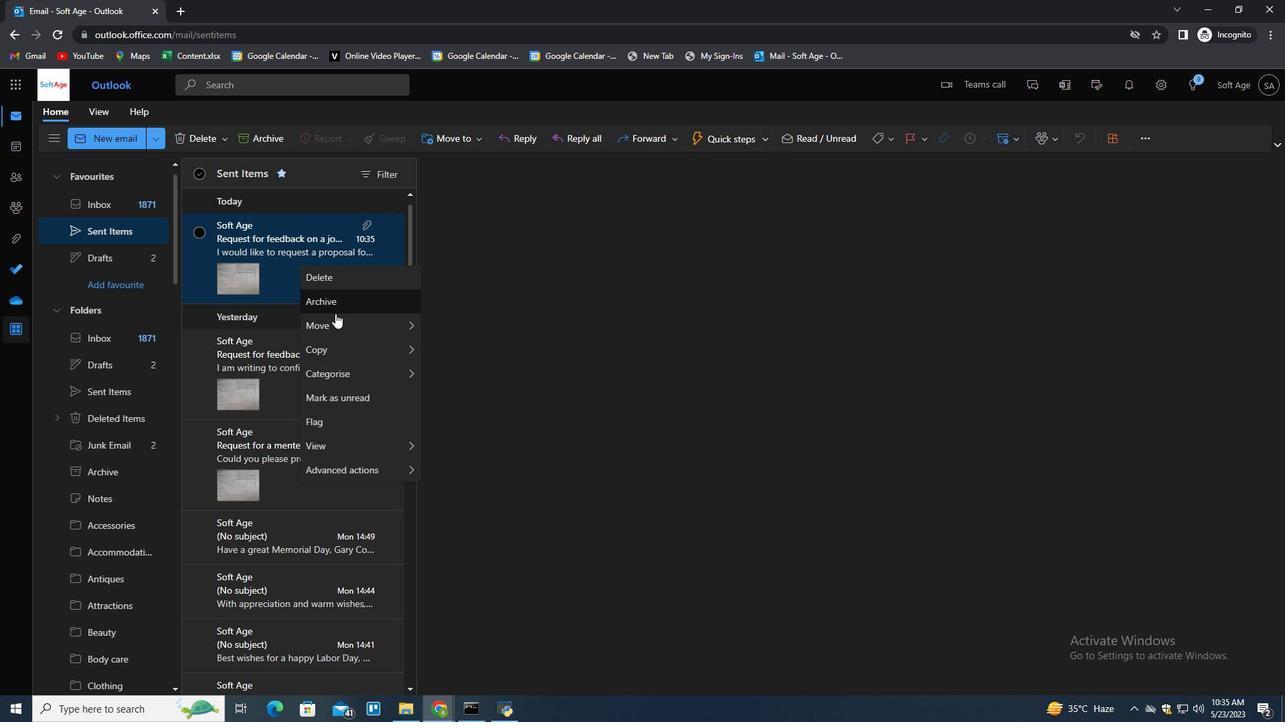 
Action: Mouse pressed left at (334, 319)
Screenshot: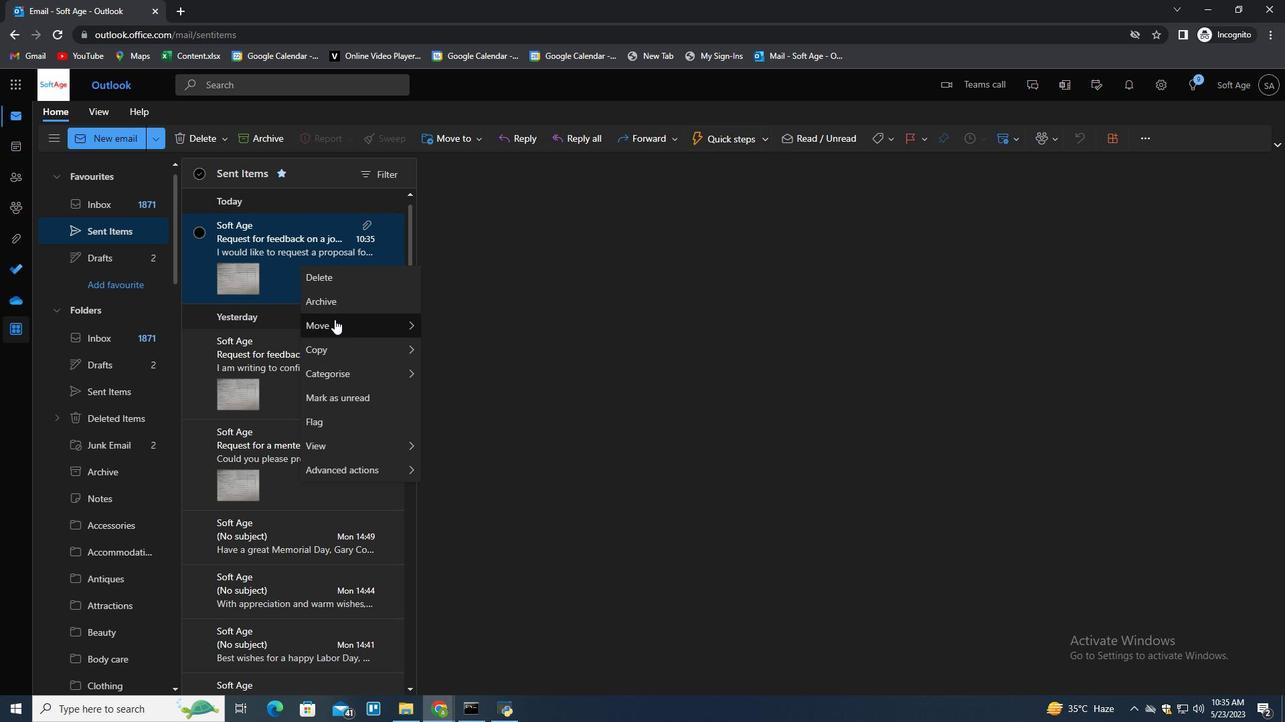 
Action: Mouse moved to (468, 329)
Screenshot: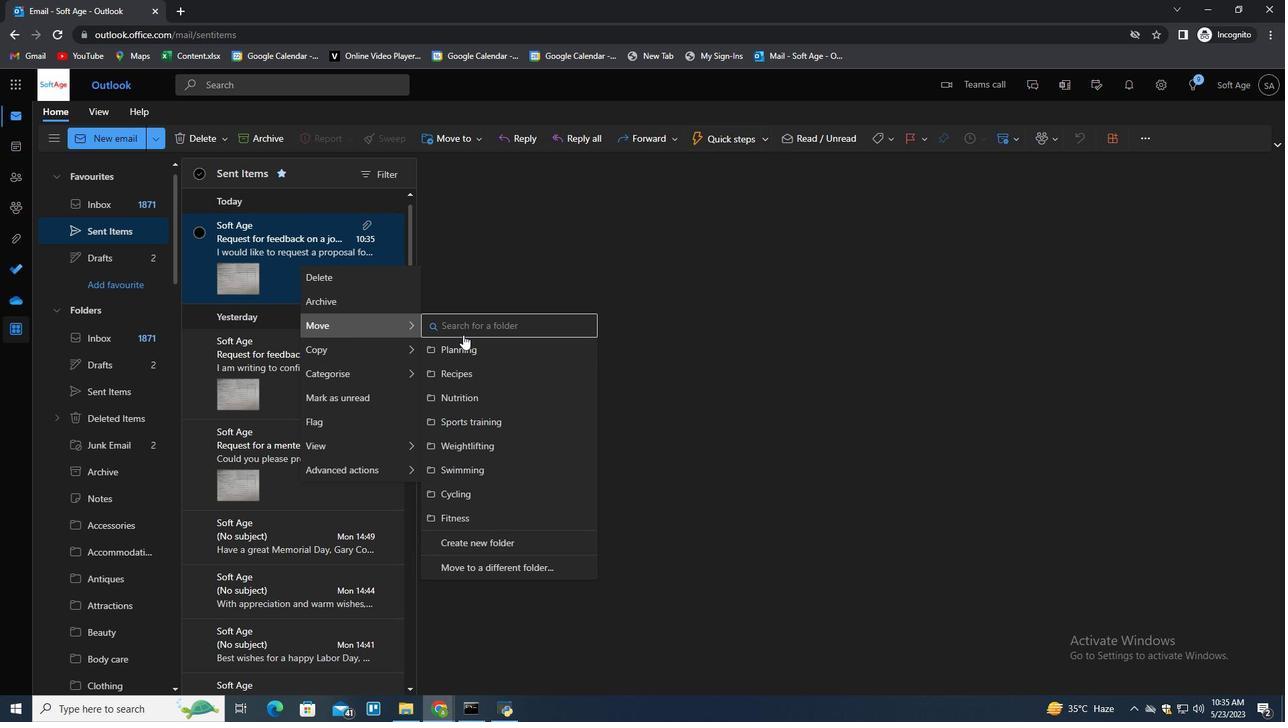 
Action: Mouse pressed left at (468, 329)
Screenshot: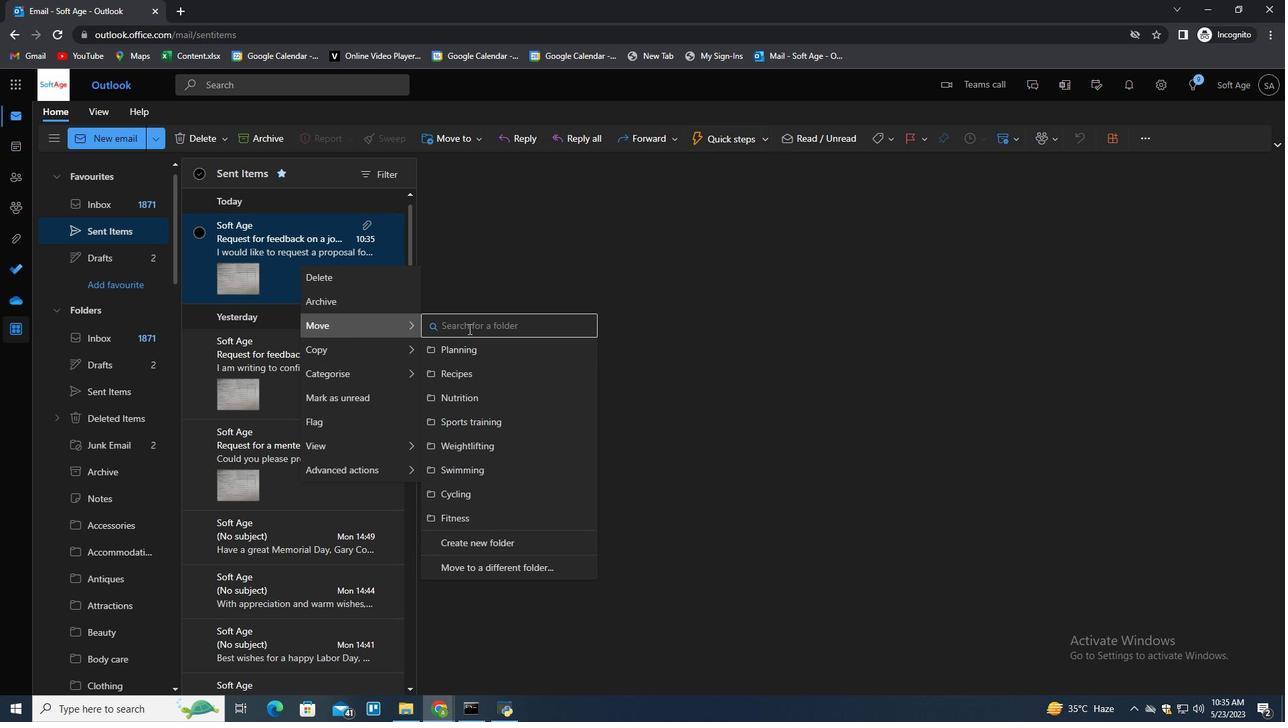 
Action: Key pressed <Key.shift>Grocer<Key.space>l<Key.backspace><Key.backspace>y<Key.space><Key.shift>L<Key.backspace>kus<Key.backspace><Key.backspace><Key.backspace>lists<Key.down><Key.enter>
Screenshot: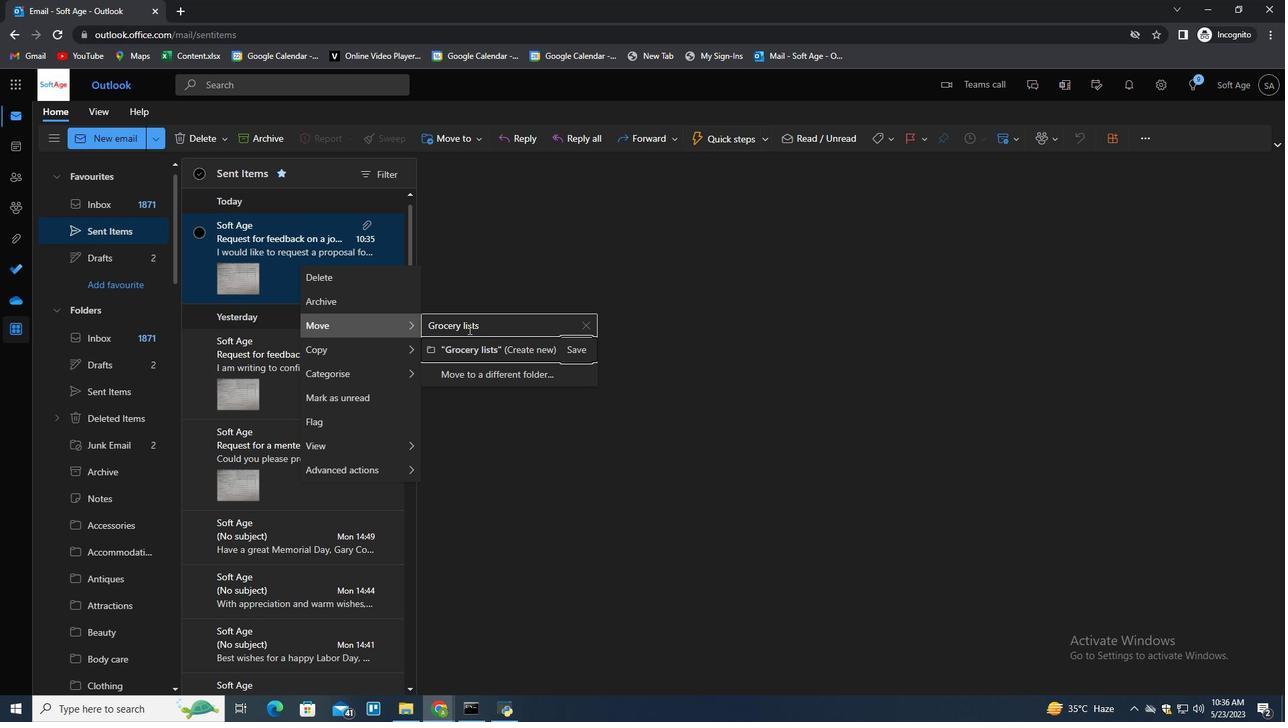
